 Task: Look for space in Cobán, Guatemala from 6th September, 2023 to 12th September, 2023 for 4 adults in price range Rs.10000 to Rs.14000. Place can be private room with 4 bedrooms having 4 beds and 4 bathrooms. Property type can be house, flat, guest house. Amenities needed are: wifi, TV, free parkinig on premises, gym, breakfast. Booking option can be shelf check-in. Required host language is English.
Action: Mouse moved to (441, 108)
Screenshot: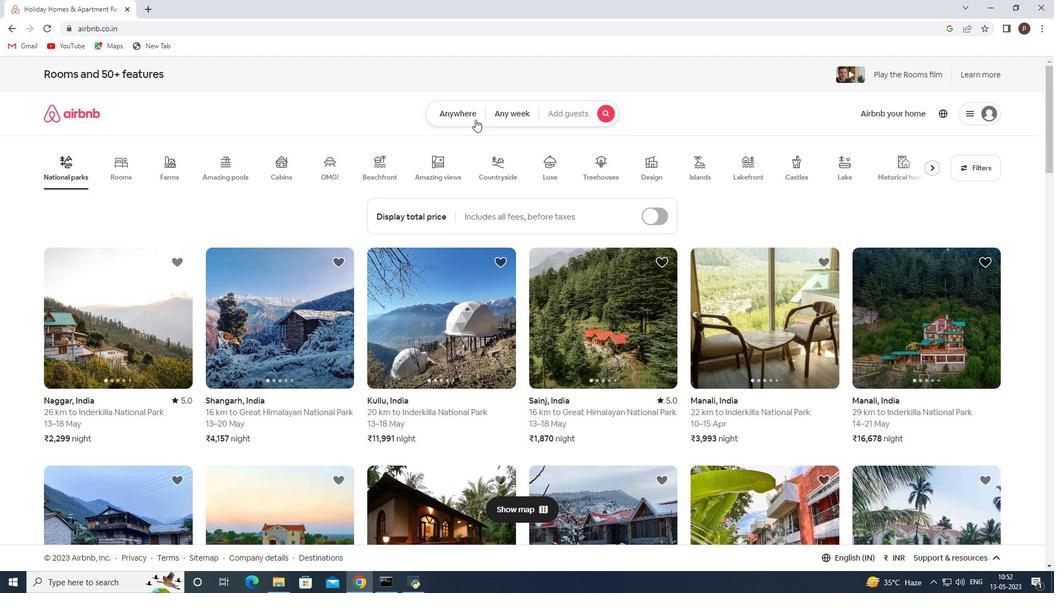 
Action: Mouse pressed left at (441, 108)
Screenshot: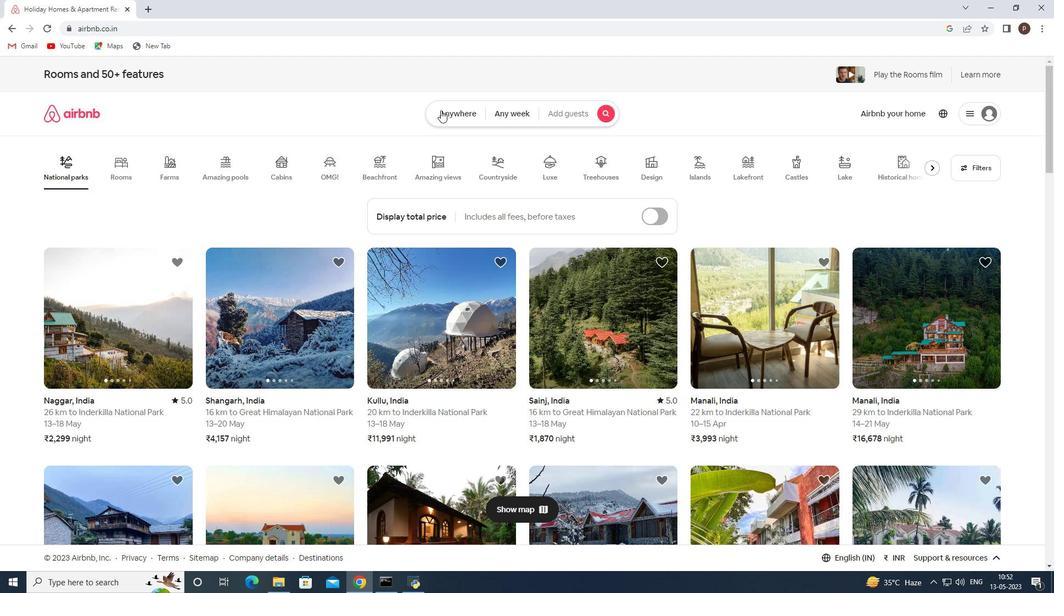 
Action: Mouse moved to (374, 158)
Screenshot: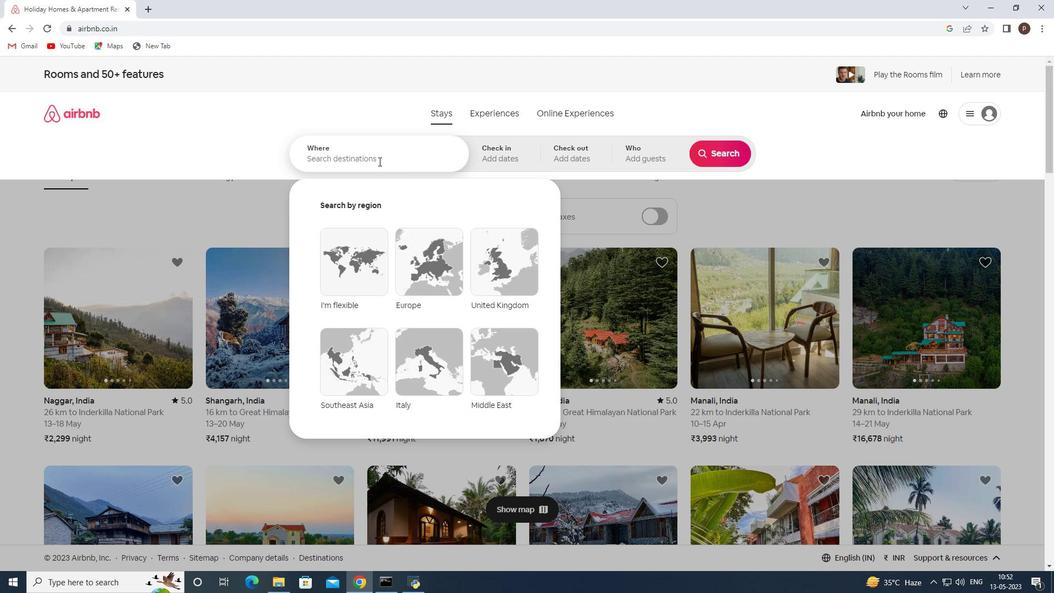 
Action: Mouse pressed left at (374, 158)
Screenshot: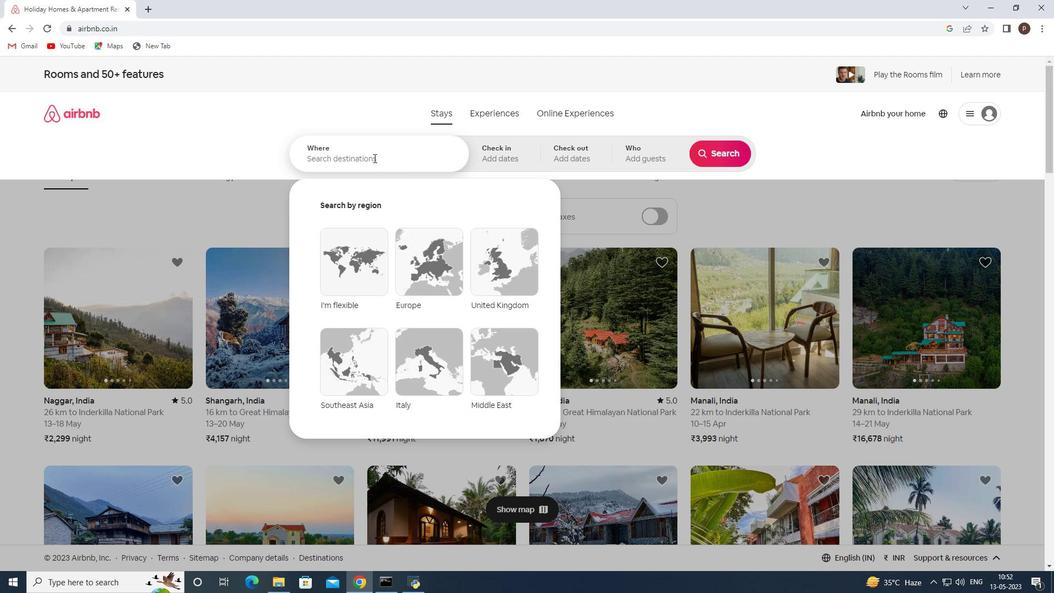 
Action: Mouse moved to (373, 157)
Screenshot: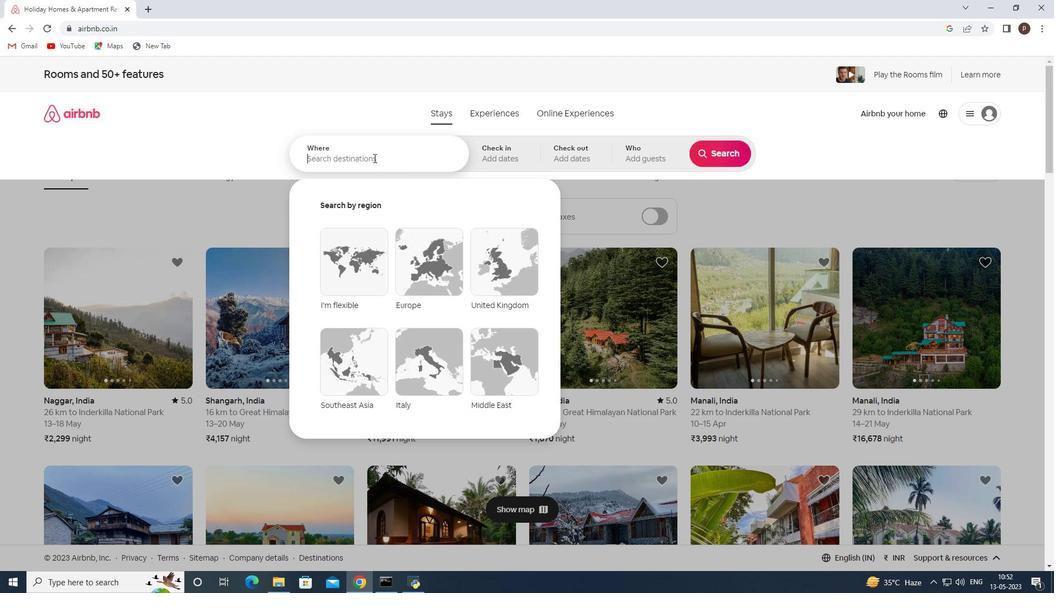 
Action: Key pressed <Key.caps_lock>C<Key.caps_lock>oban,<Key.space>
Screenshot: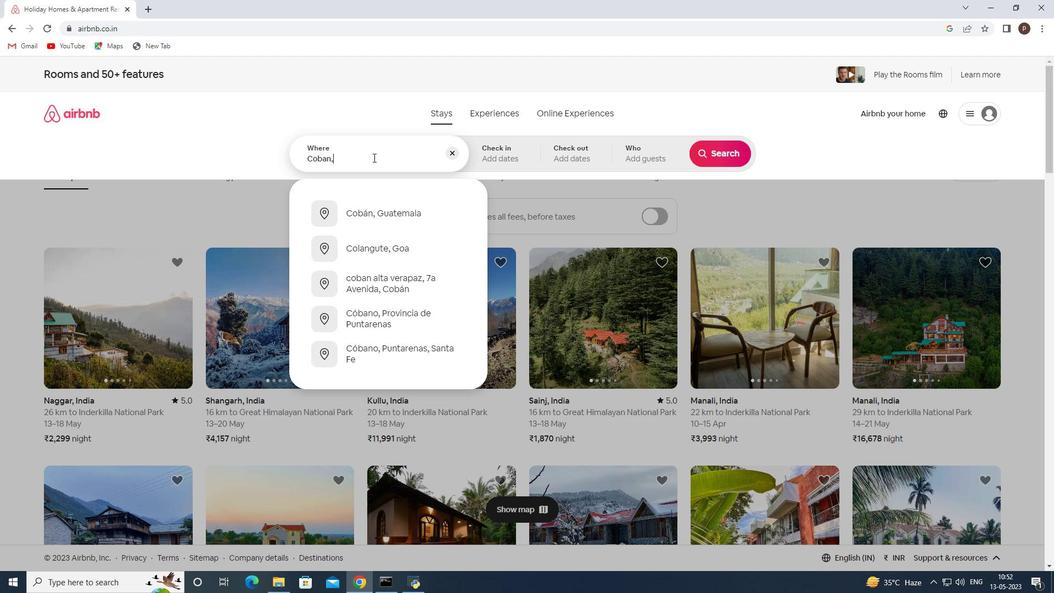 
Action: Mouse moved to (401, 349)
Screenshot: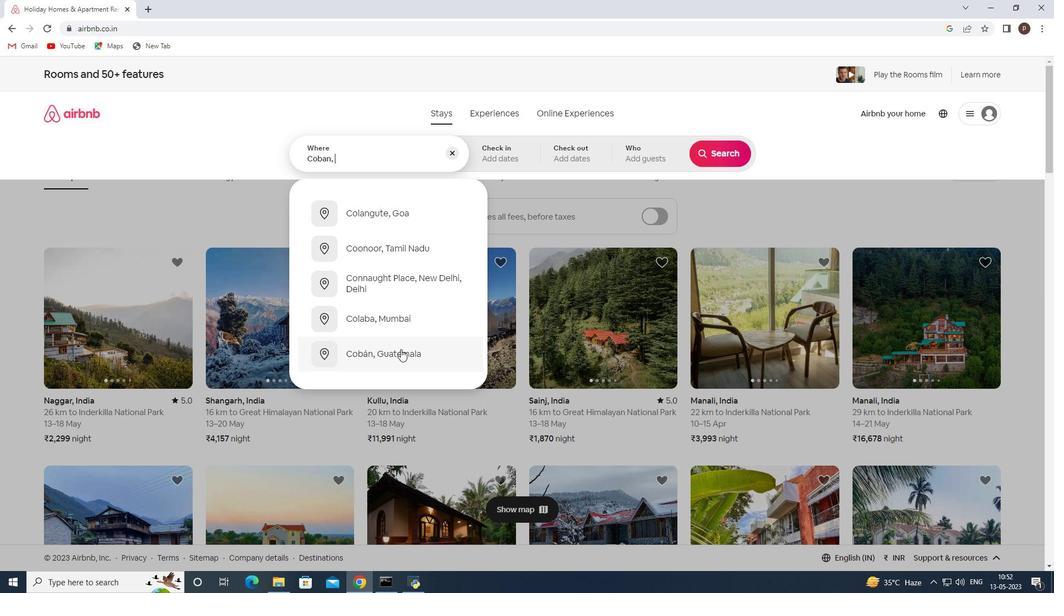 
Action: Mouse pressed left at (401, 349)
Screenshot: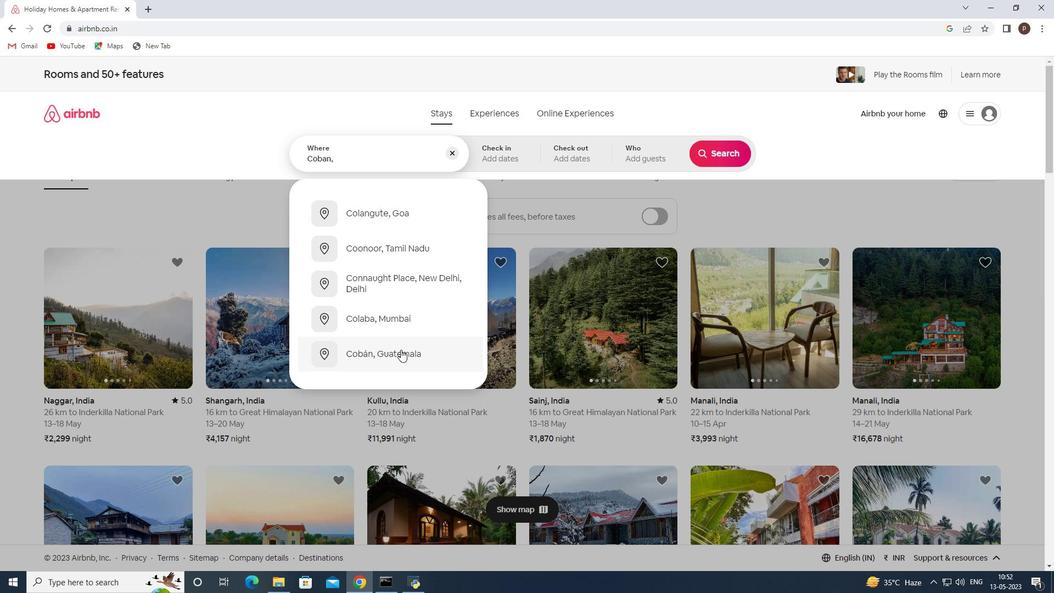 
Action: Mouse moved to (718, 234)
Screenshot: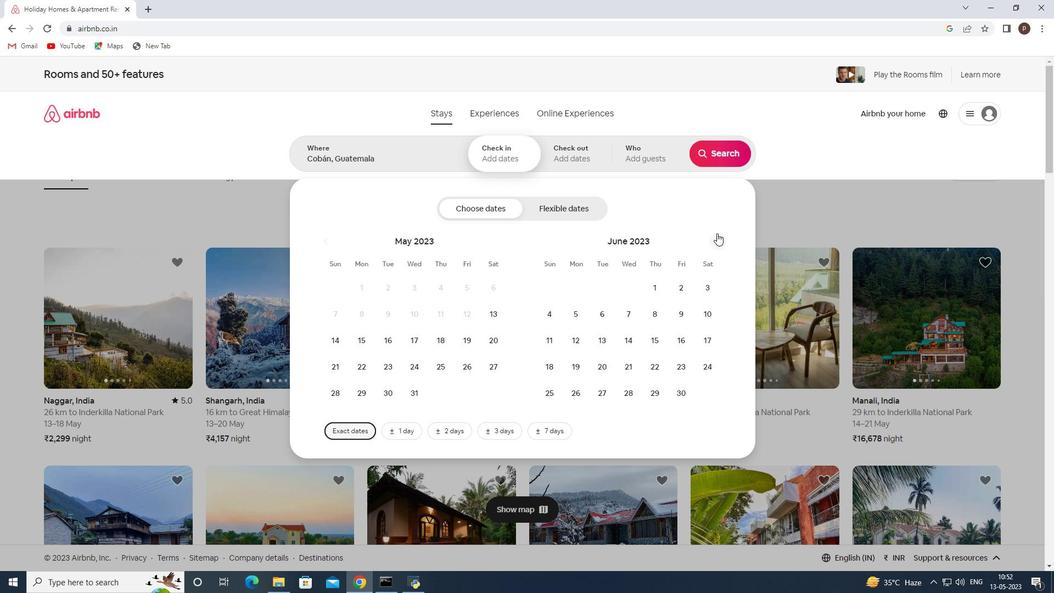 
Action: Mouse pressed left at (718, 234)
Screenshot: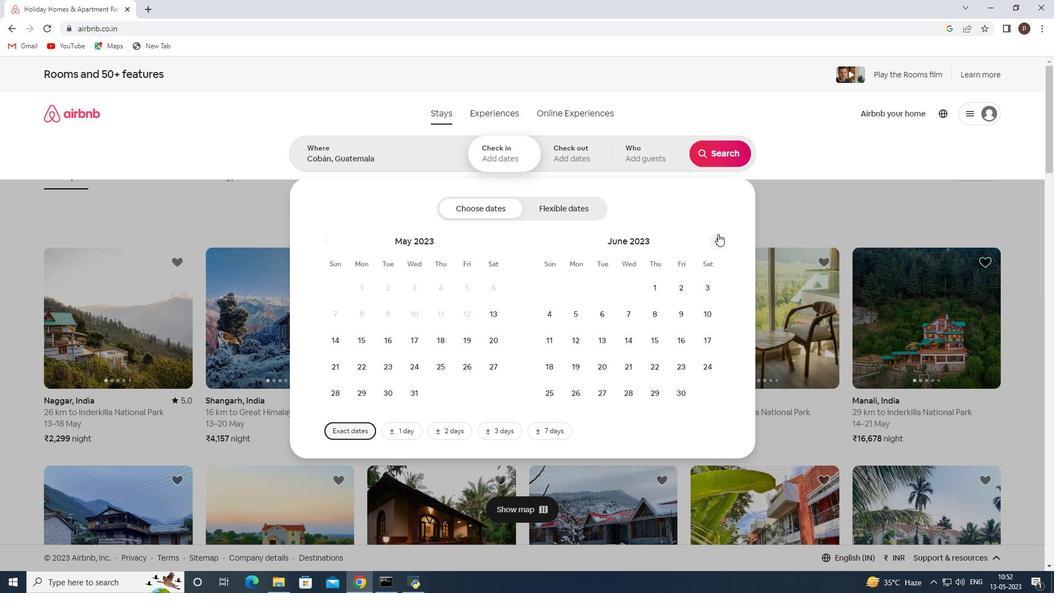 
Action: Mouse pressed left at (718, 234)
Screenshot: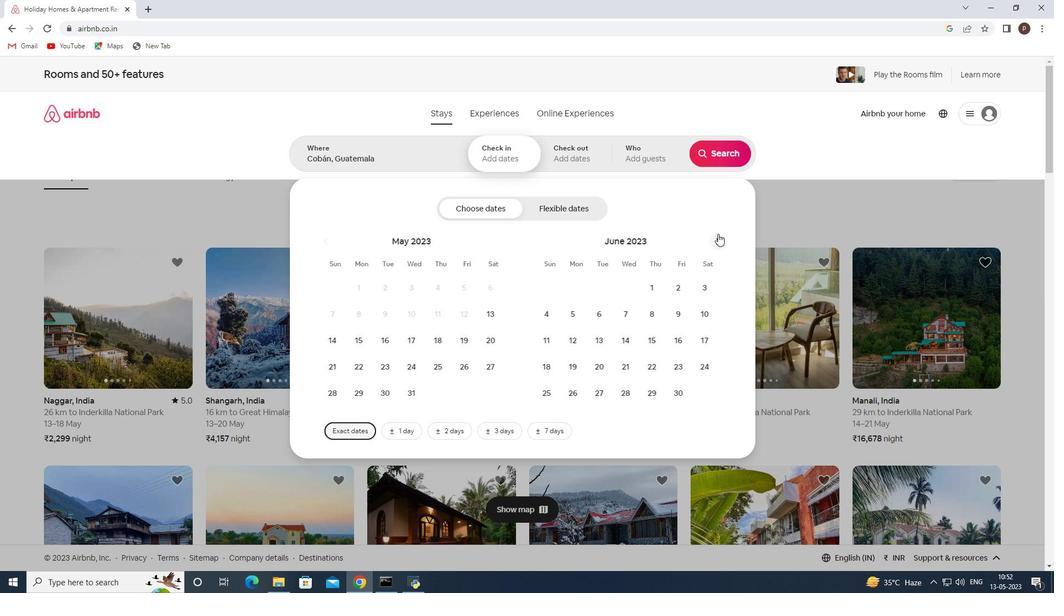 
Action: Mouse pressed left at (718, 234)
Screenshot: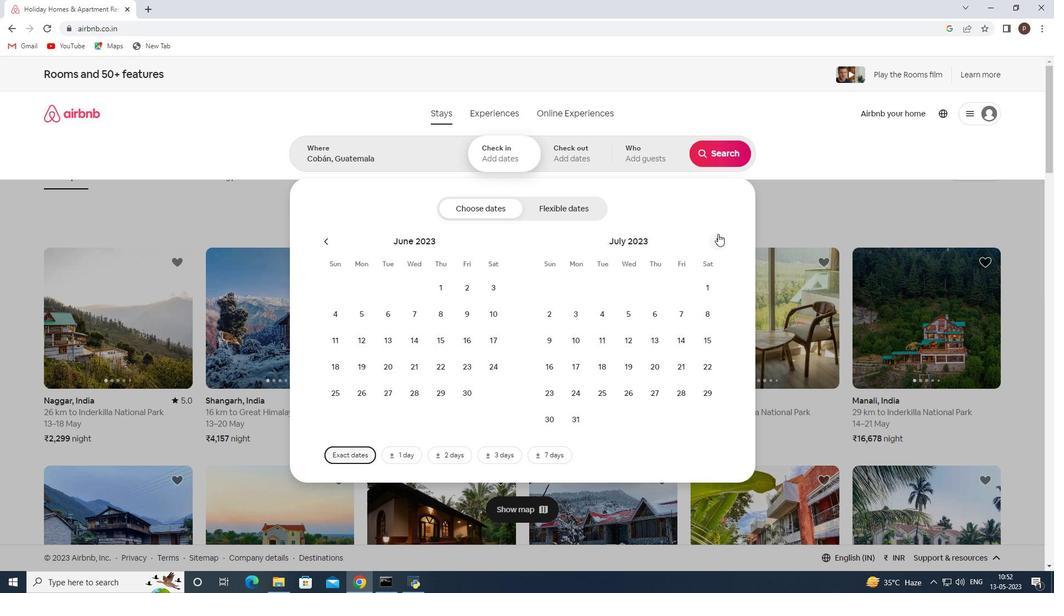 
Action: Mouse moved to (628, 311)
Screenshot: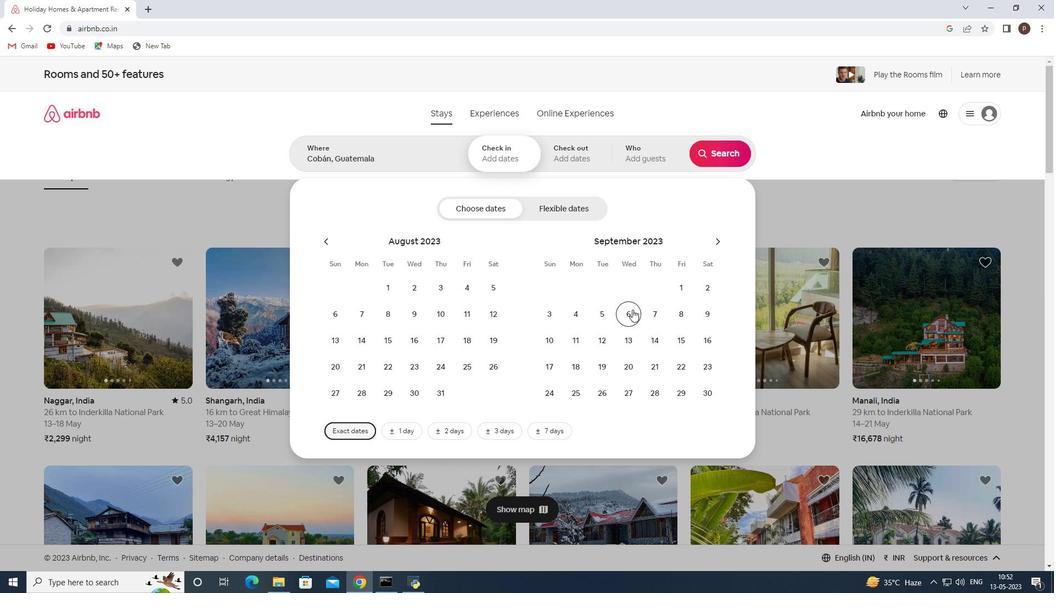 
Action: Mouse pressed left at (628, 311)
Screenshot: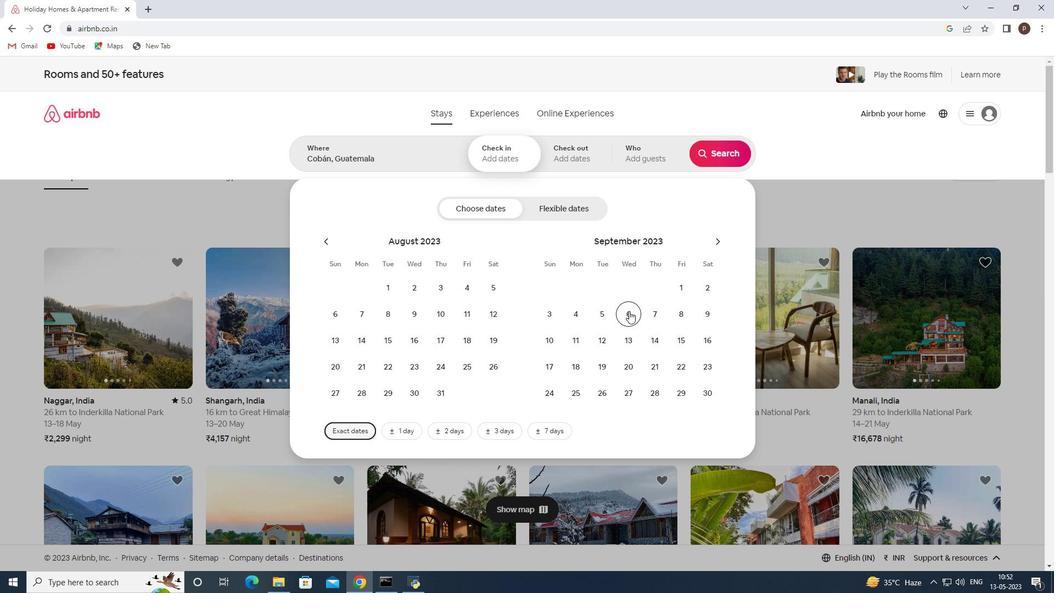 
Action: Mouse moved to (609, 340)
Screenshot: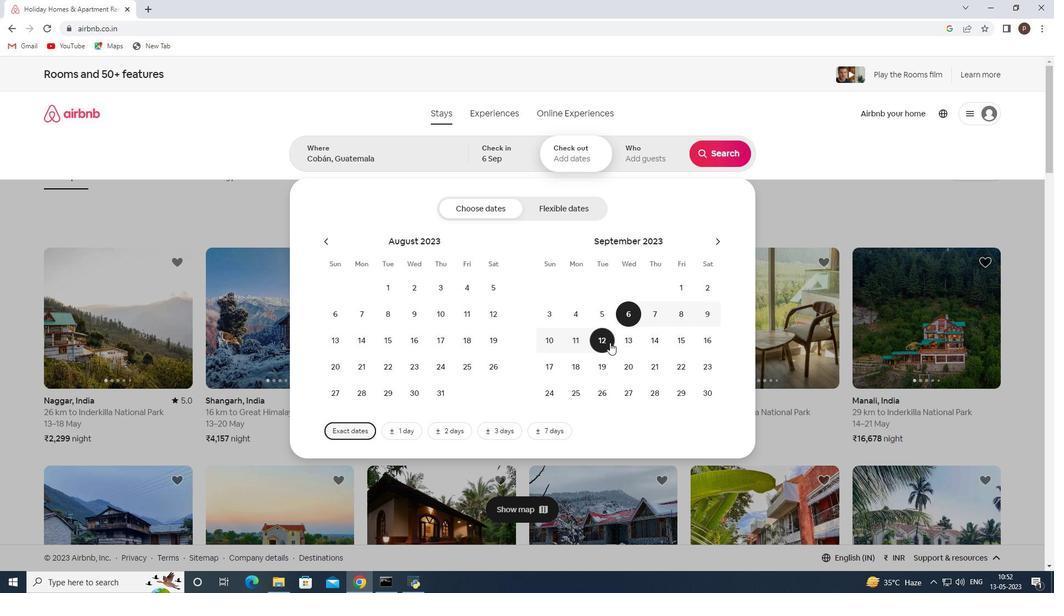 
Action: Mouse pressed left at (609, 340)
Screenshot: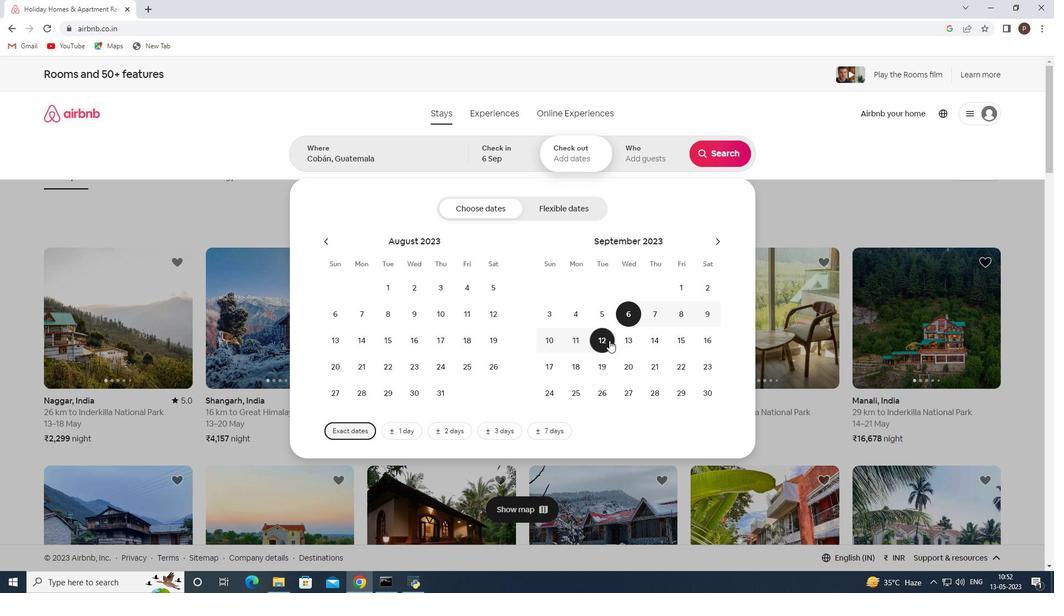 
Action: Mouse moved to (646, 148)
Screenshot: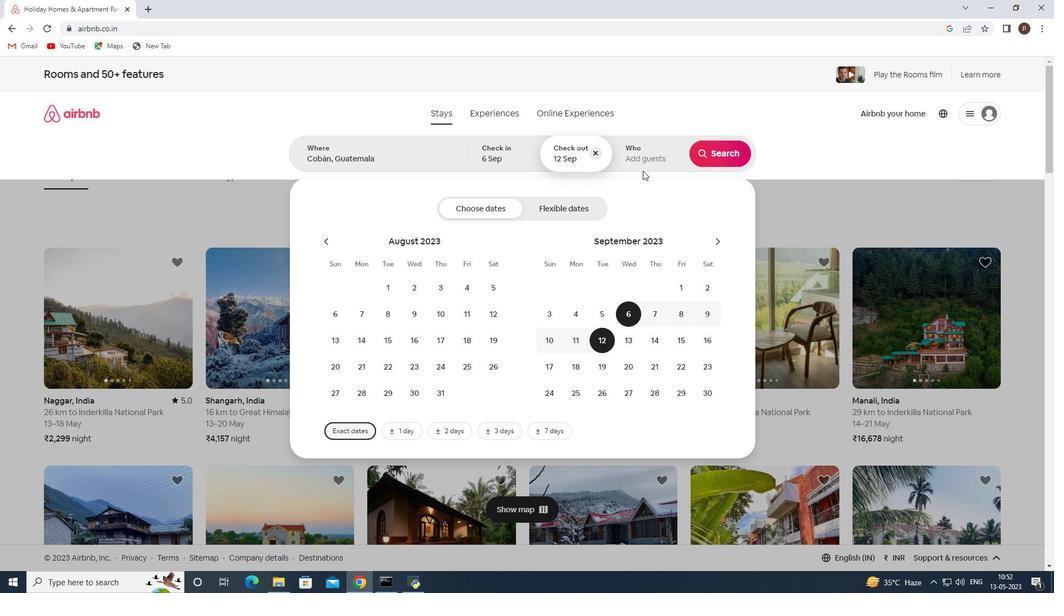 
Action: Mouse pressed left at (646, 148)
Screenshot: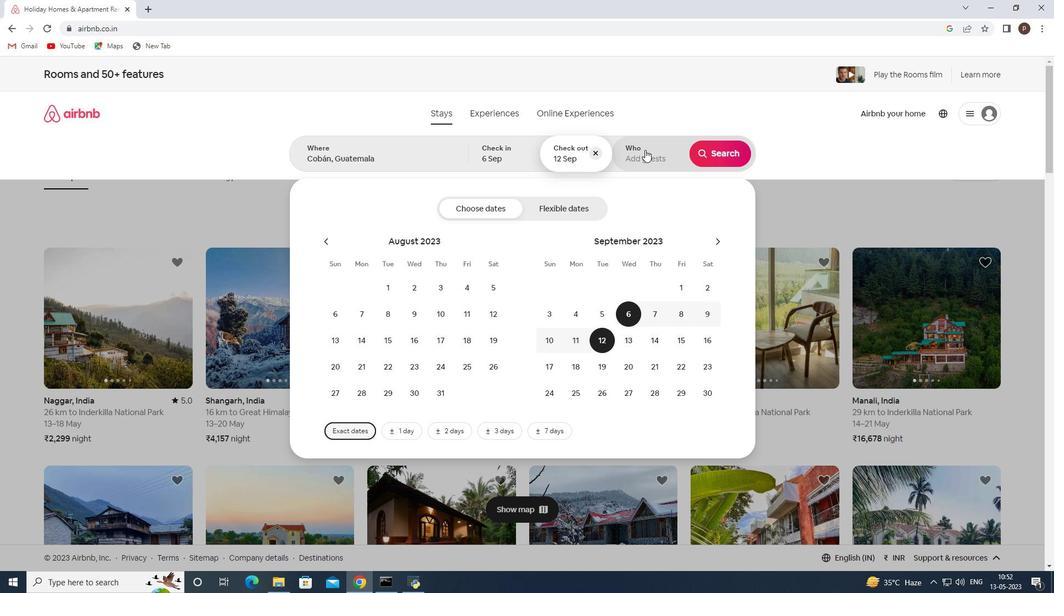 
Action: Mouse moved to (724, 212)
Screenshot: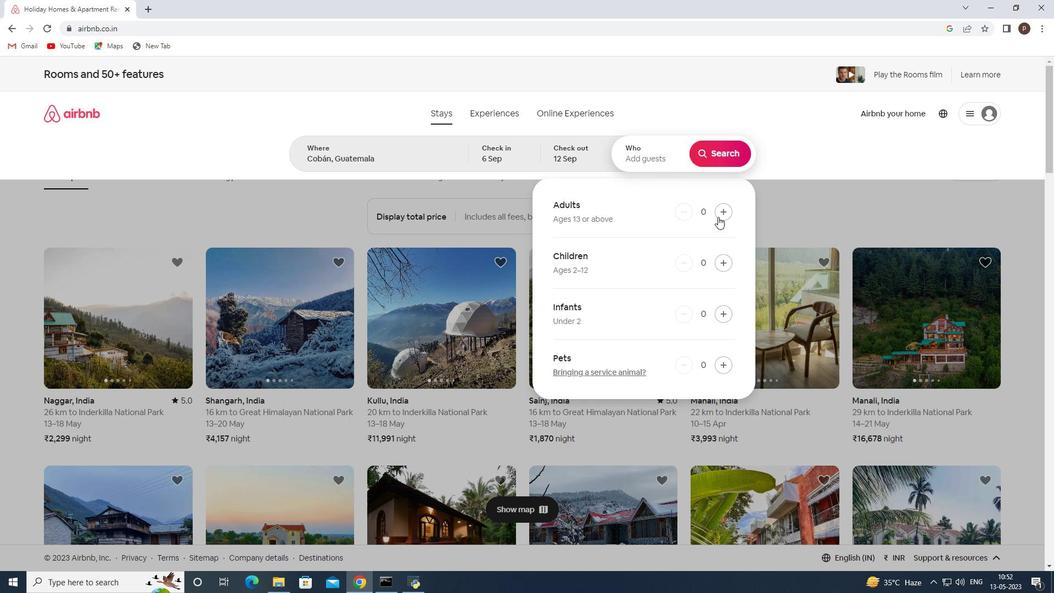 
Action: Mouse pressed left at (724, 212)
Screenshot: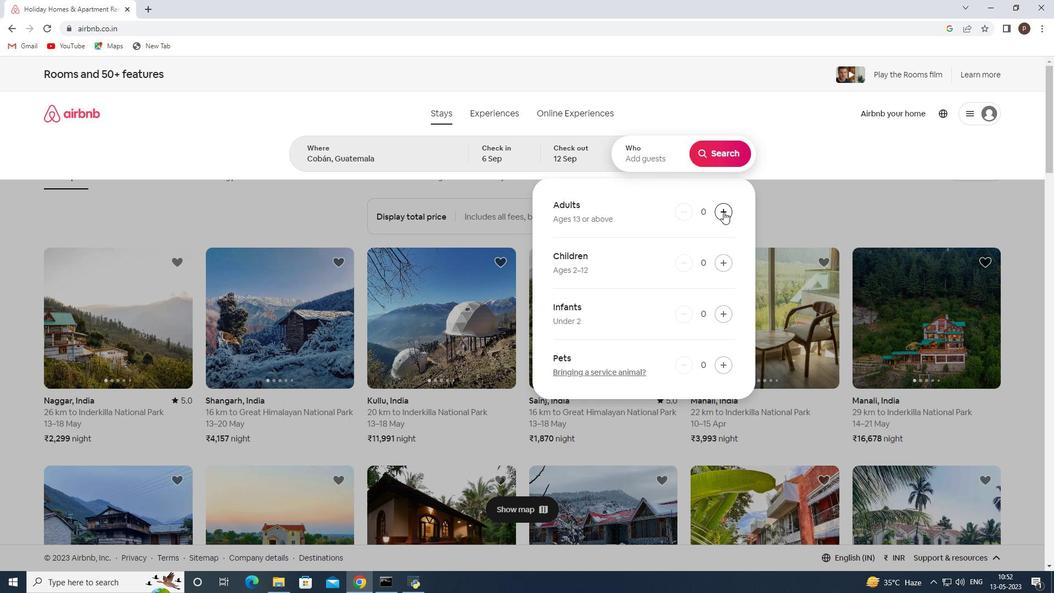 
Action: Mouse pressed left at (724, 212)
Screenshot: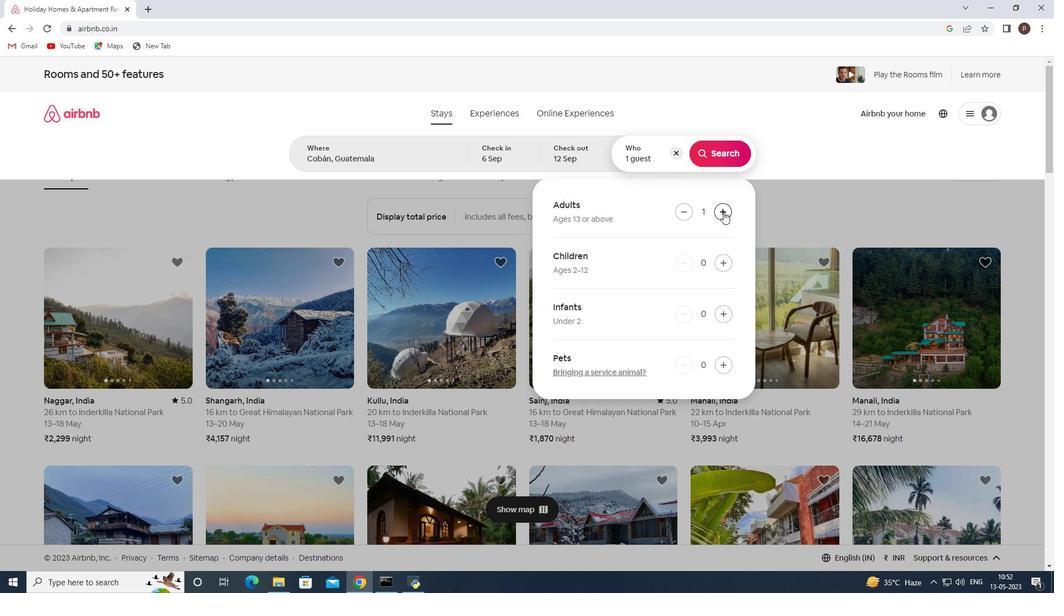 
Action: Mouse pressed left at (724, 212)
Screenshot: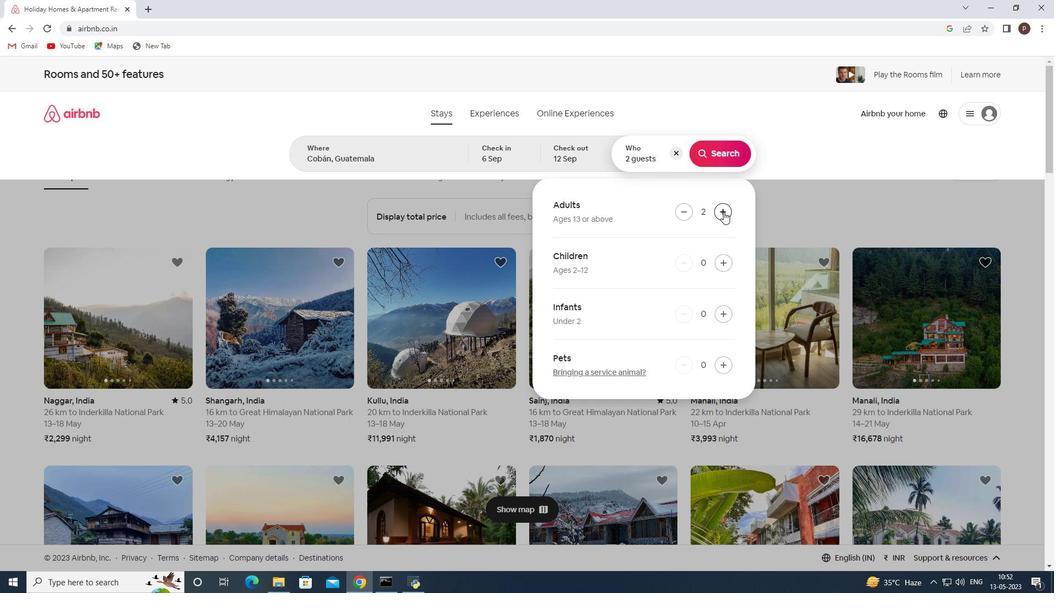 
Action: Mouse moved to (724, 212)
Screenshot: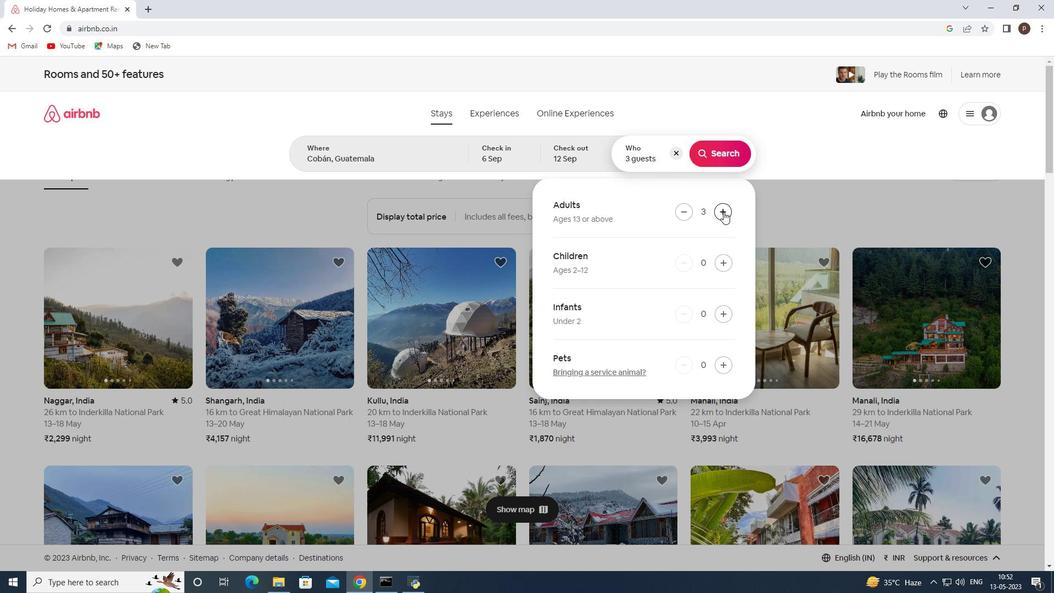 
Action: Mouse pressed left at (724, 212)
Screenshot: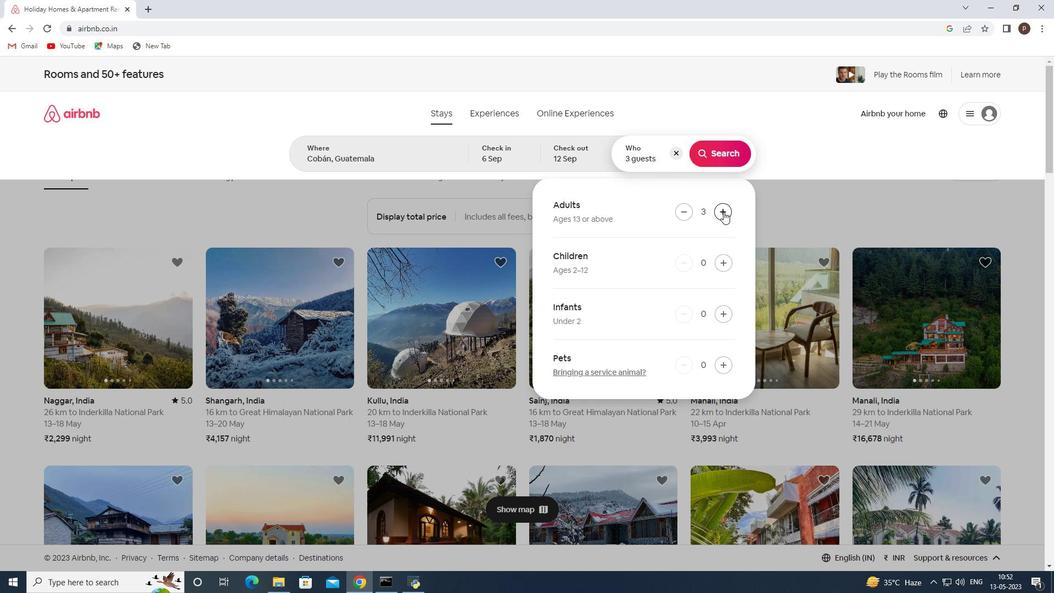 
Action: Mouse moved to (725, 154)
Screenshot: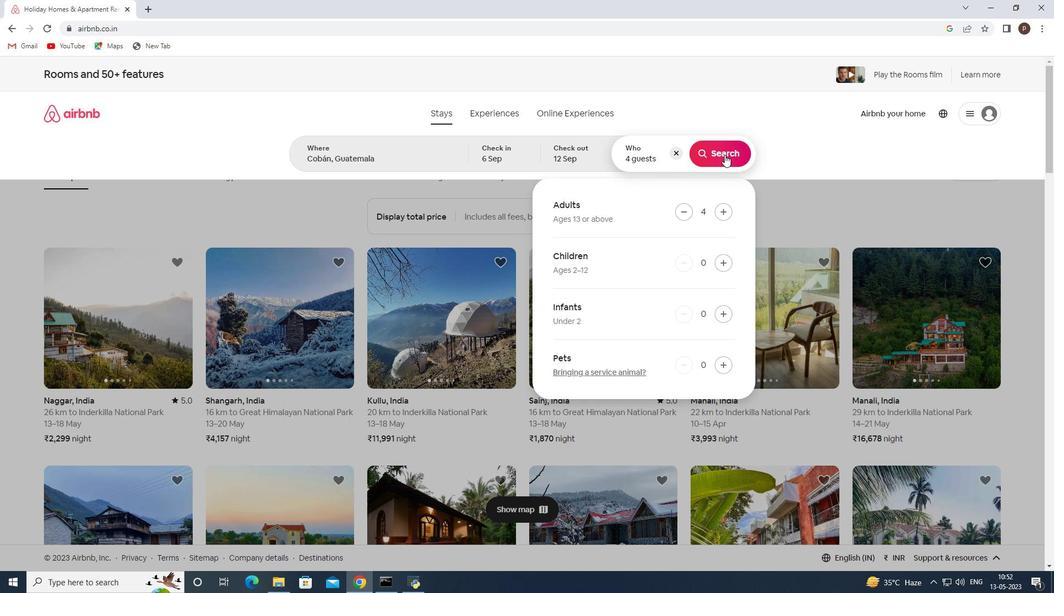 
Action: Mouse pressed left at (725, 154)
Screenshot: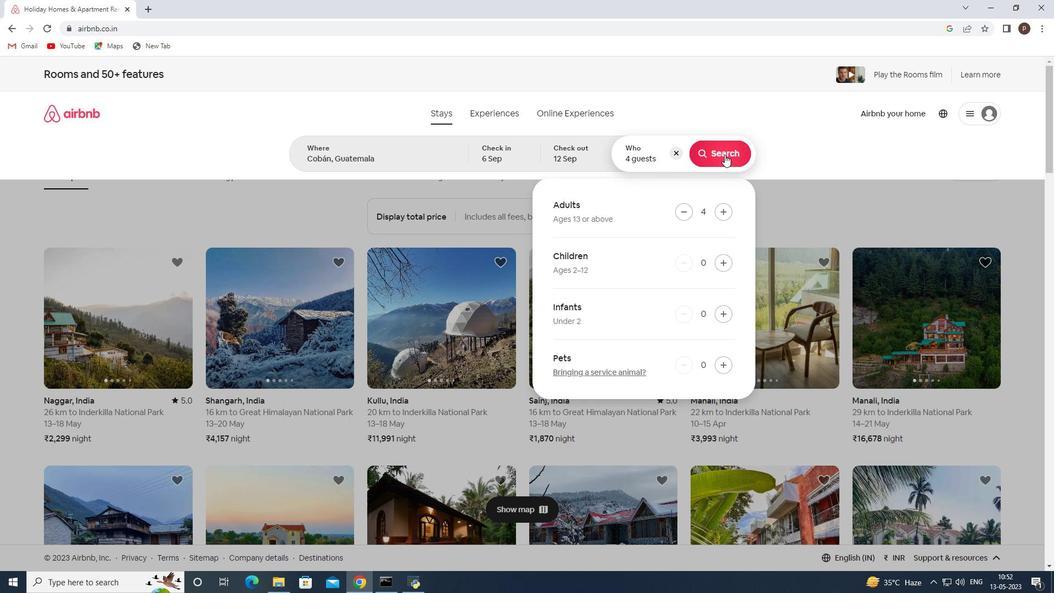 
Action: Mouse moved to (990, 124)
Screenshot: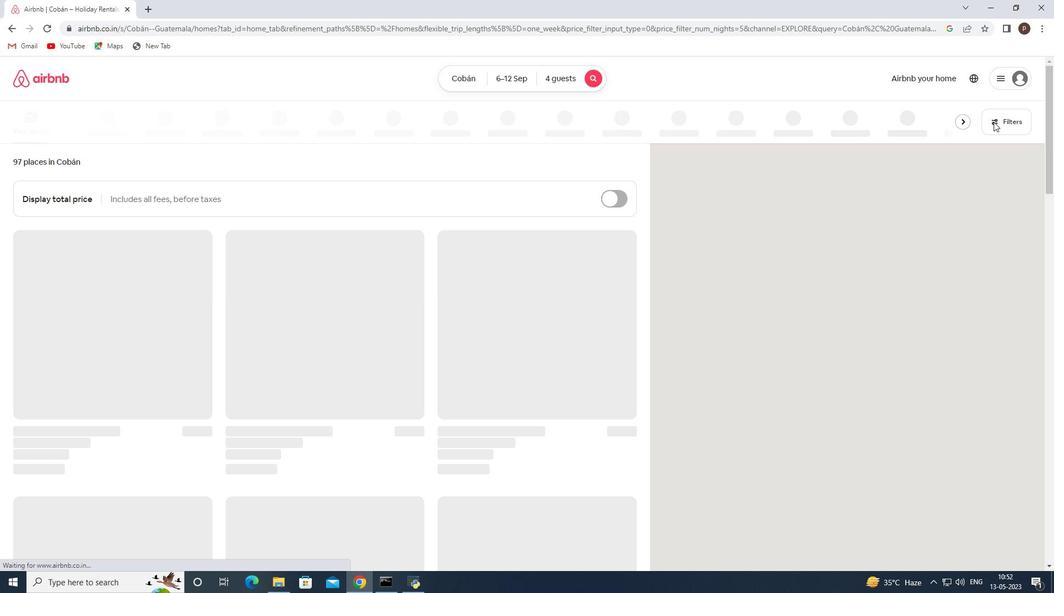 
Action: Mouse pressed left at (990, 124)
Screenshot: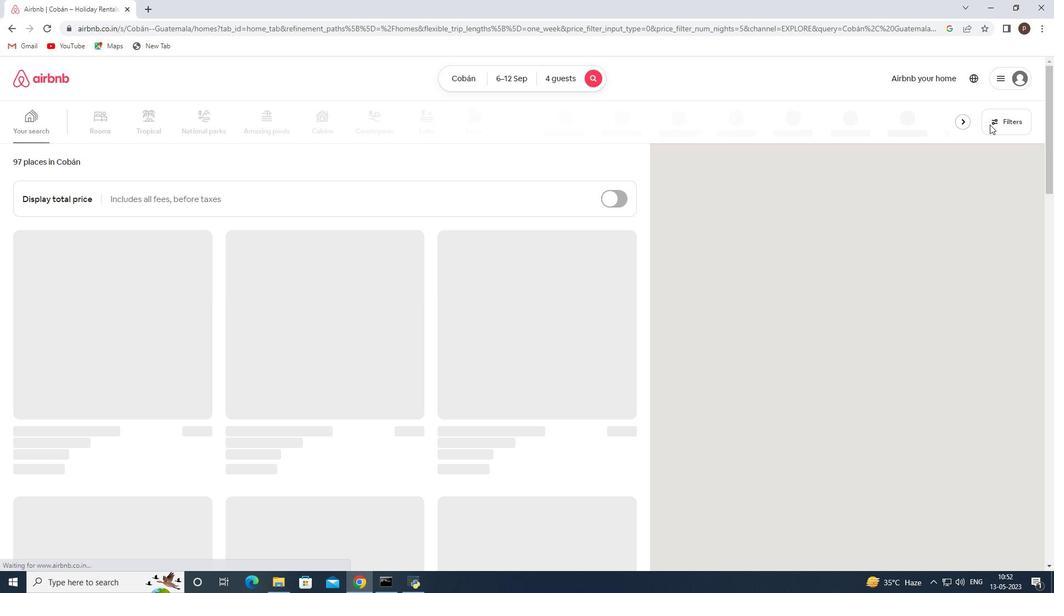 
Action: Mouse moved to (365, 392)
Screenshot: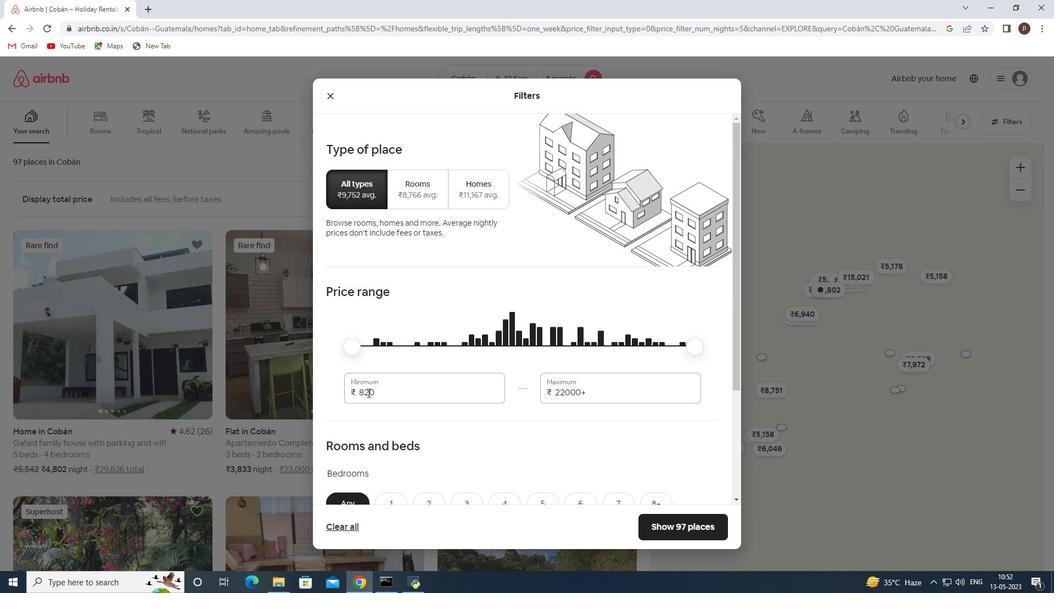 
Action: Mouse pressed left at (365, 392)
Screenshot: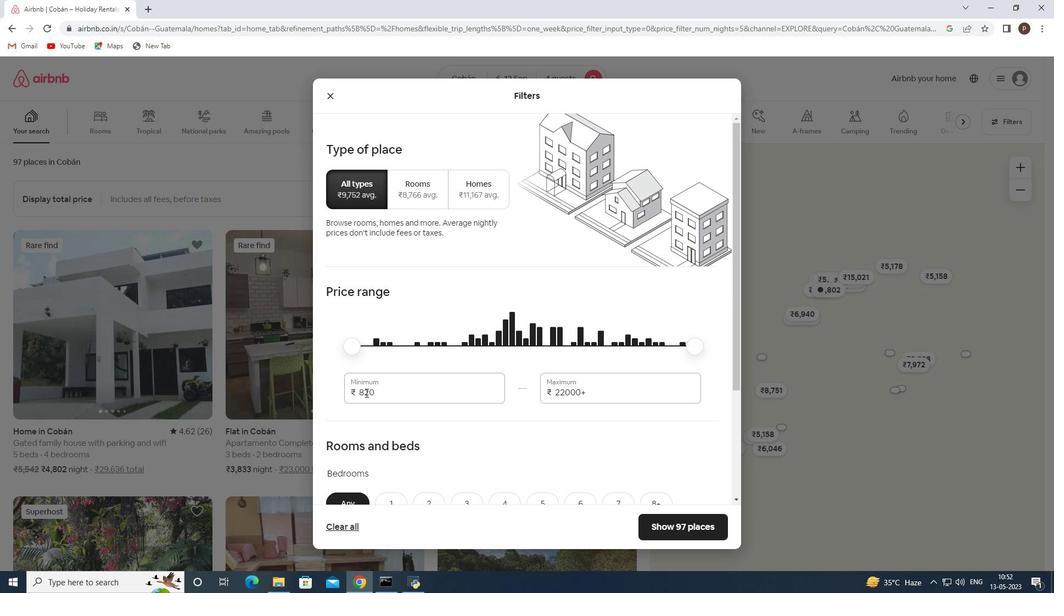 
Action: Mouse moved to (364, 392)
Screenshot: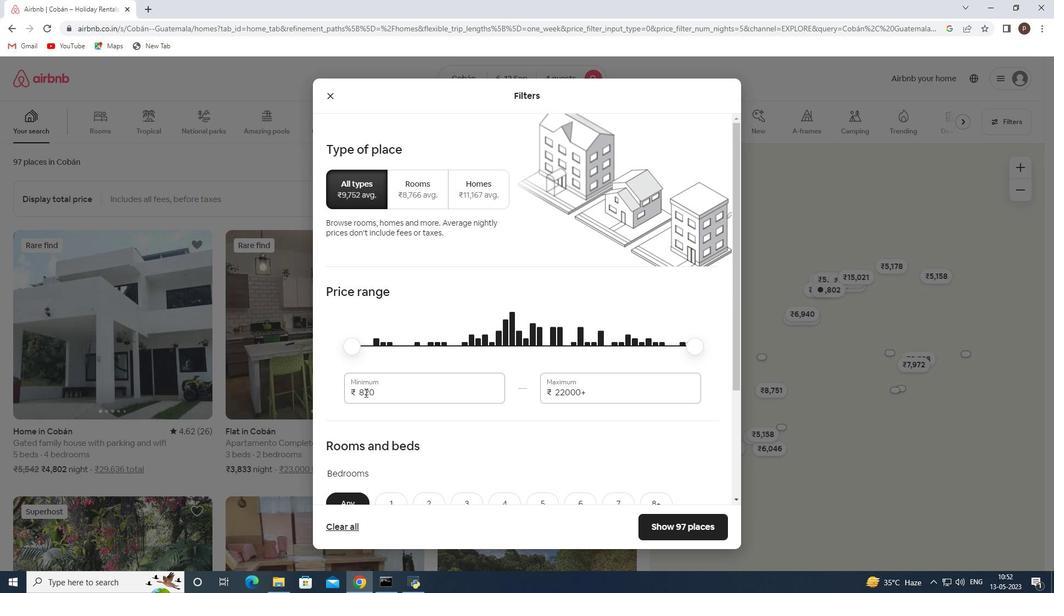 
Action: Mouse pressed left at (364, 392)
Screenshot: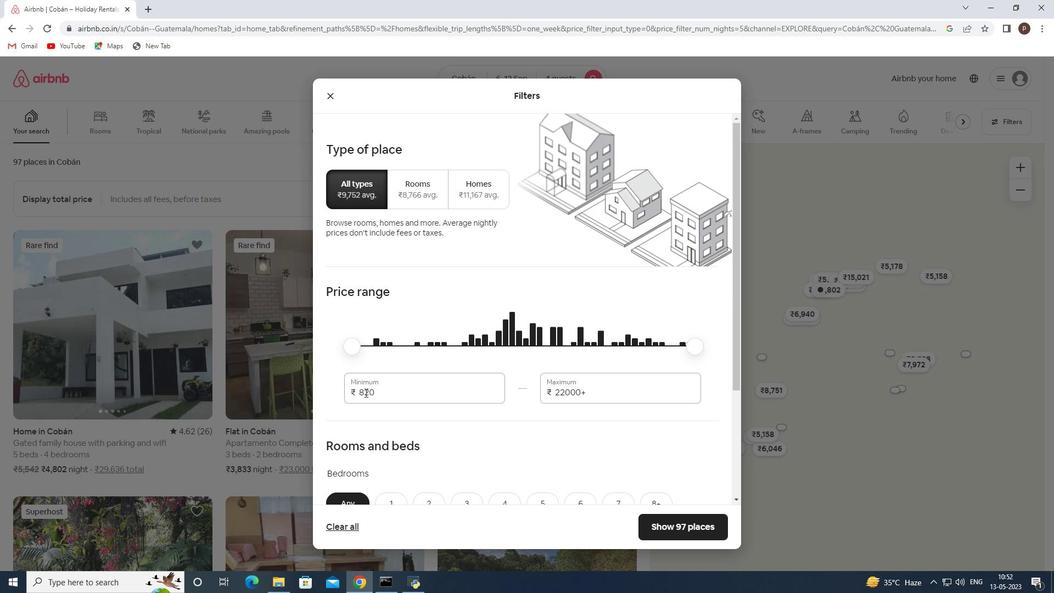 
Action: Key pressed 10000<Key.tab>14000
Screenshot: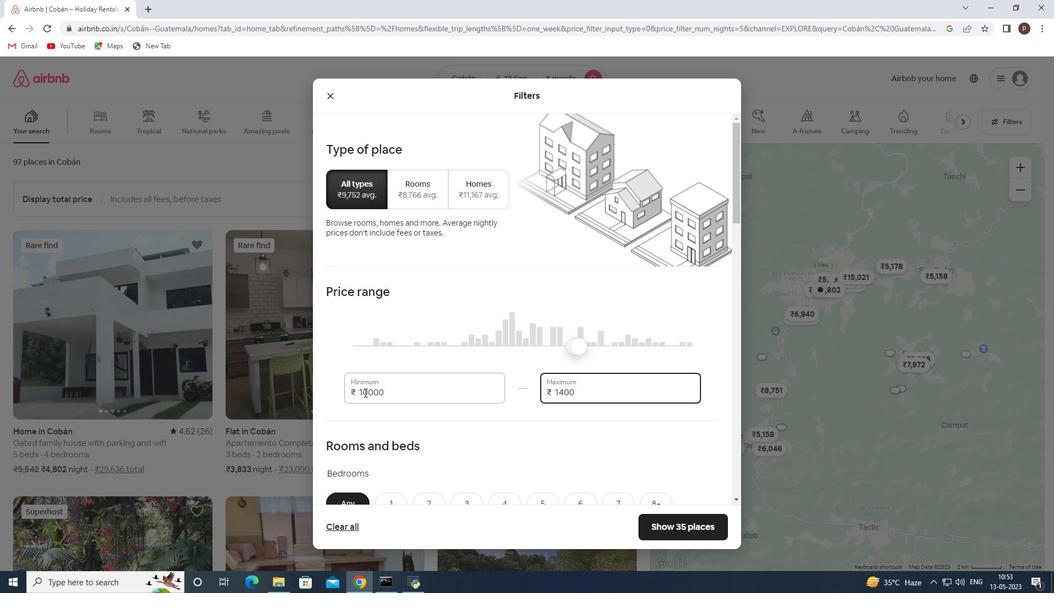 
Action: Mouse scrolled (364, 392) with delta (0, 0)
Screenshot: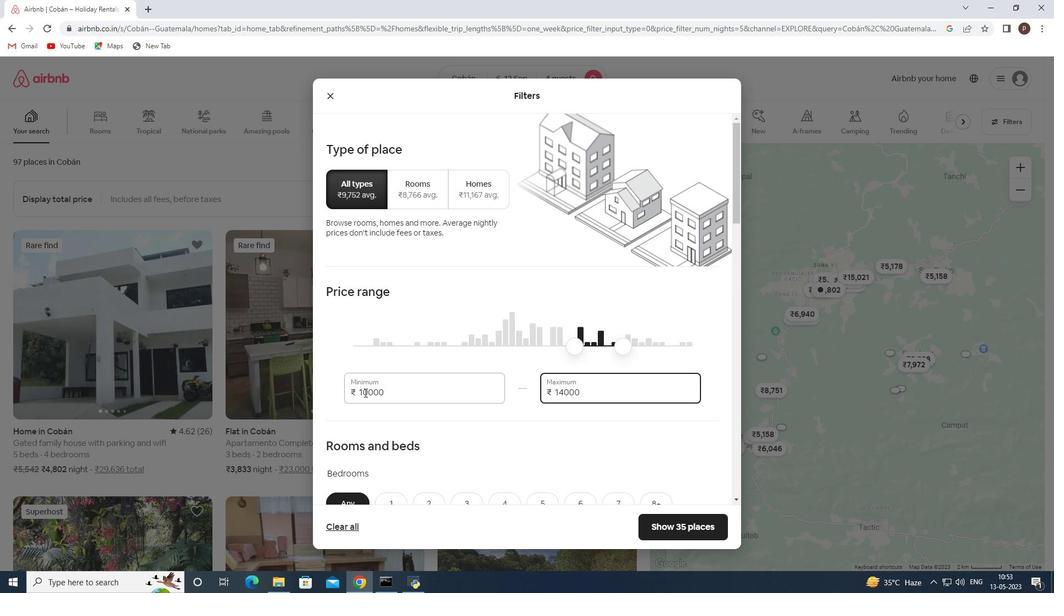 
Action: Mouse scrolled (364, 392) with delta (0, 0)
Screenshot: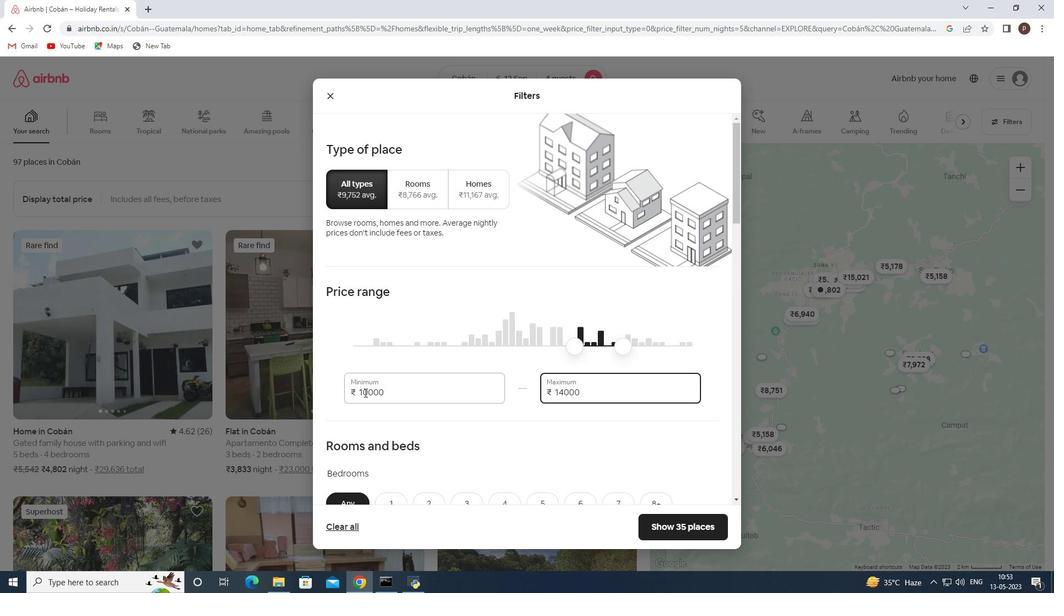 
Action: Mouse moved to (364, 394)
Screenshot: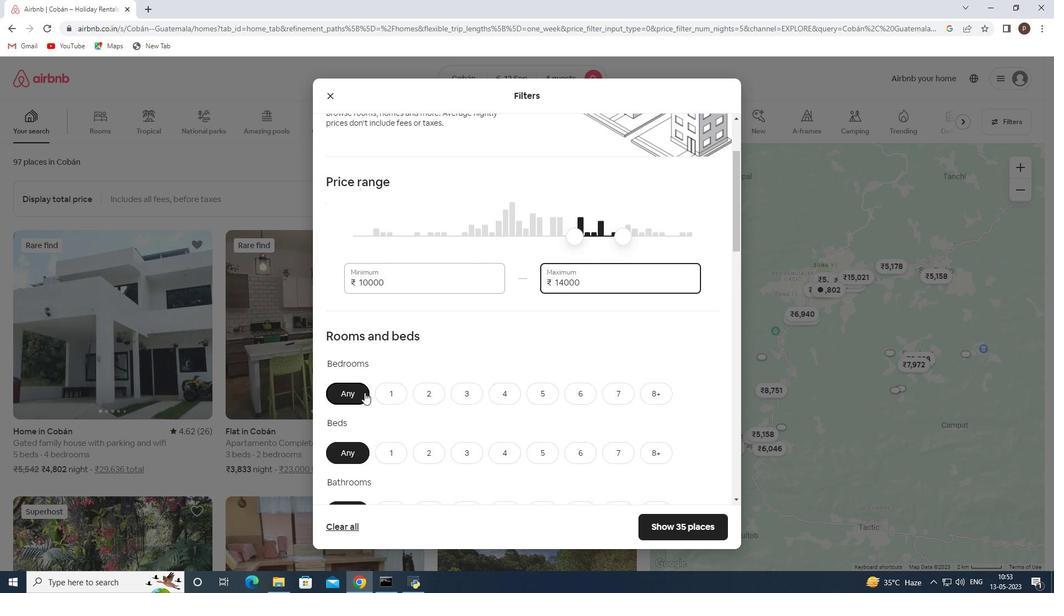 
Action: Mouse scrolled (364, 393) with delta (0, 0)
Screenshot: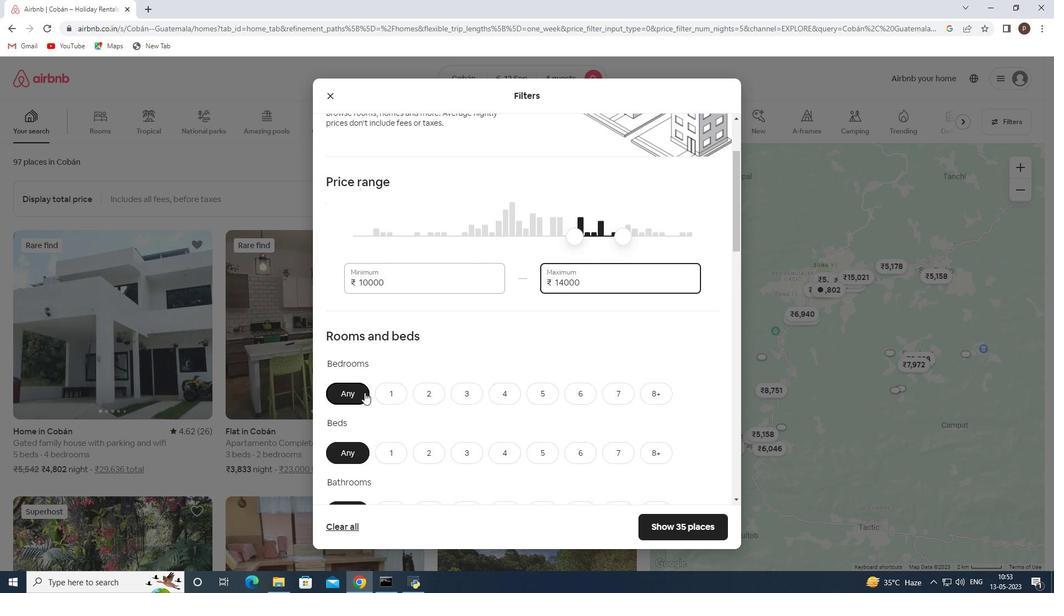 
Action: Mouse moved to (363, 394)
Screenshot: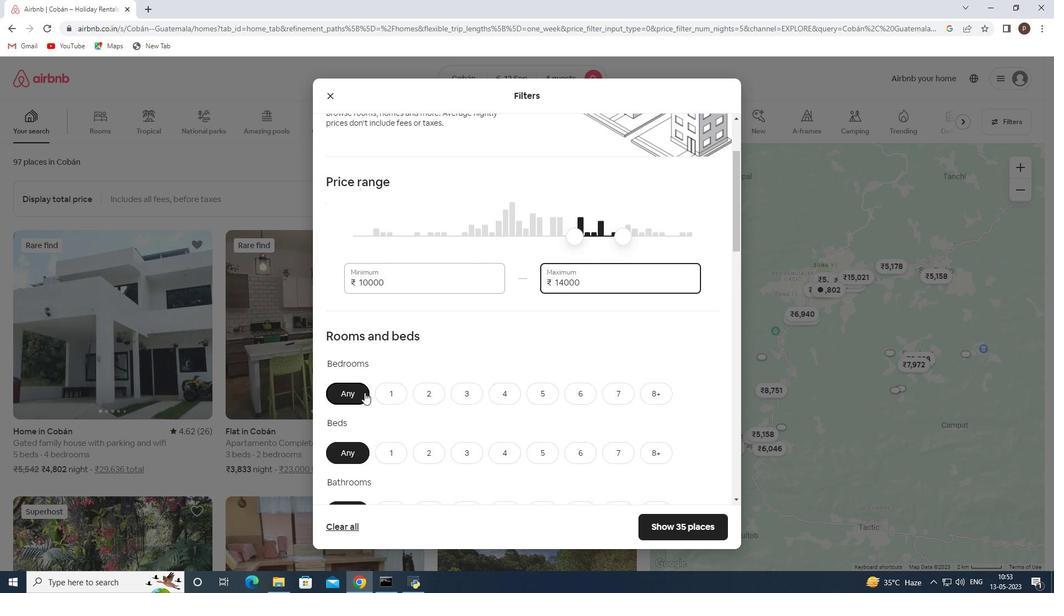 
Action: Mouse scrolled (363, 393) with delta (0, 0)
Screenshot: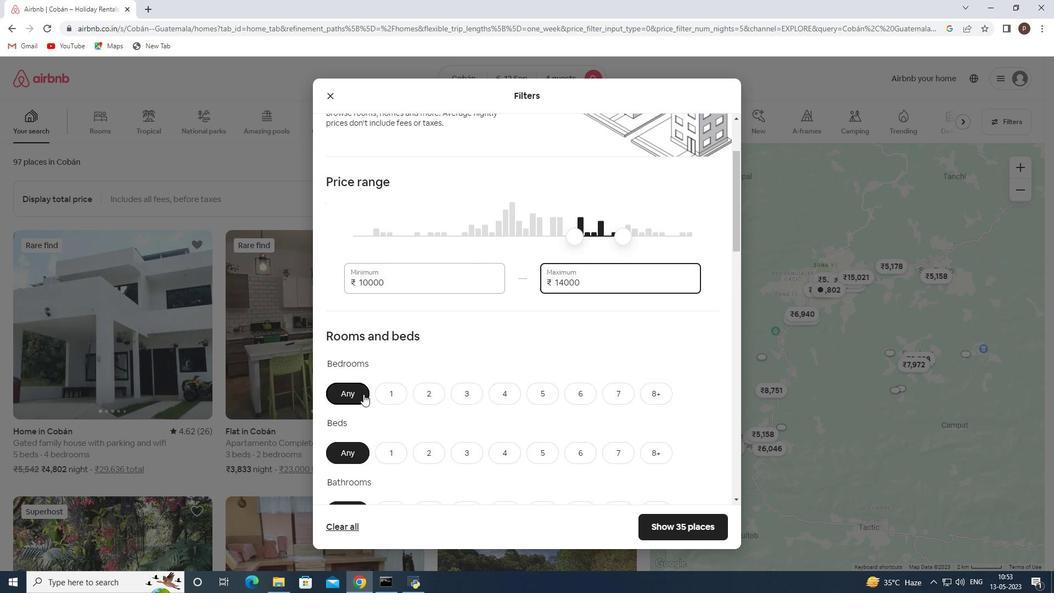 
Action: Mouse moved to (500, 290)
Screenshot: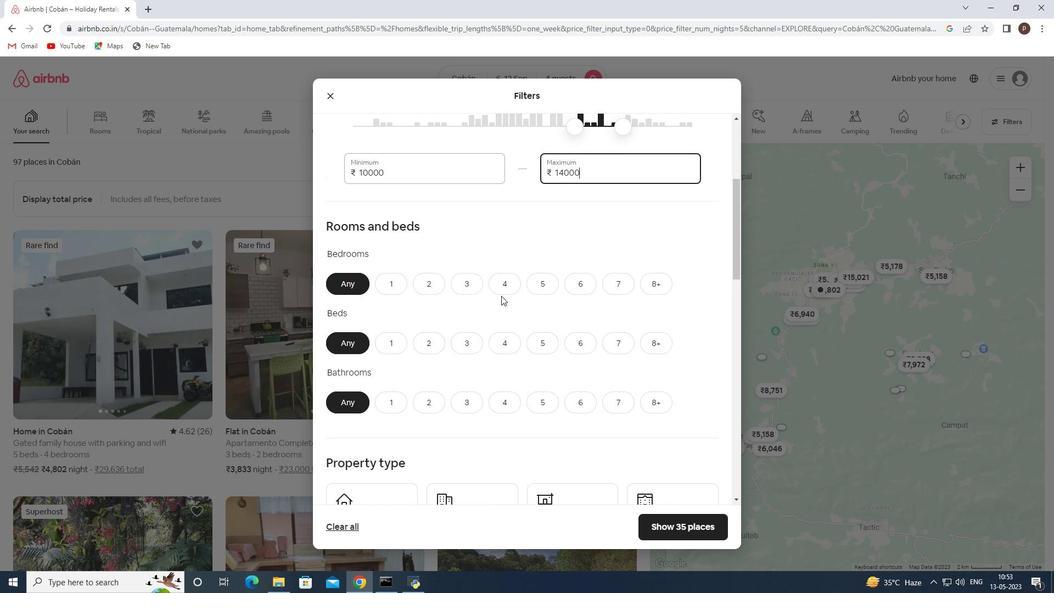 
Action: Mouse pressed left at (500, 290)
Screenshot: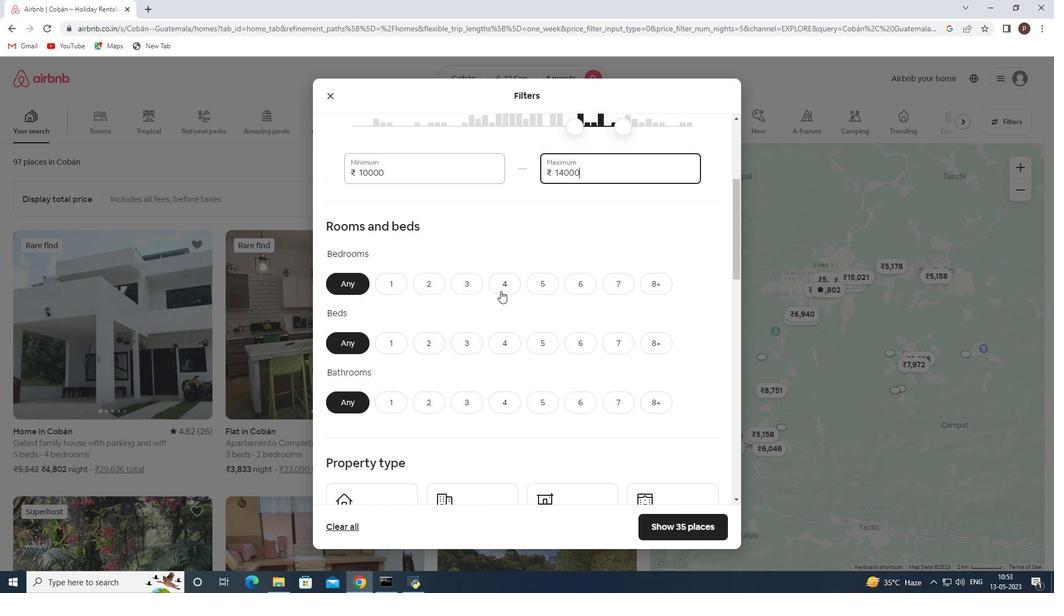 
Action: Mouse moved to (498, 343)
Screenshot: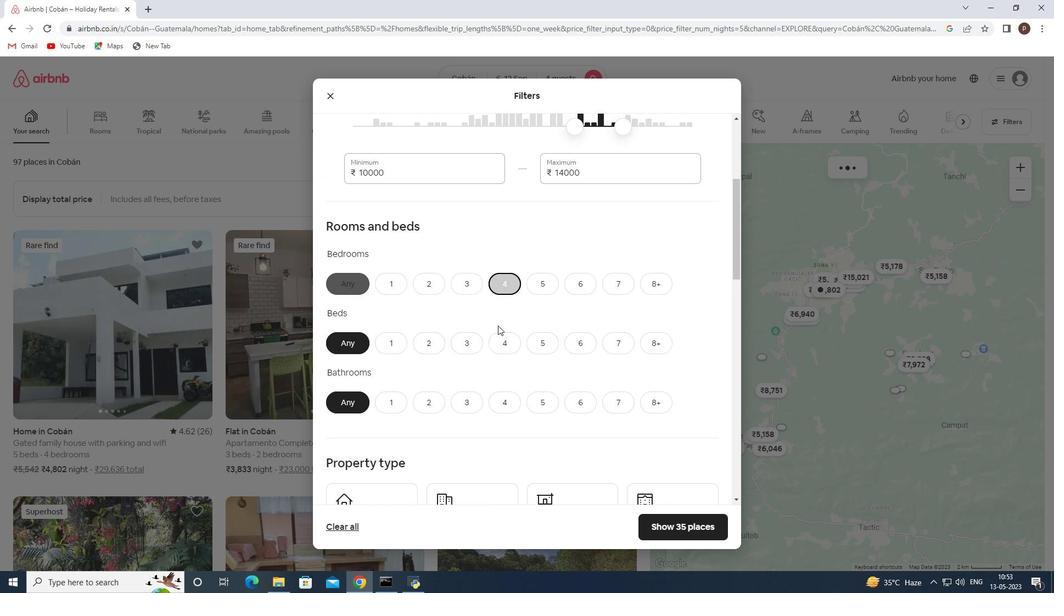 
Action: Mouse pressed left at (498, 343)
Screenshot: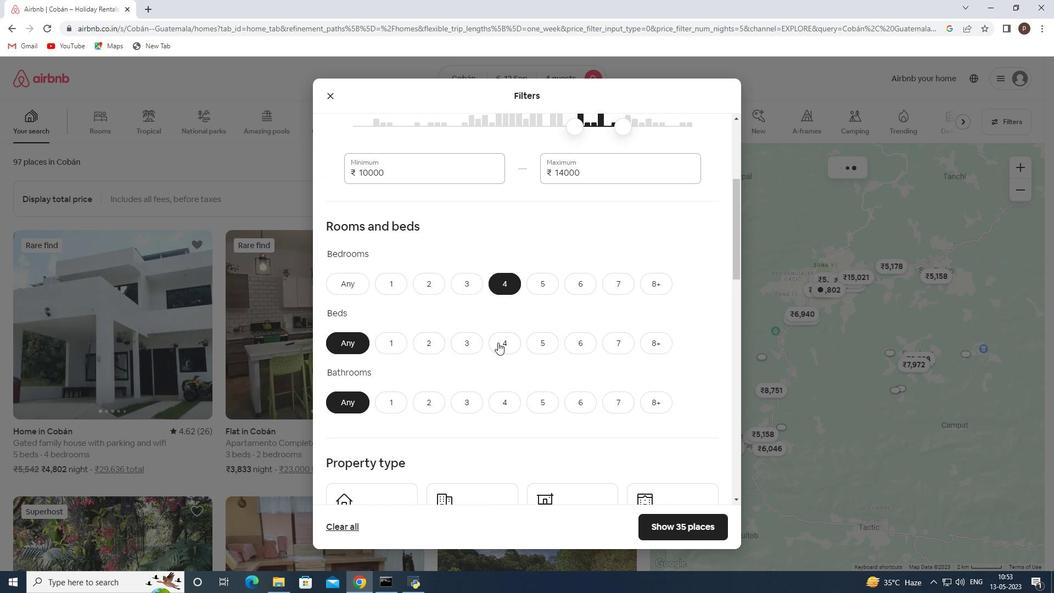 
Action: Mouse moved to (501, 397)
Screenshot: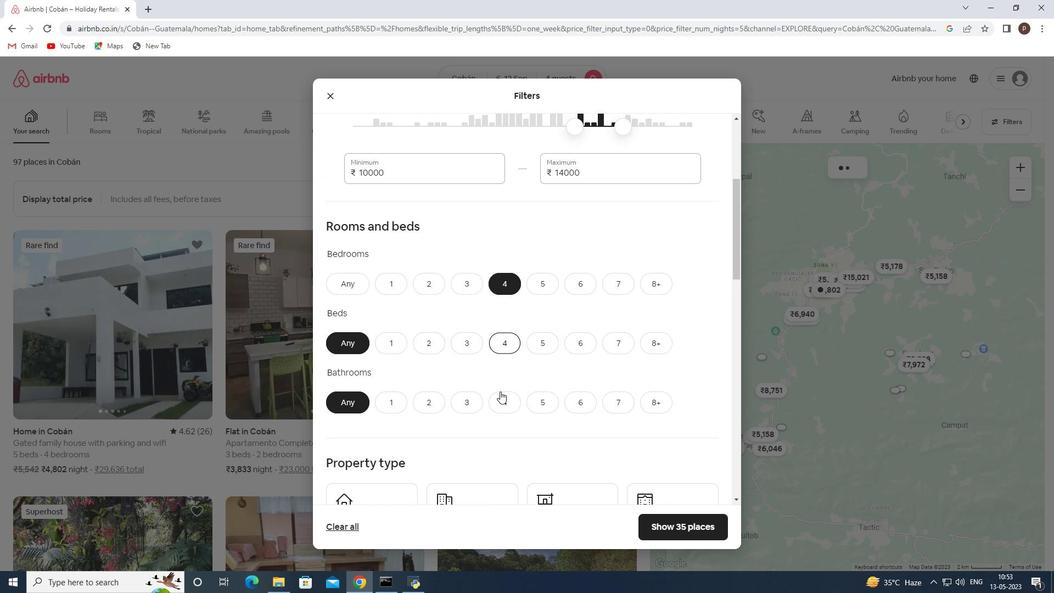 
Action: Mouse pressed left at (501, 397)
Screenshot: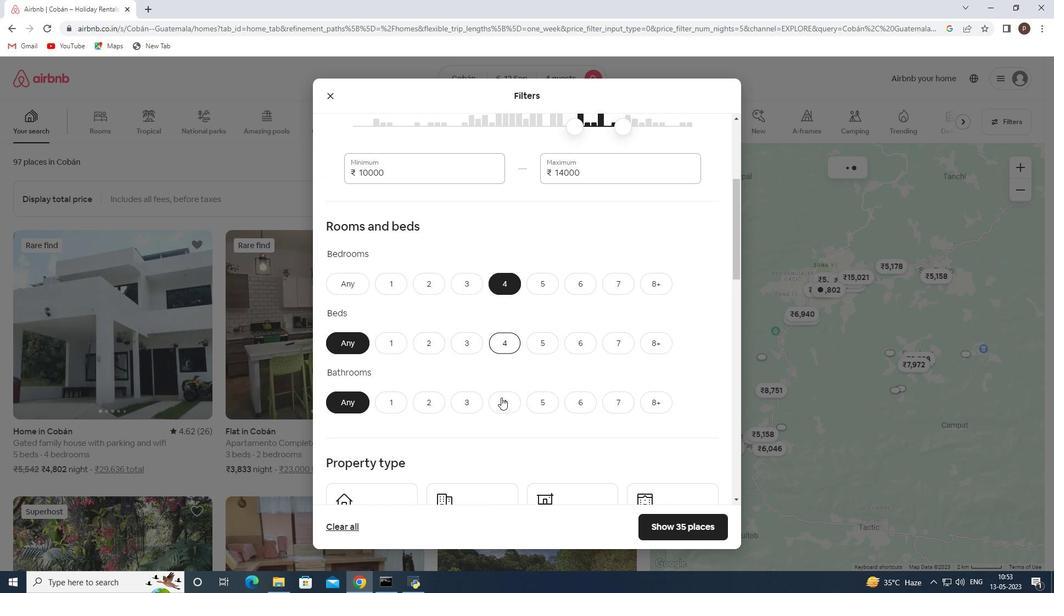 
Action: Mouse moved to (495, 421)
Screenshot: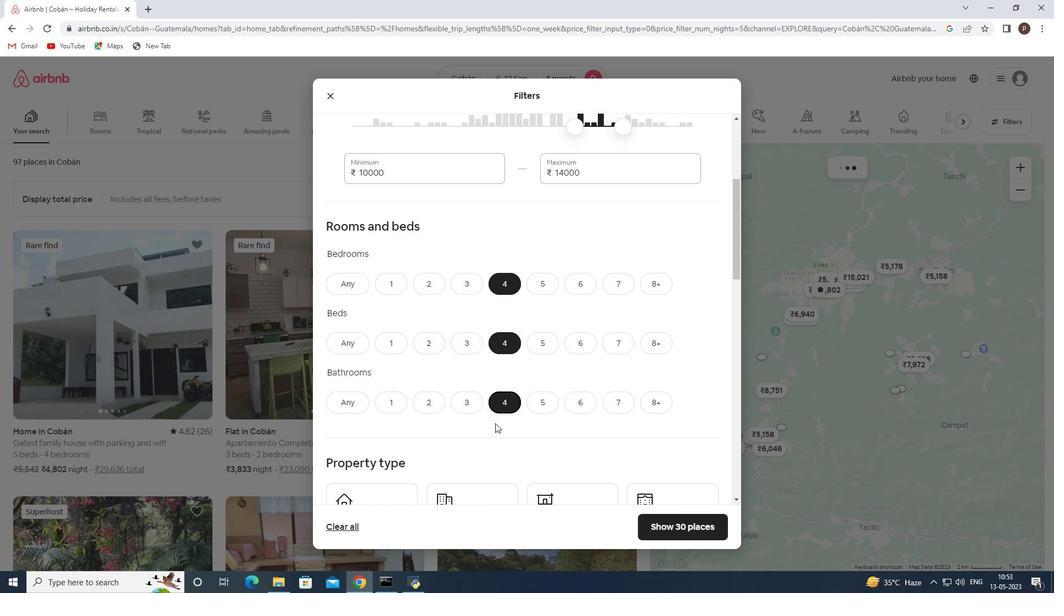 
Action: Mouse scrolled (495, 421) with delta (0, 0)
Screenshot: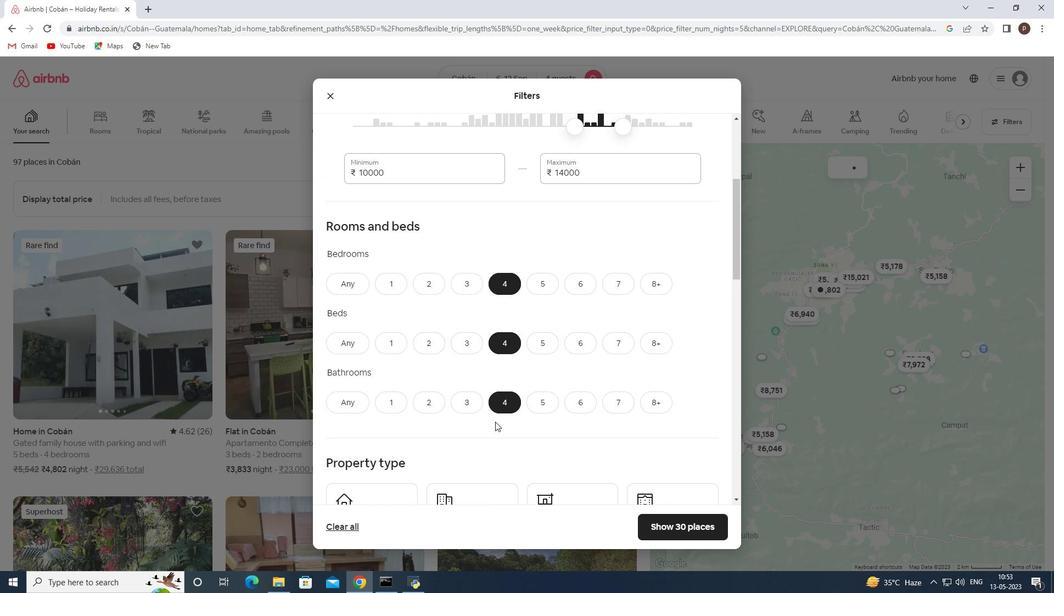
Action: Mouse moved to (442, 377)
Screenshot: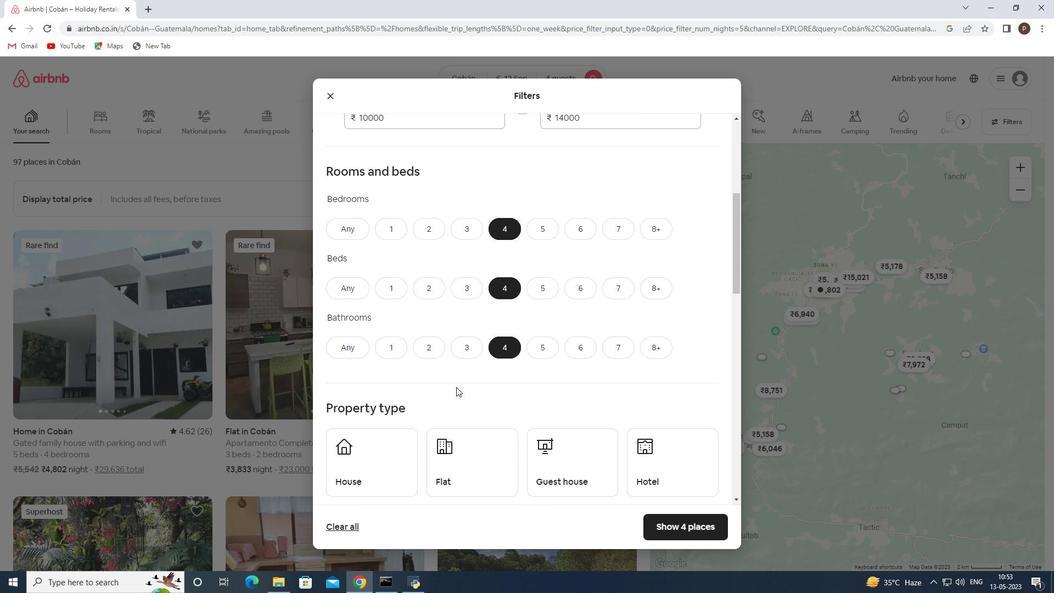 
Action: Mouse scrolled (442, 377) with delta (0, 0)
Screenshot: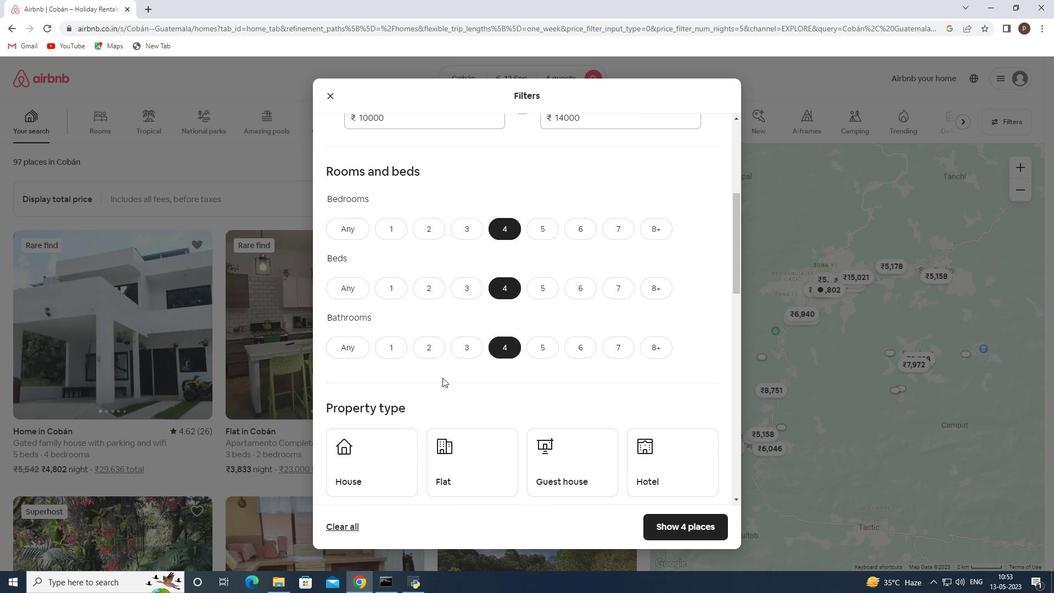 
Action: Mouse scrolled (442, 377) with delta (0, 0)
Screenshot: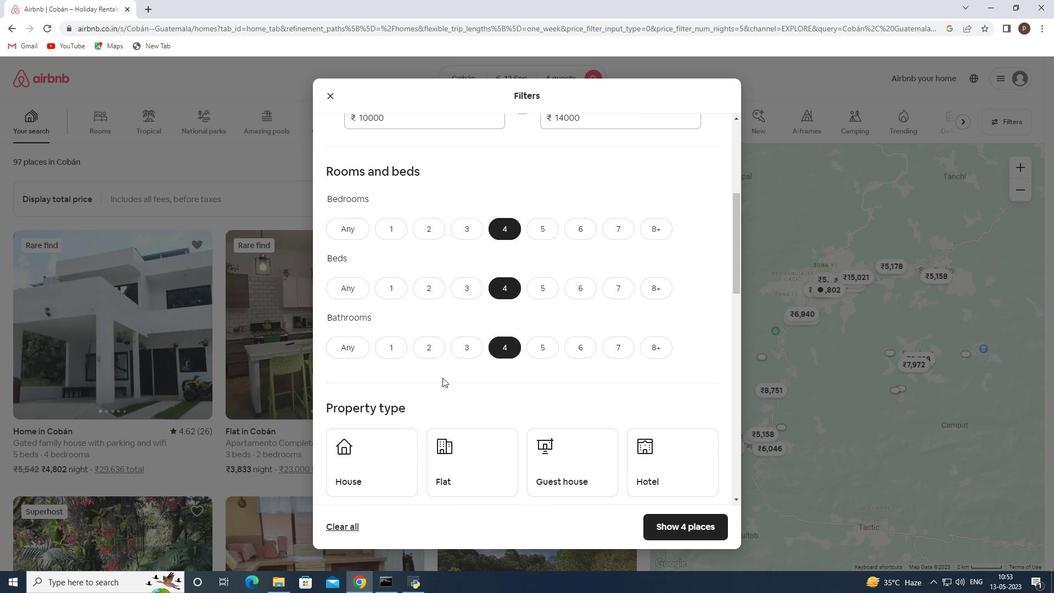 
Action: Mouse moved to (366, 345)
Screenshot: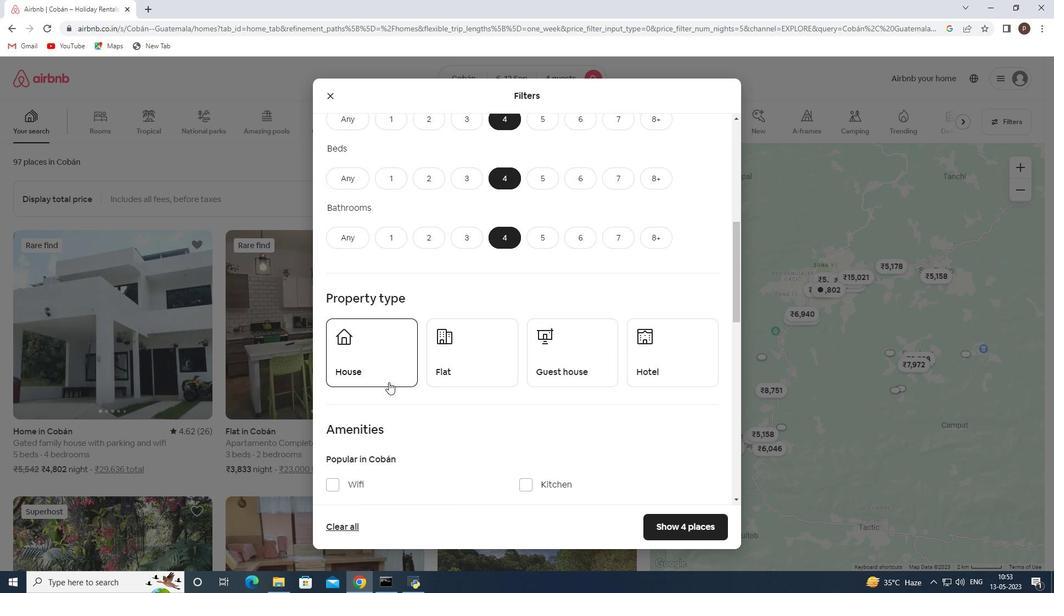 
Action: Mouse pressed left at (366, 345)
Screenshot: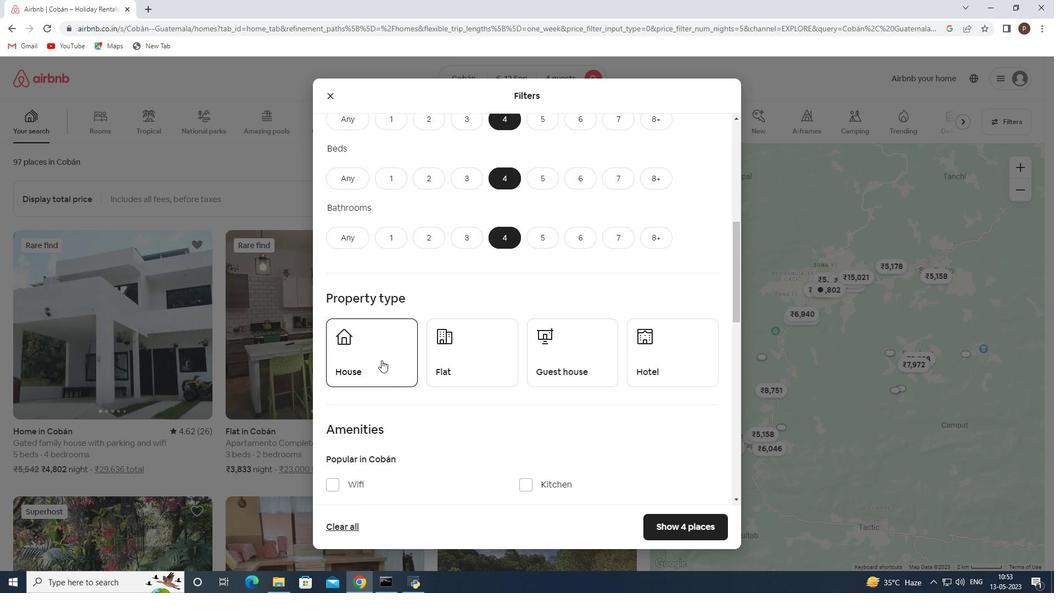 
Action: Mouse moved to (488, 357)
Screenshot: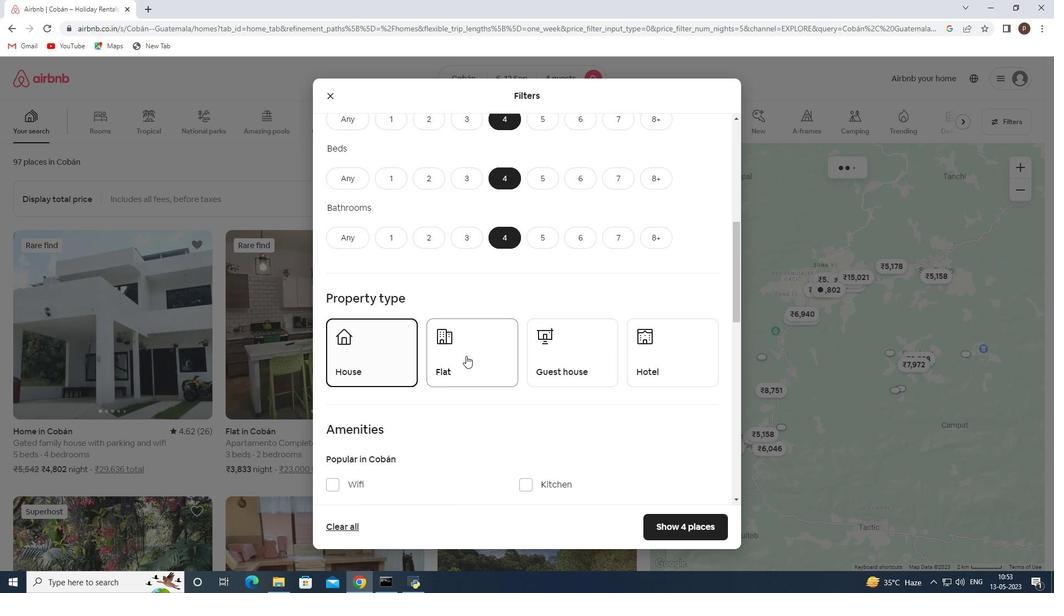 
Action: Mouse pressed left at (488, 357)
Screenshot: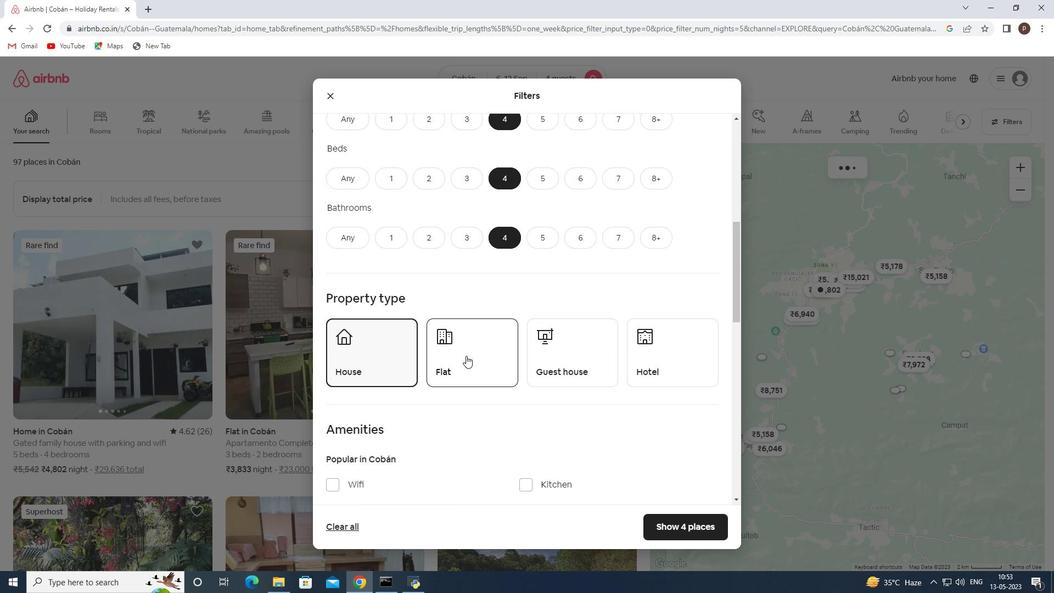 
Action: Mouse moved to (576, 355)
Screenshot: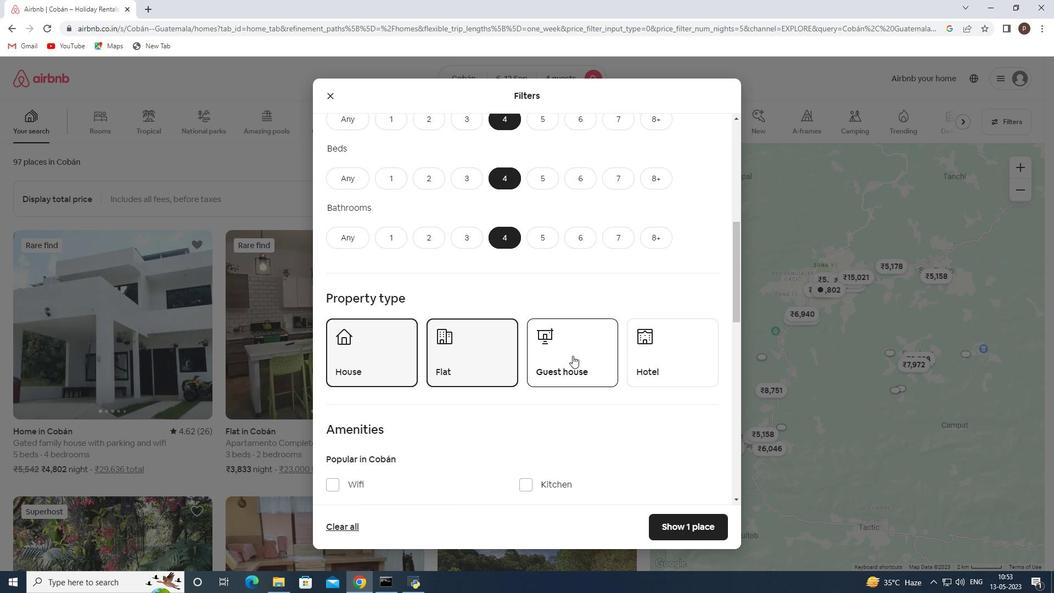 
Action: Mouse pressed left at (576, 355)
Screenshot: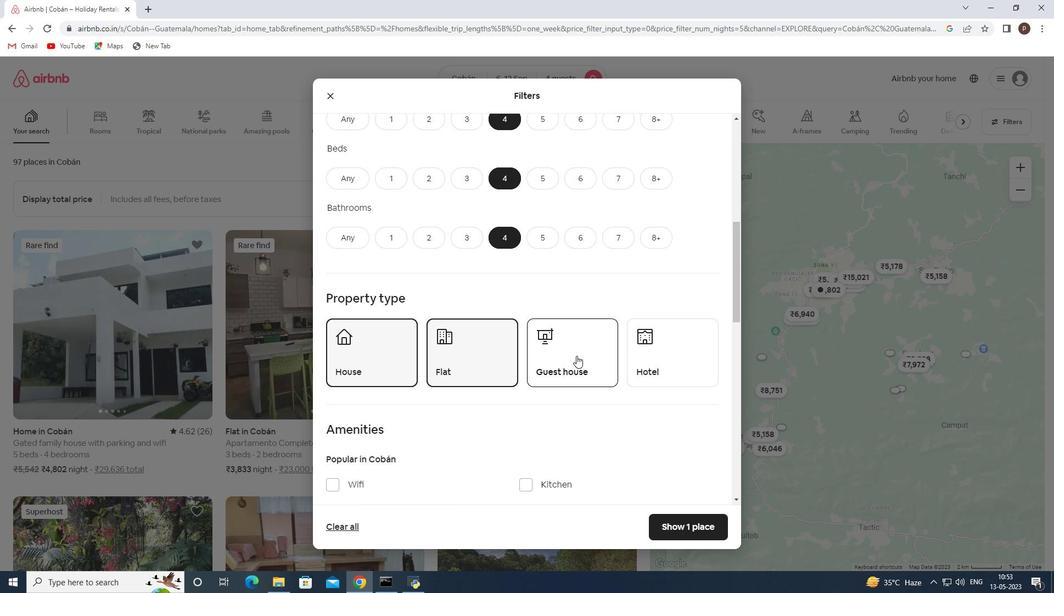 
Action: Mouse moved to (576, 355)
Screenshot: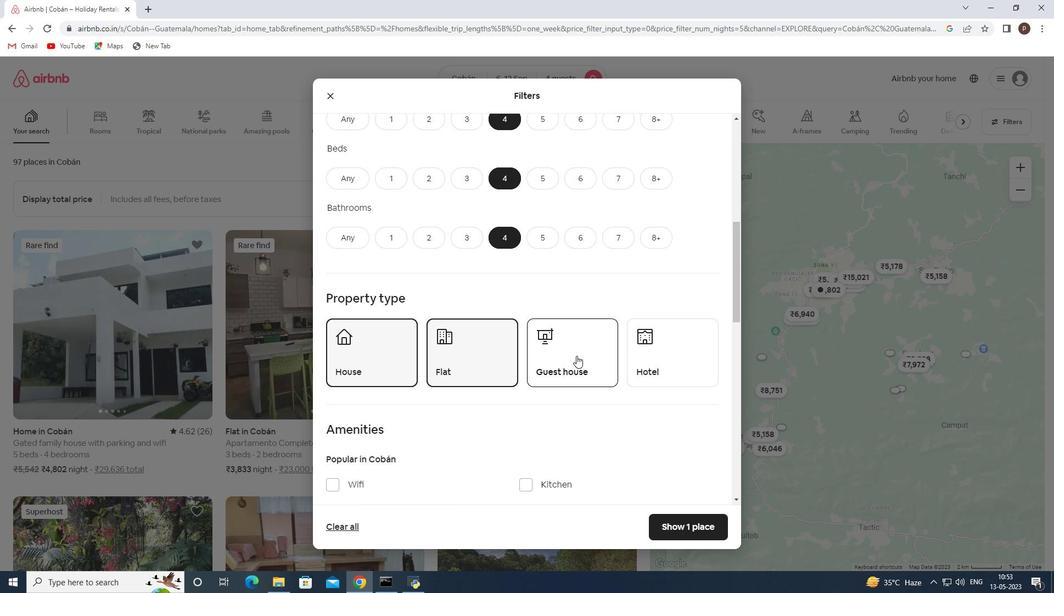 
Action: Mouse scrolled (576, 355) with delta (0, 0)
Screenshot: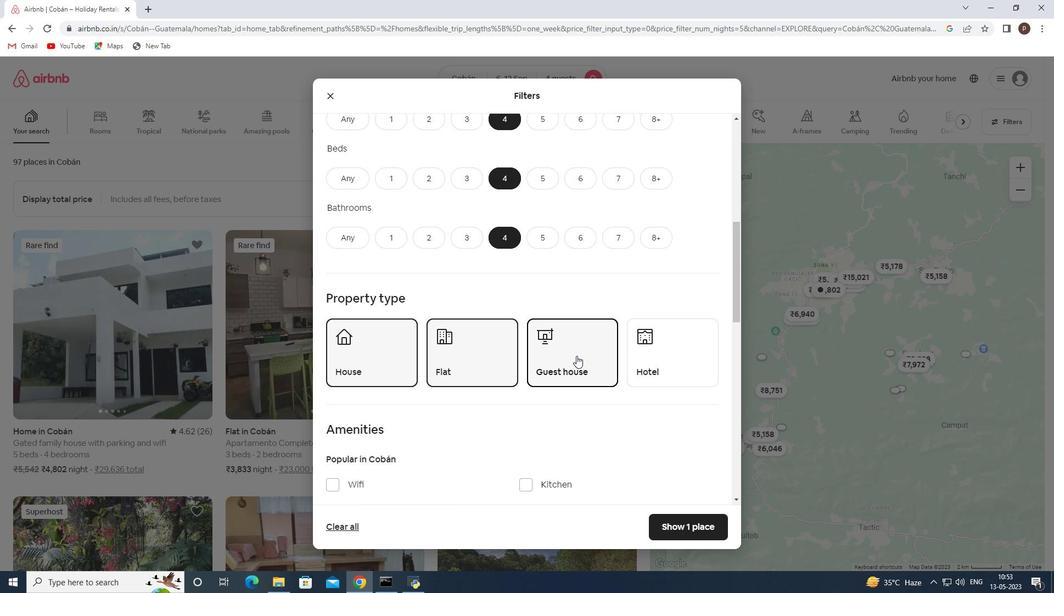 
Action: Mouse scrolled (576, 355) with delta (0, 0)
Screenshot: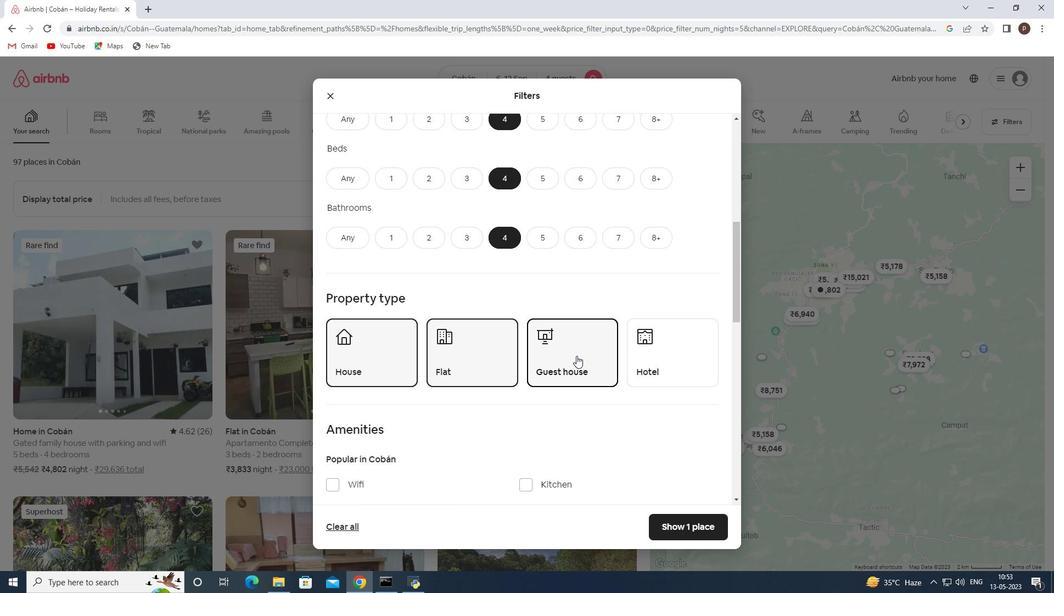 
Action: Mouse moved to (333, 372)
Screenshot: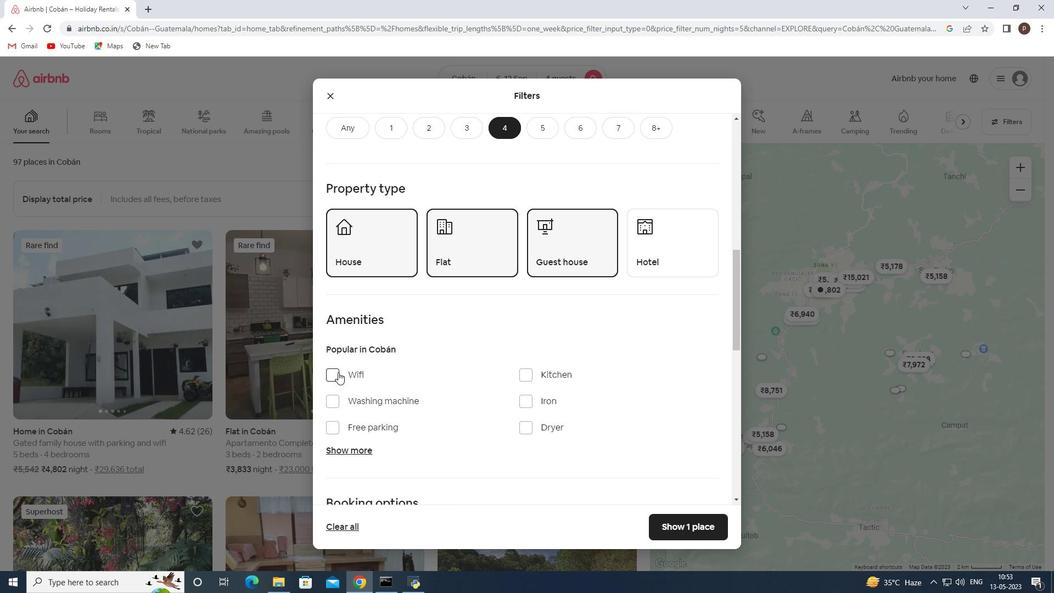 
Action: Mouse pressed left at (333, 372)
Screenshot: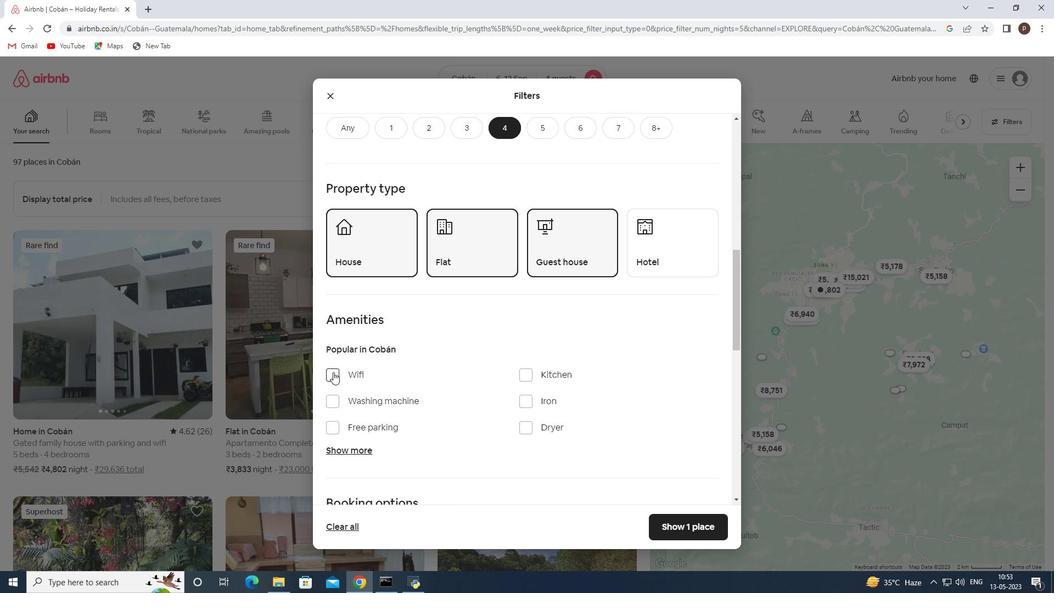 
Action: Mouse moved to (333, 424)
Screenshot: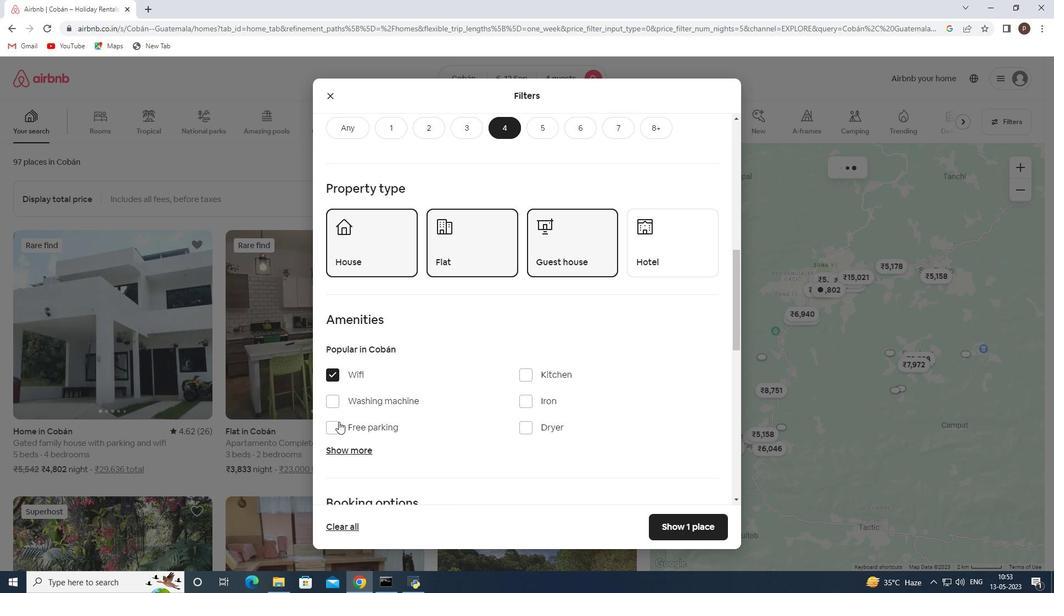 
Action: Mouse pressed left at (333, 424)
Screenshot: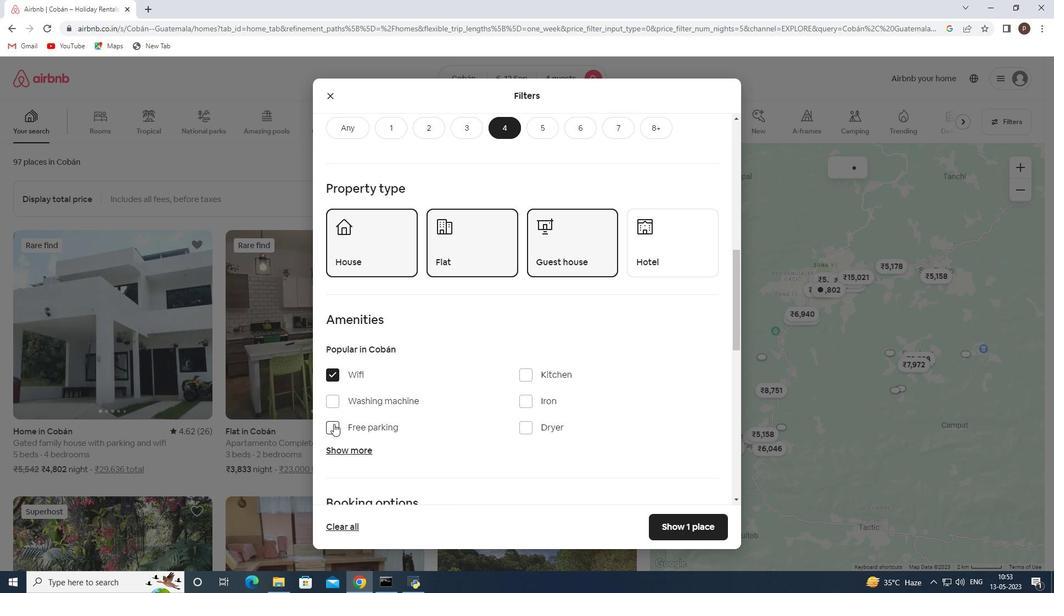 
Action: Mouse moved to (338, 449)
Screenshot: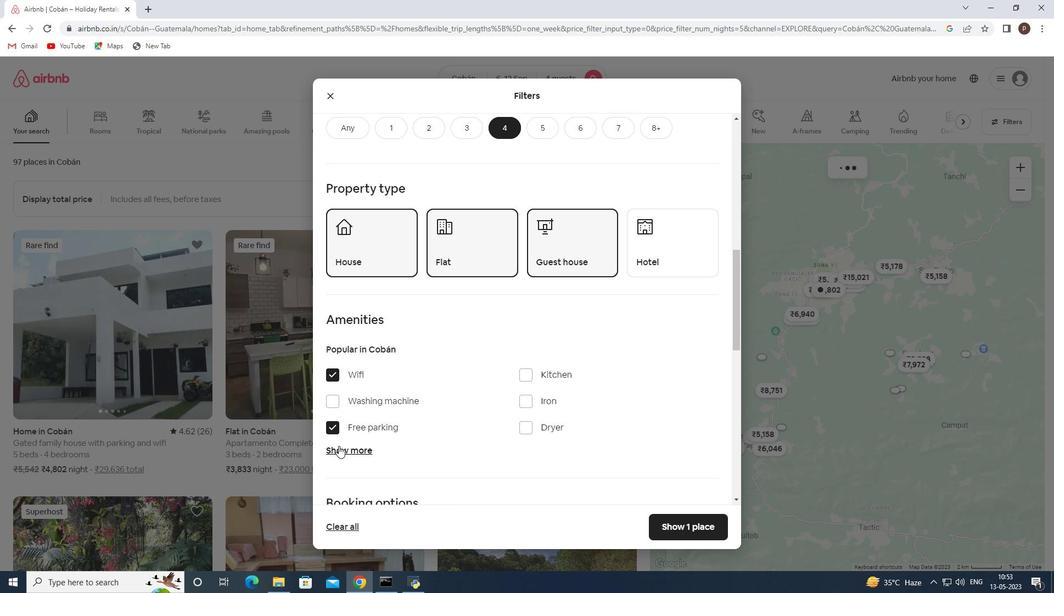 
Action: Mouse pressed left at (338, 449)
Screenshot: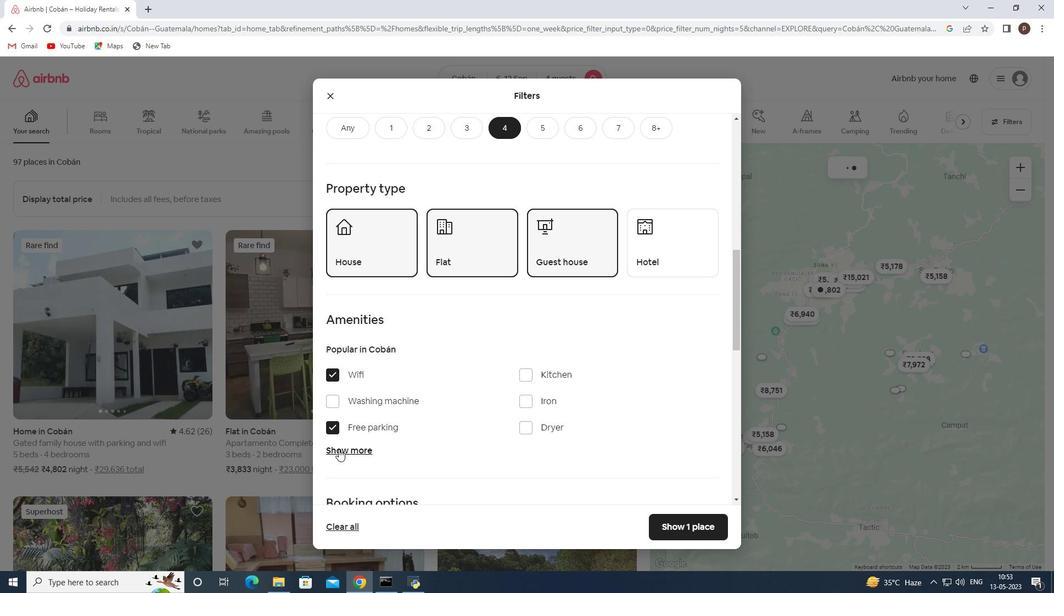 
Action: Mouse moved to (404, 433)
Screenshot: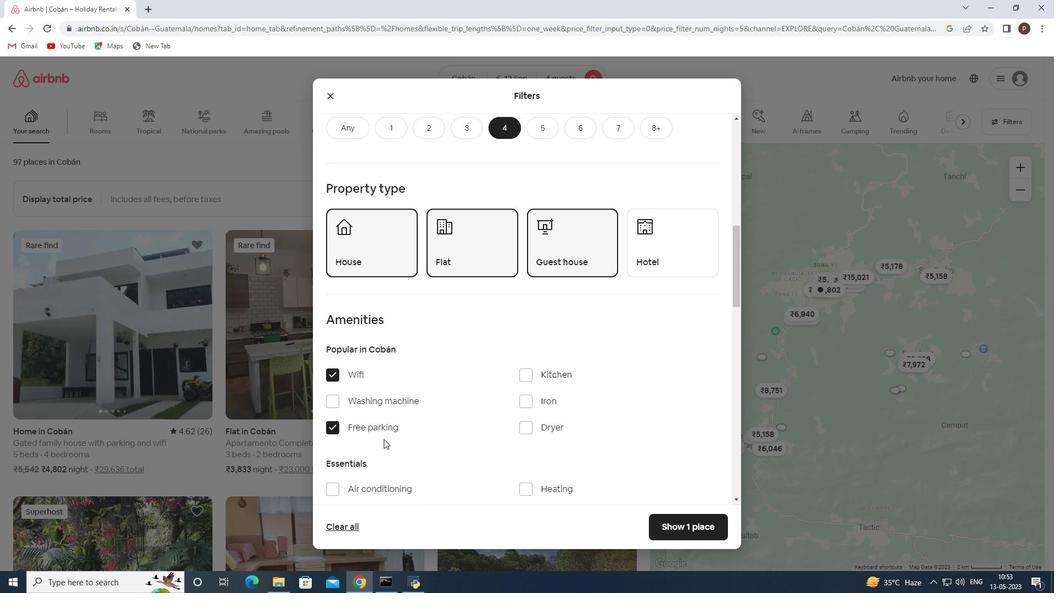 
Action: Mouse scrolled (404, 433) with delta (0, 0)
Screenshot: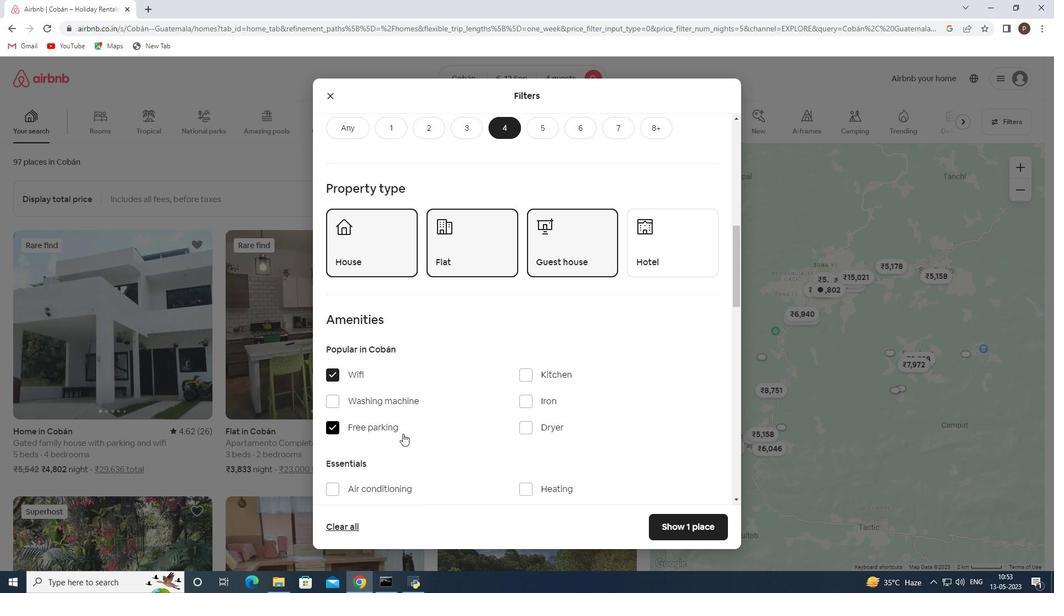 
Action: Mouse scrolled (404, 433) with delta (0, 0)
Screenshot: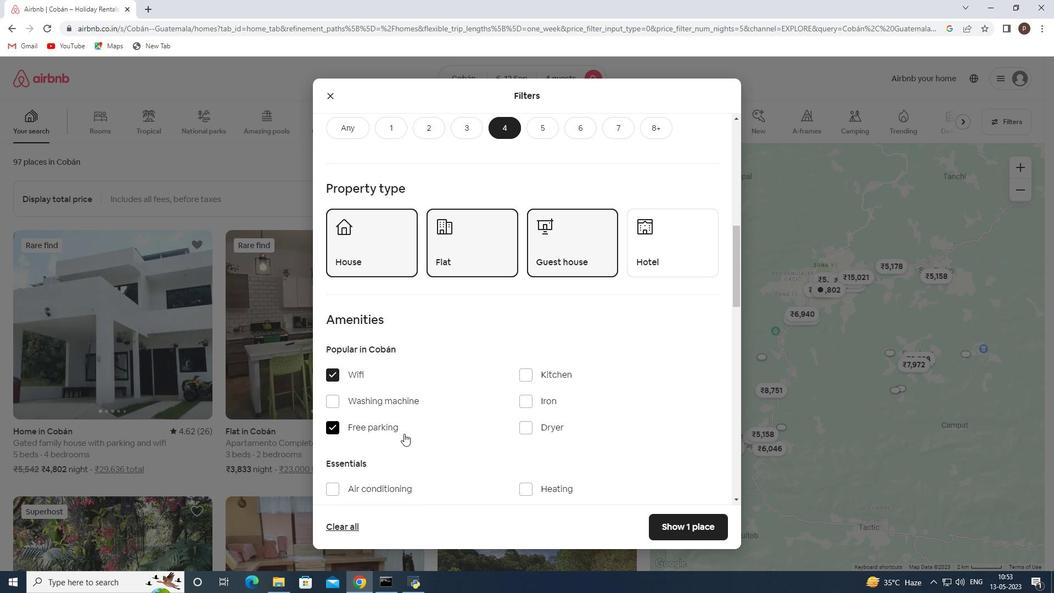 
Action: Mouse moved to (525, 407)
Screenshot: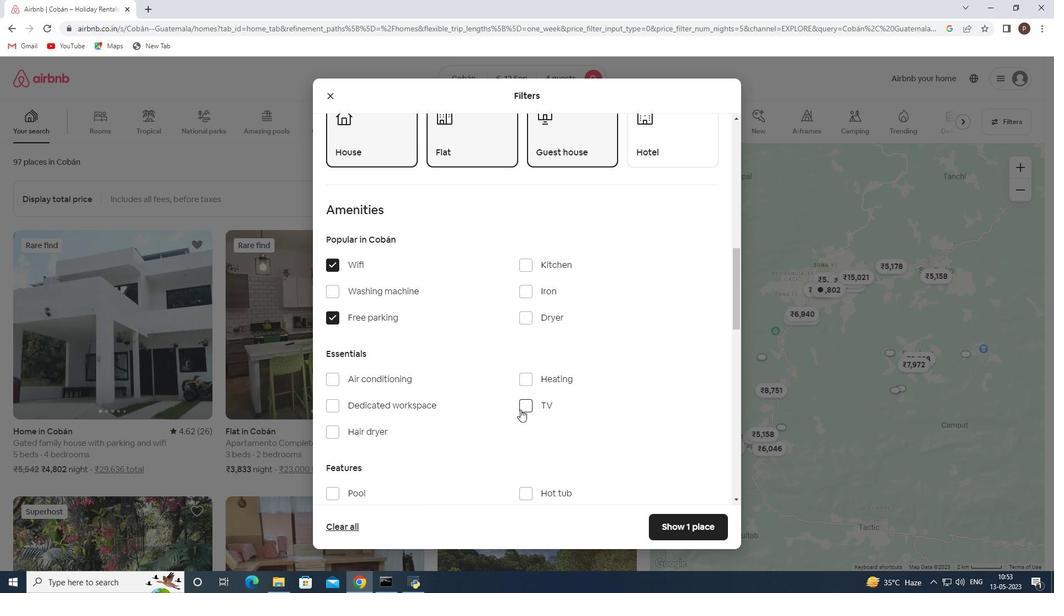 
Action: Mouse pressed left at (525, 407)
Screenshot: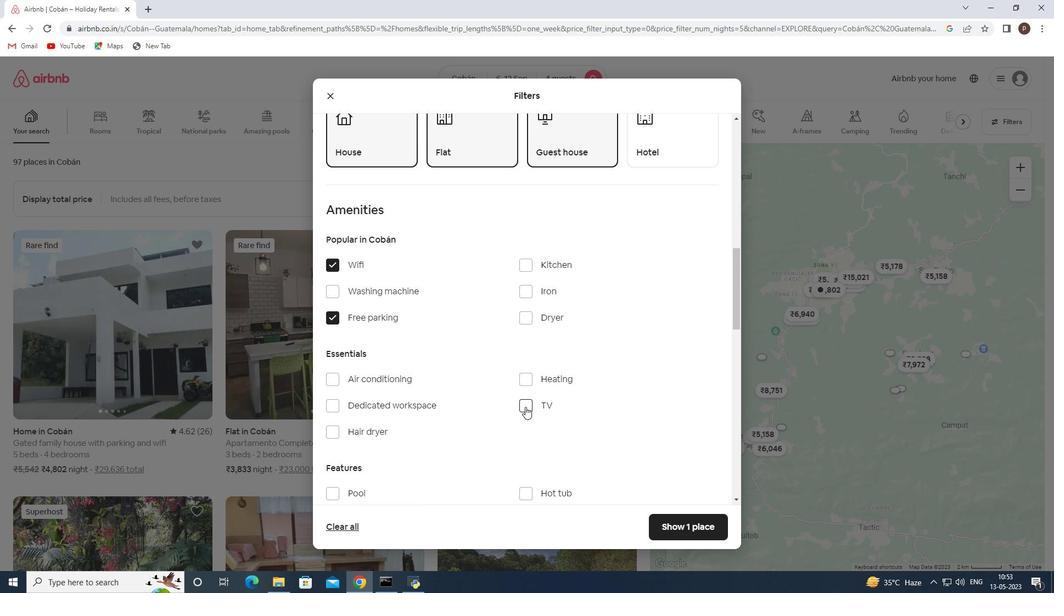 
Action: Mouse moved to (443, 393)
Screenshot: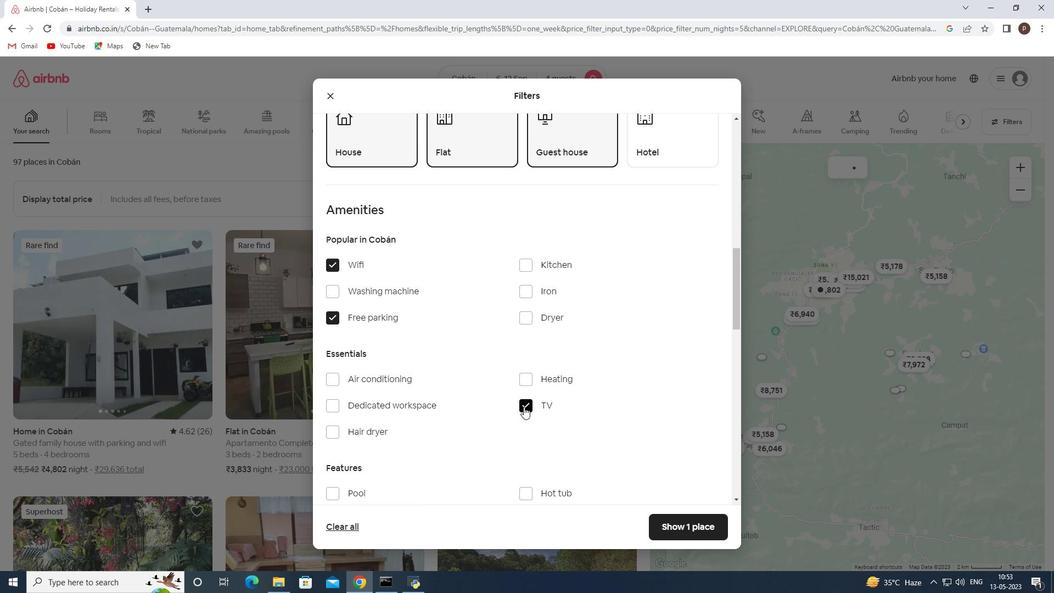 
Action: Mouse scrolled (443, 393) with delta (0, 0)
Screenshot: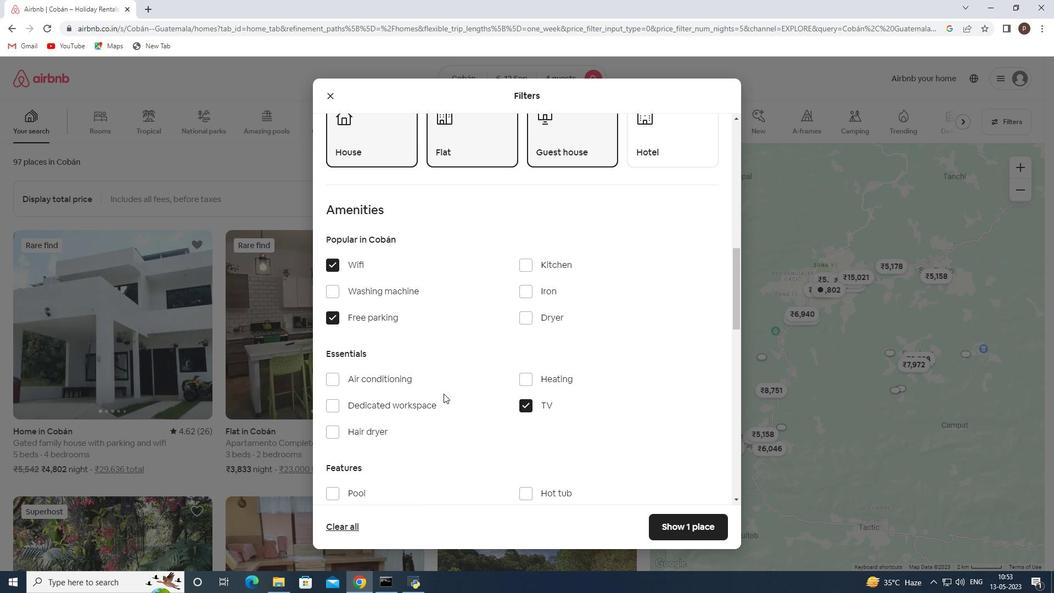 
Action: Mouse scrolled (443, 393) with delta (0, 0)
Screenshot: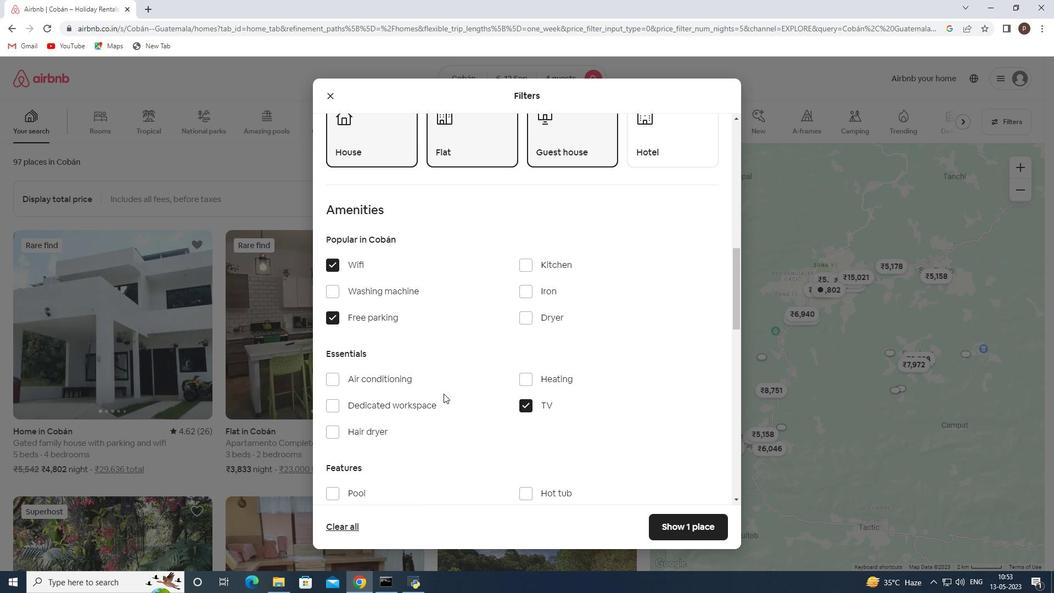 
Action: Mouse scrolled (443, 393) with delta (0, 0)
Screenshot: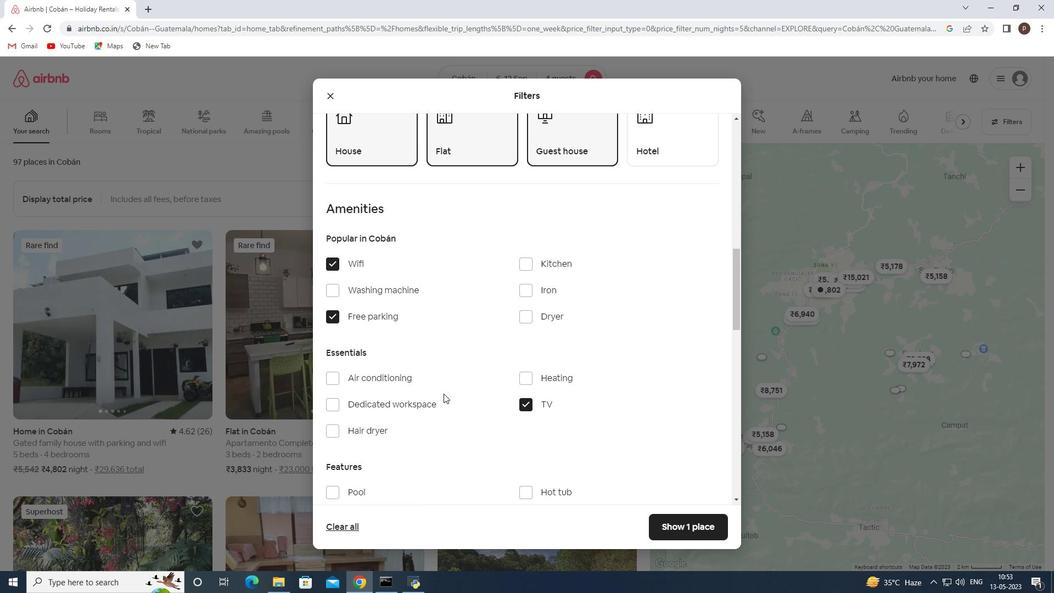 
Action: Mouse moved to (334, 383)
Screenshot: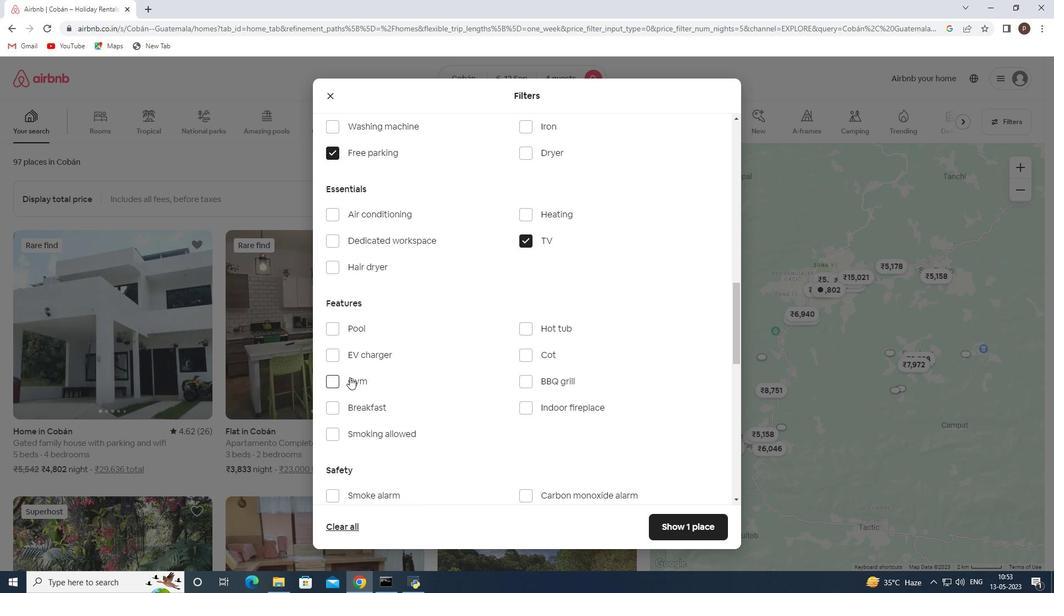 
Action: Mouse pressed left at (334, 383)
Screenshot: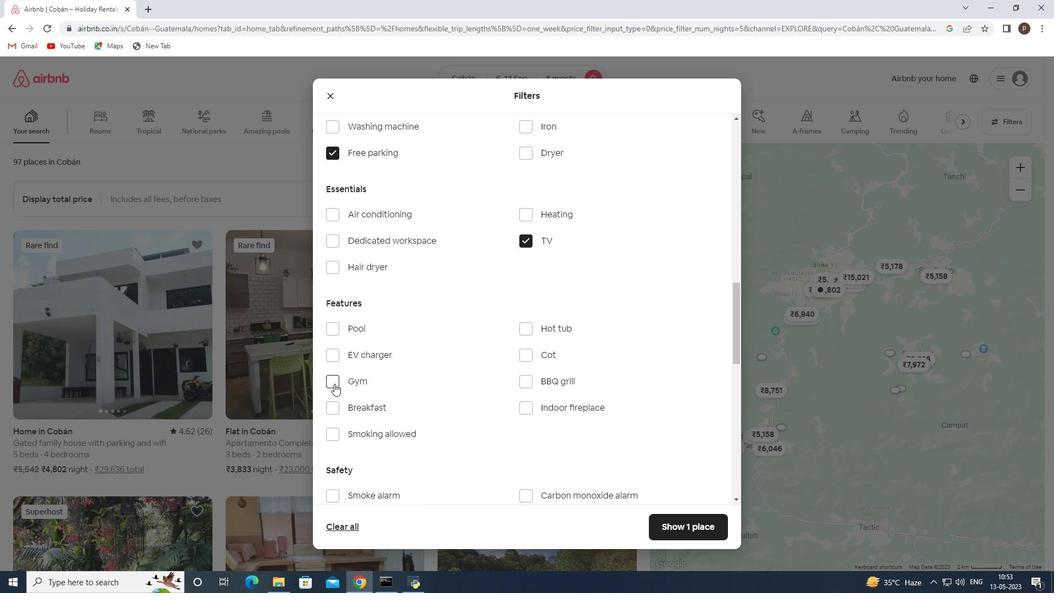 
Action: Mouse moved to (330, 406)
Screenshot: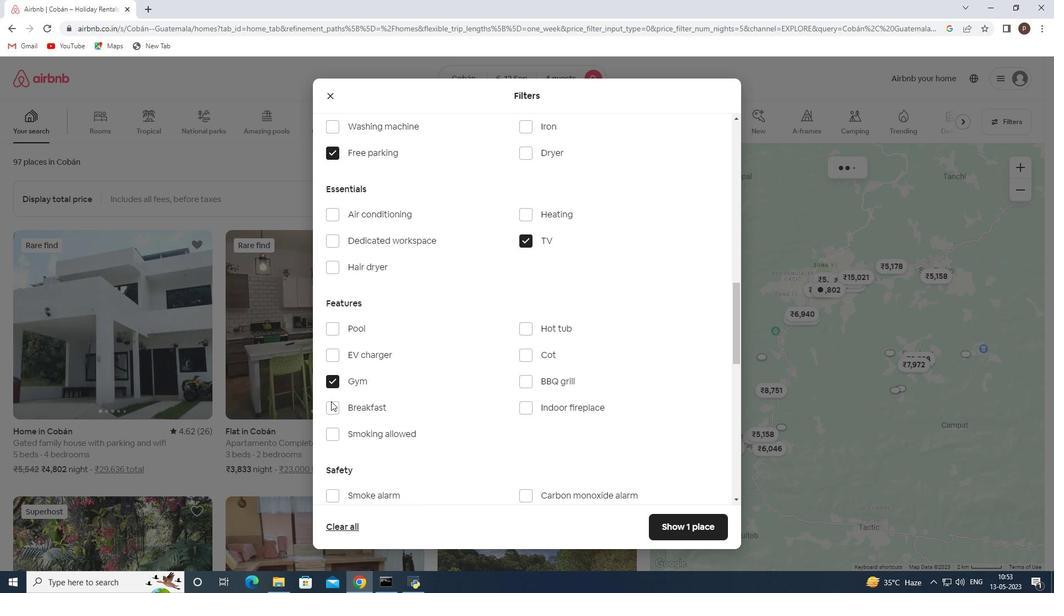 
Action: Mouse pressed left at (330, 406)
Screenshot: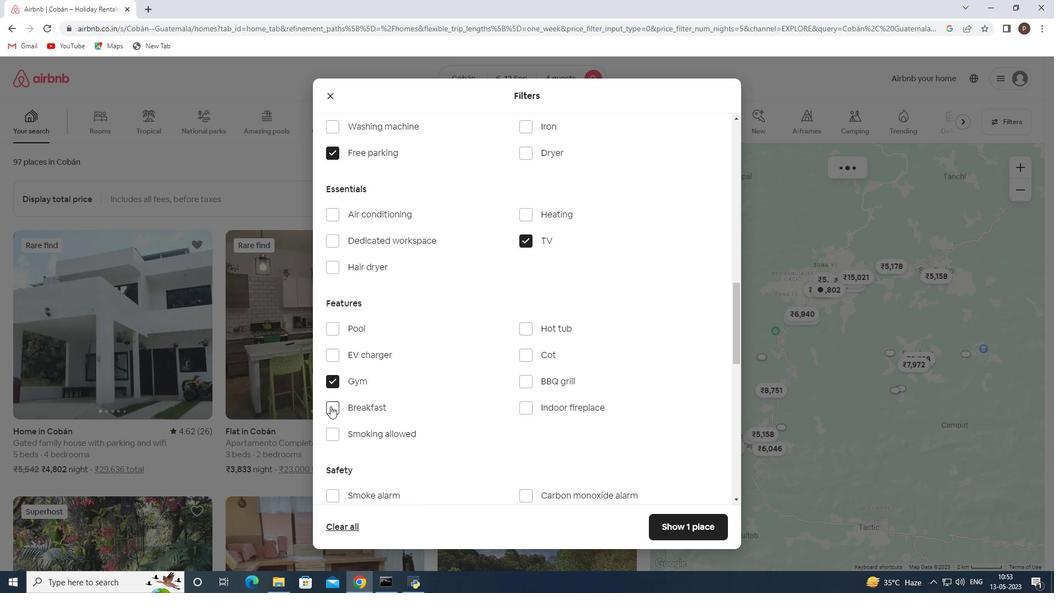 
Action: Mouse moved to (413, 404)
Screenshot: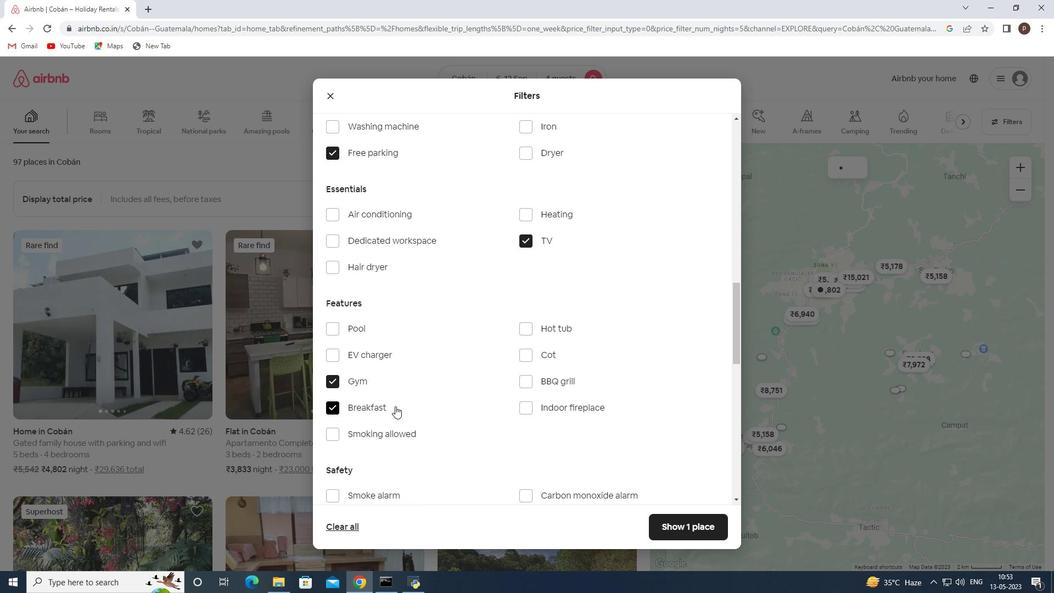 
Action: Mouse scrolled (413, 404) with delta (0, 0)
Screenshot: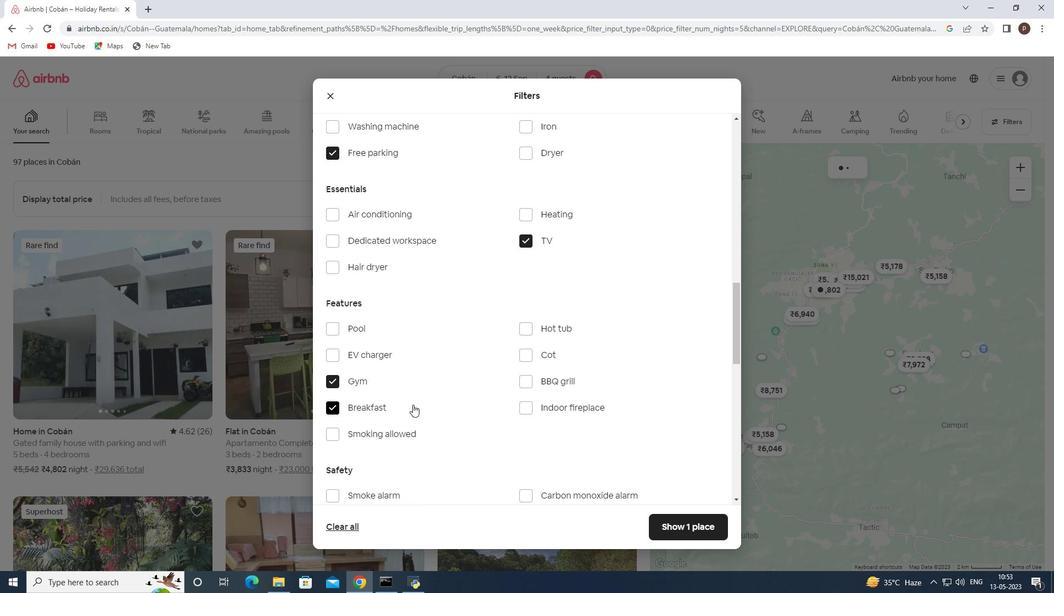 
Action: Mouse scrolled (413, 404) with delta (0, 0)
Screenshot: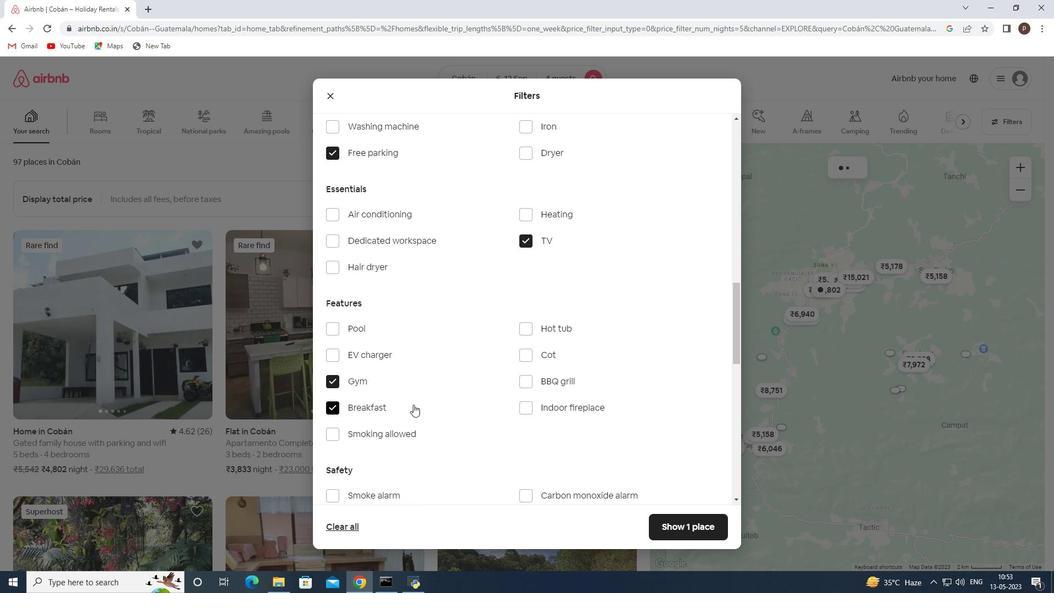 
Action: Mouse scrolled (413, 404) with delta (0, 0)
Screenshot: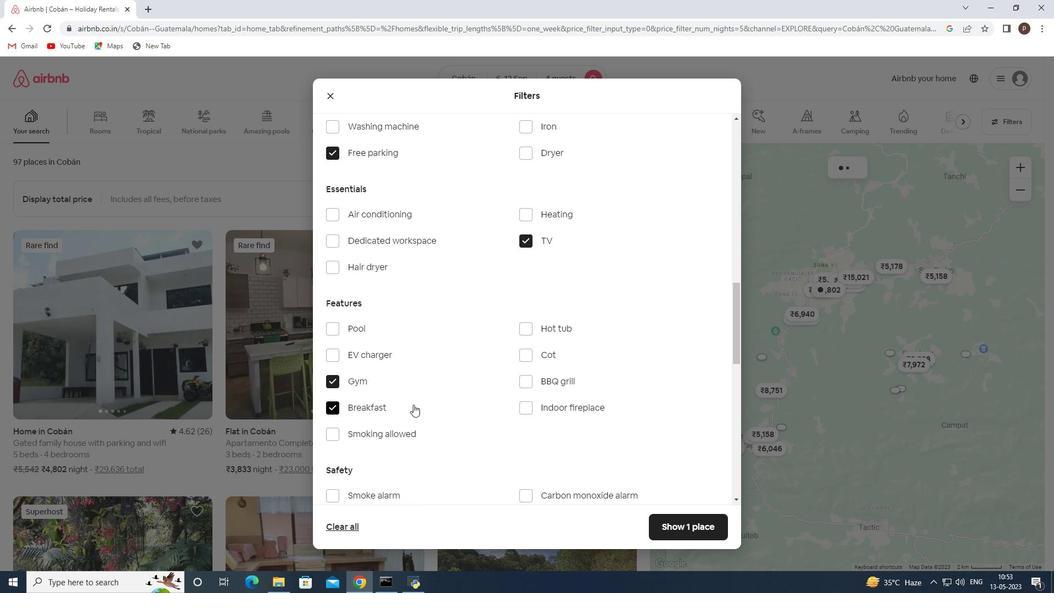 
Action: Mouse moved to (529, 396)
Screenshot: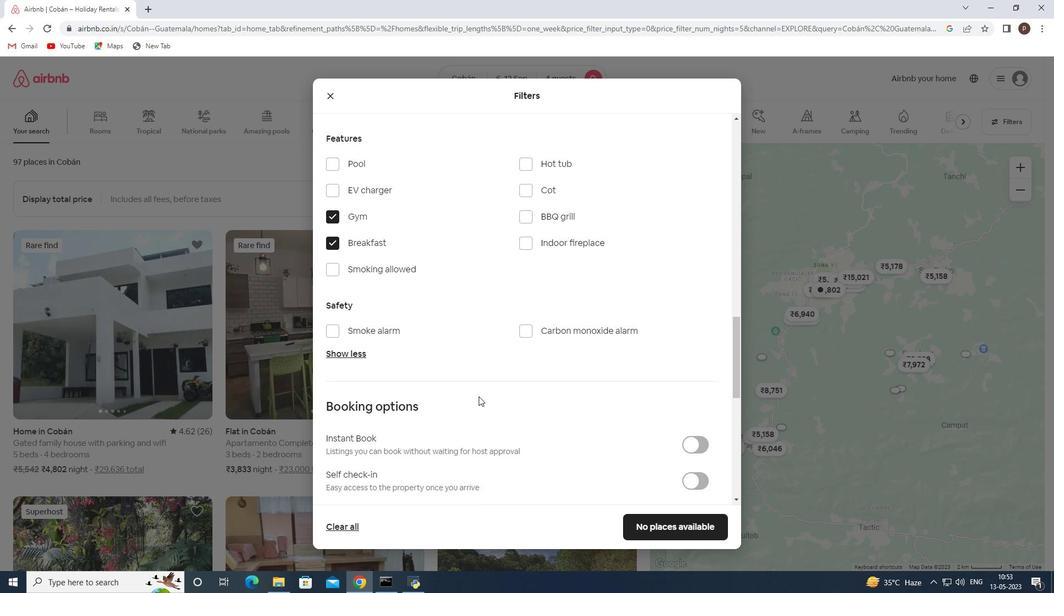 
Action: Mouse scrolled (529, 395) with delta (0, 0)
Screenshot: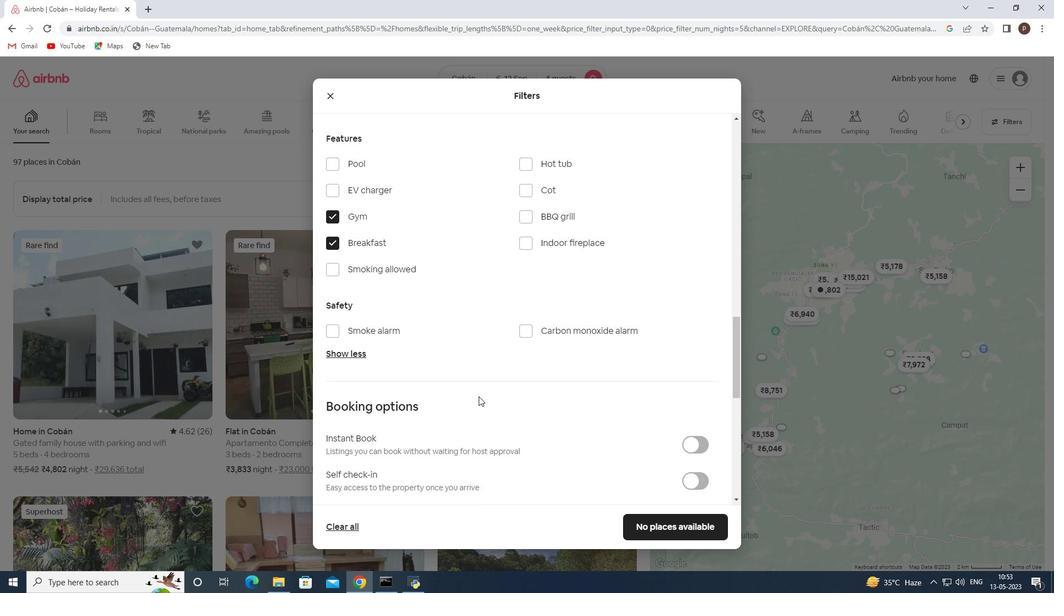 
Action: Mouse scrolled (529, 395) with delta (0, 0)
Screenshot: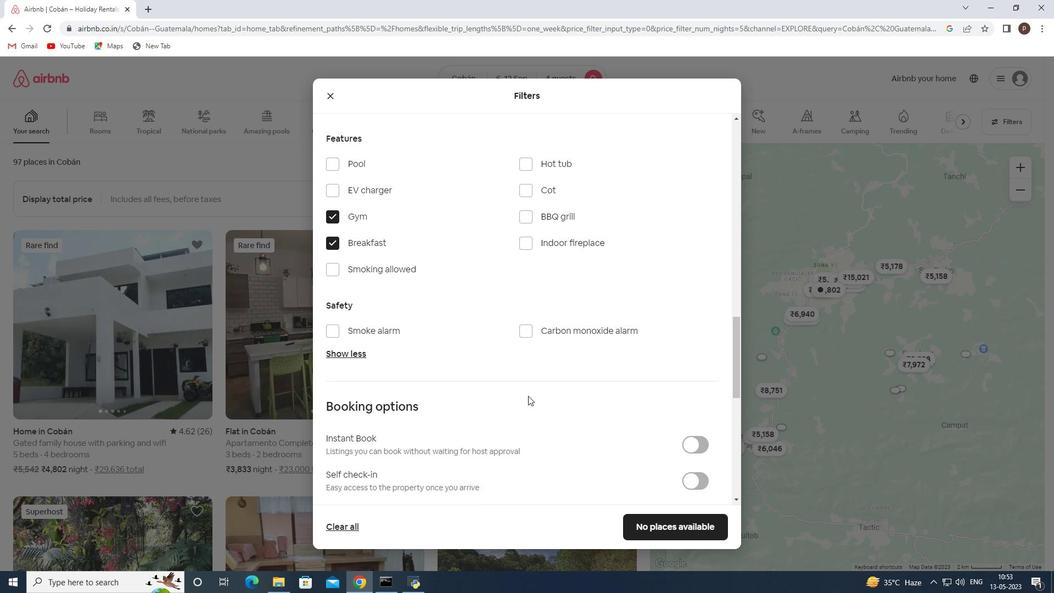 
Action: Mouse moved to (691, 374)
Screenshot: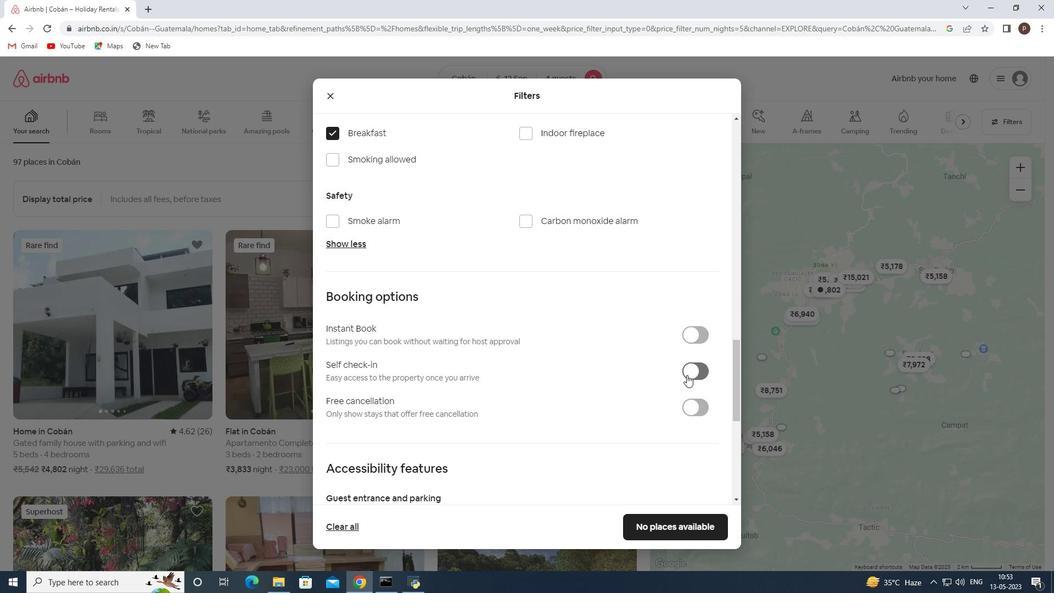 
Action: Mouse pressed left at (691, 374)
Screenshot: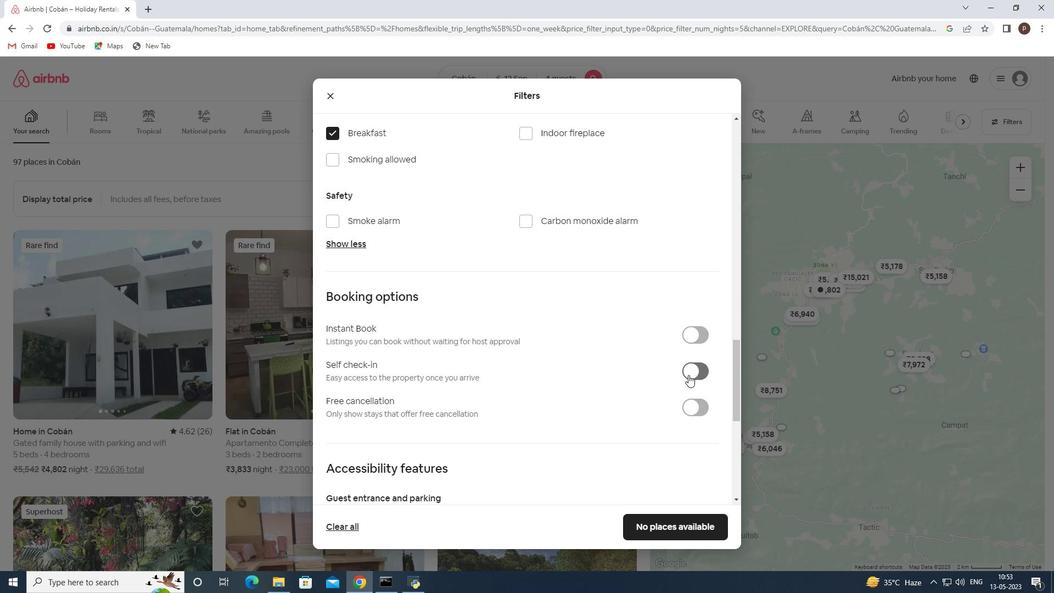 
Action: Mouse moved to (594, 387)
Screenshot: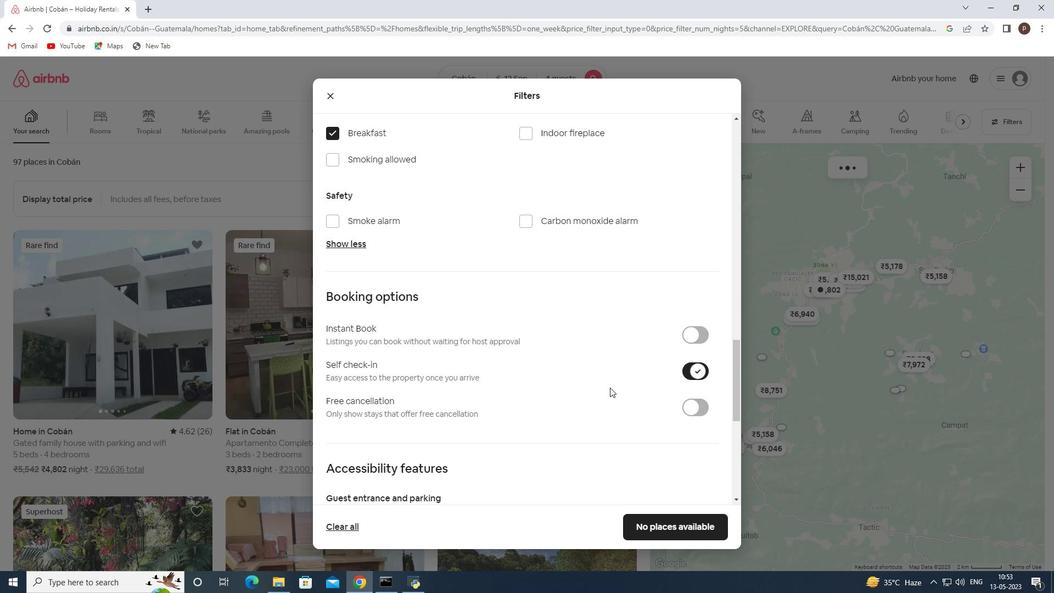 
Action: Mouse scrolled (594, 386) with delta (0, 0)
Screenshot: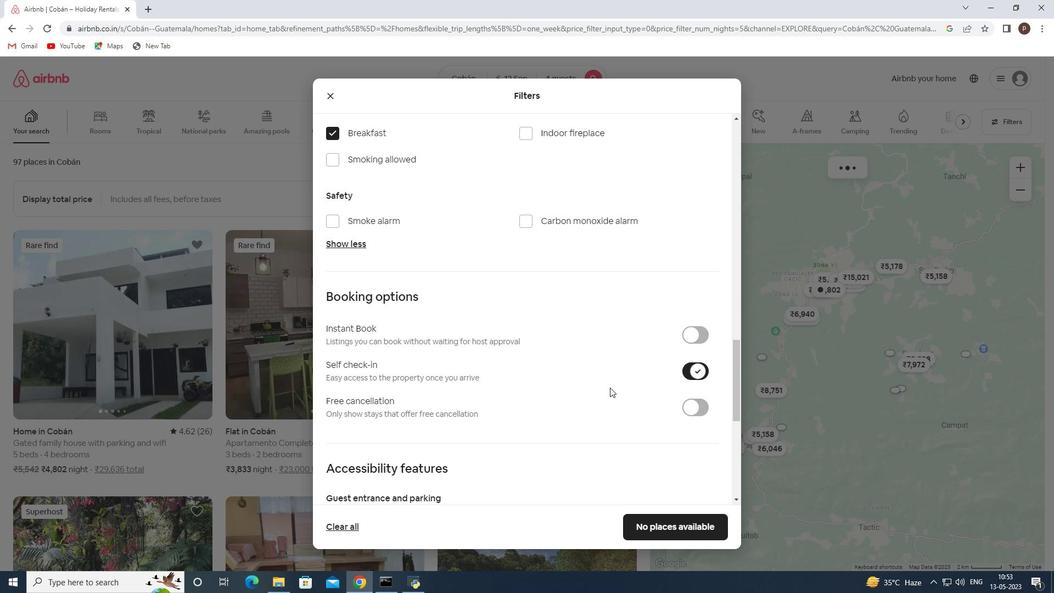
Action: Mouse moved to (593, 387)
Screenshot: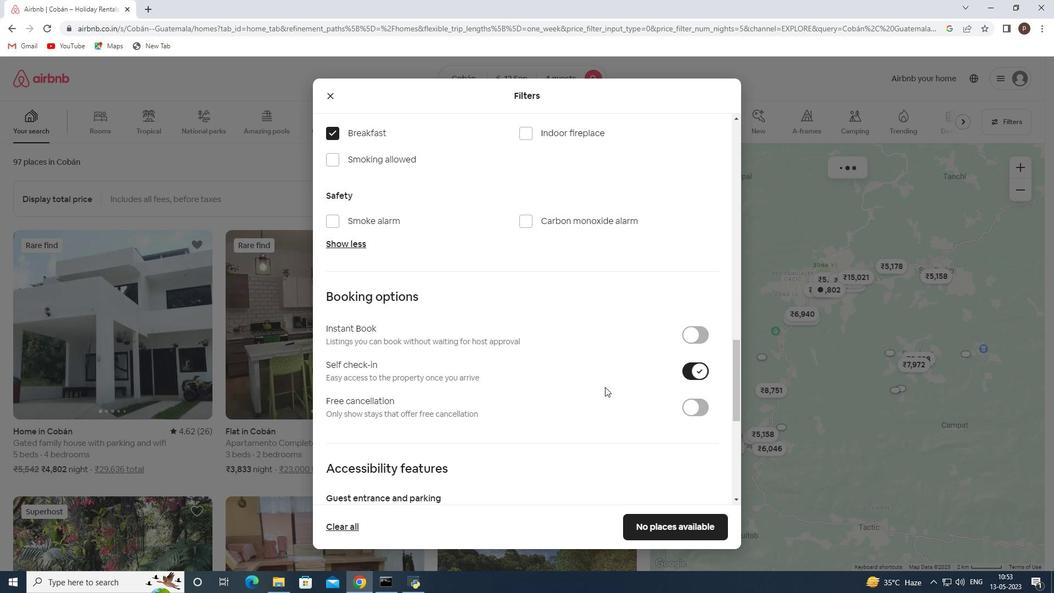 
Action: Mouse scrolled (593, 386) with delta (0, 0)
Screenshot: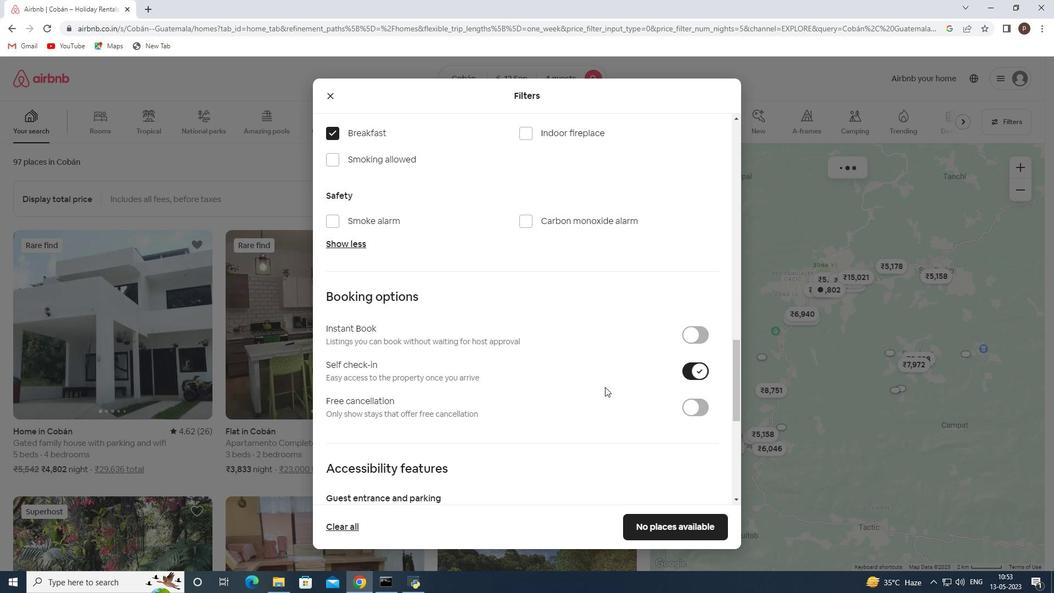 
Action: Mouse moved to (593, 387)
Screenshot: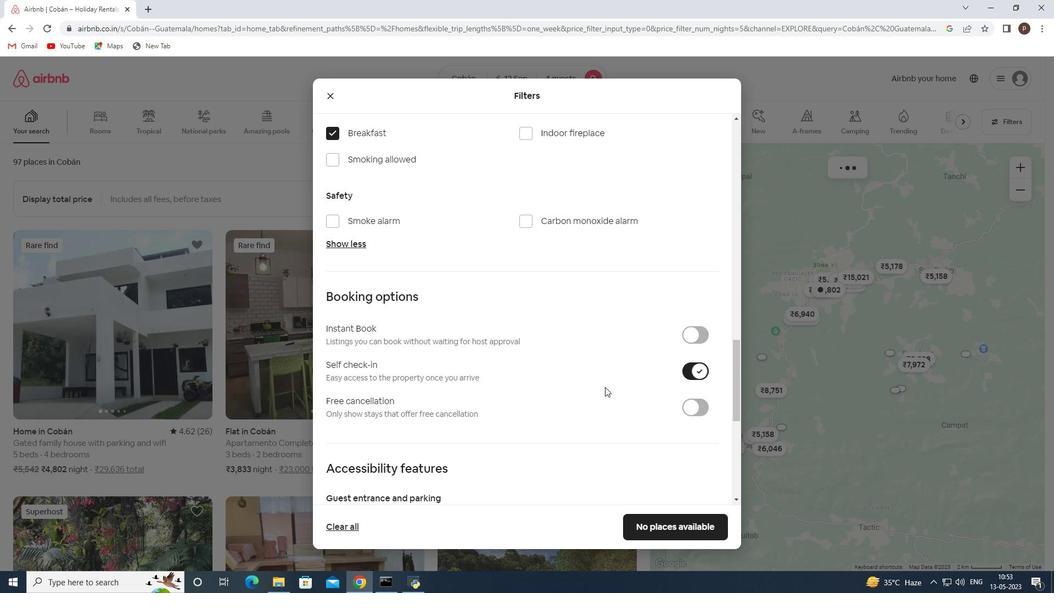 
Action: Mouse scrolled (593, 386) with delta (0, 0)
Screenshot: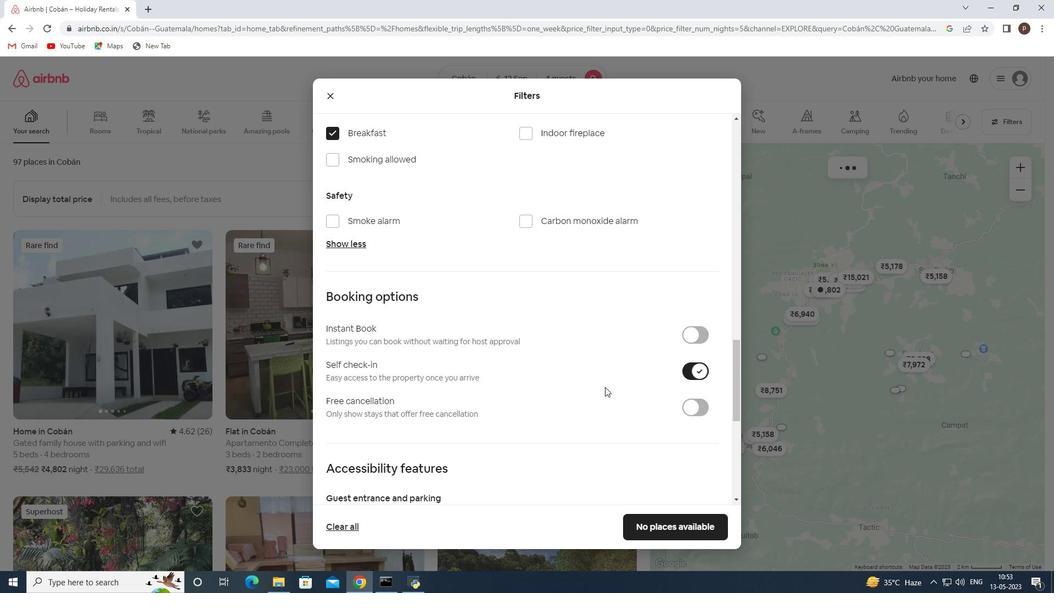 
Action: Mouse moved to (587, 387)
Screenshot: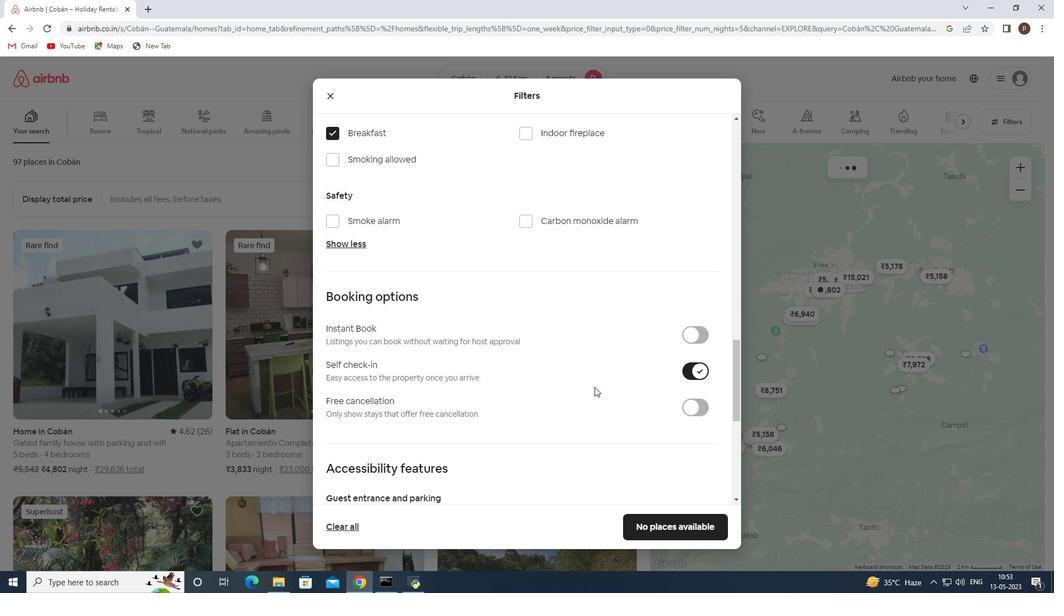 
Action: Mouse scrolled (587, 386) with delta (0, 0)
Screenshot: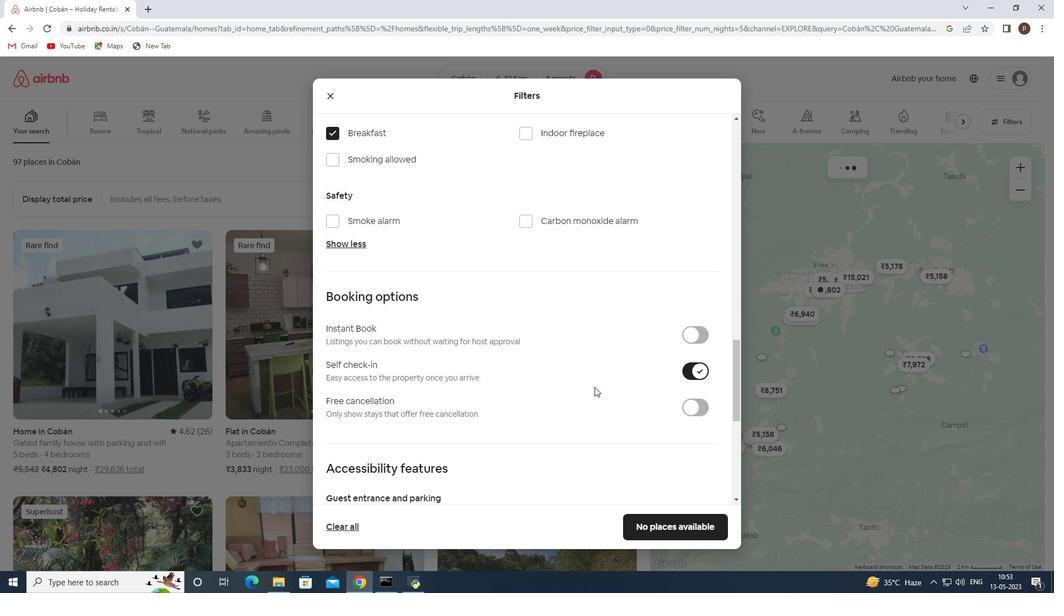 
Action: Mouse moved to (581, 386)
Screenshot: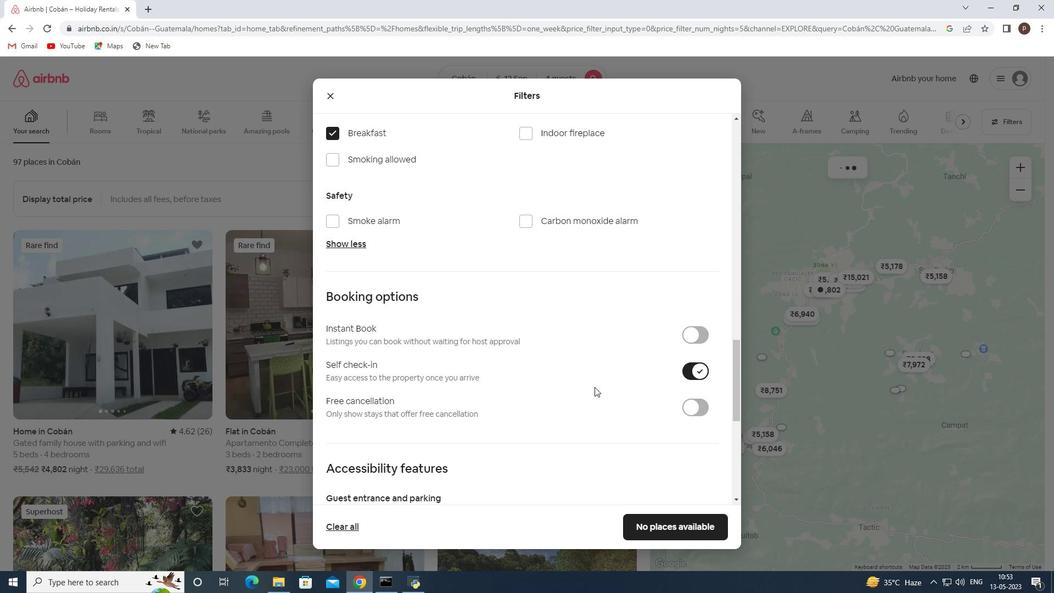 
Action: Mouse scrolled (581, 386) with delta (0, 0)
Screenshot: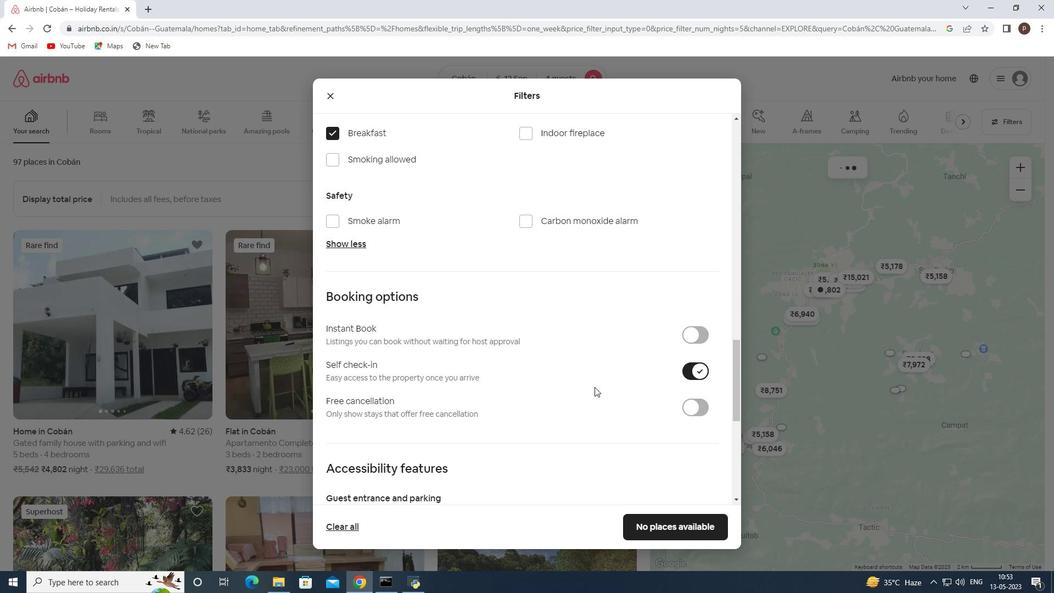 
Action: Mouse moved to (520, 375)
Screenshot: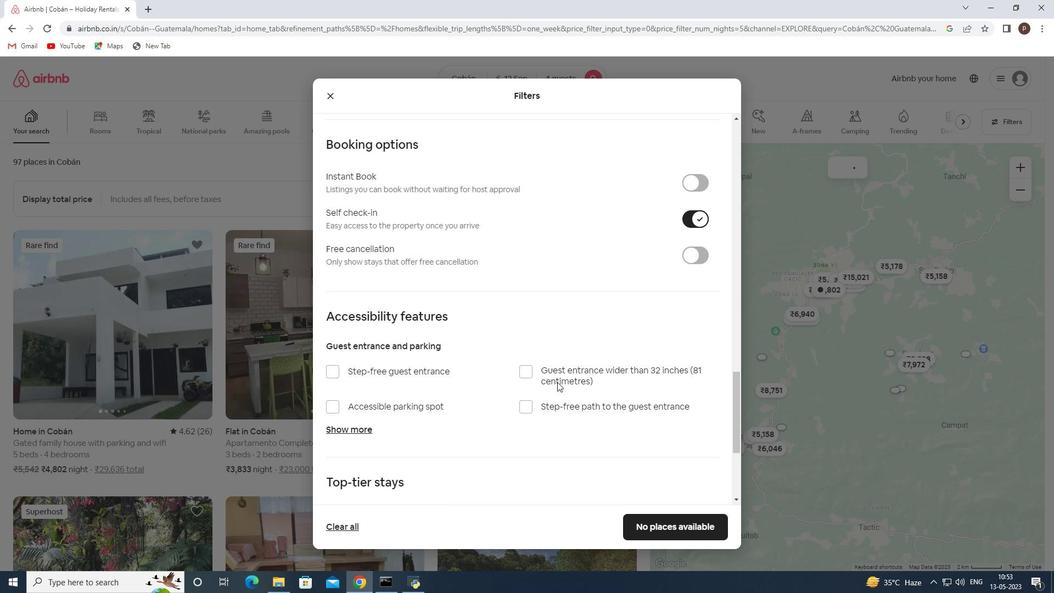 
Action: Mouse scrolled (520, 374) with delta (0, 0)
Screenshot: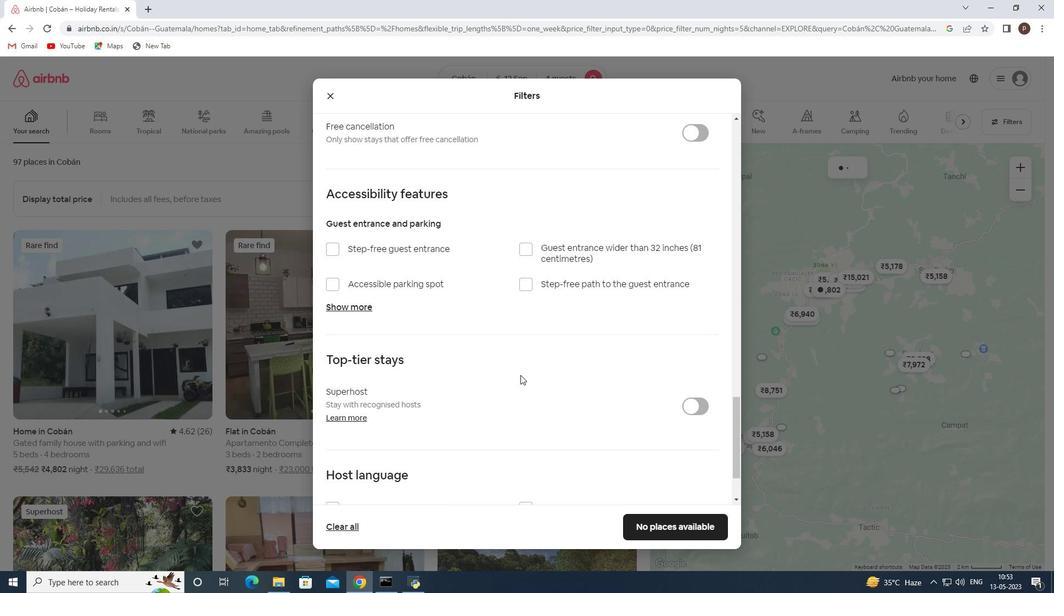 
Action: Mouse scrolled (520, 374) with delta (0, 0)
Screenshot: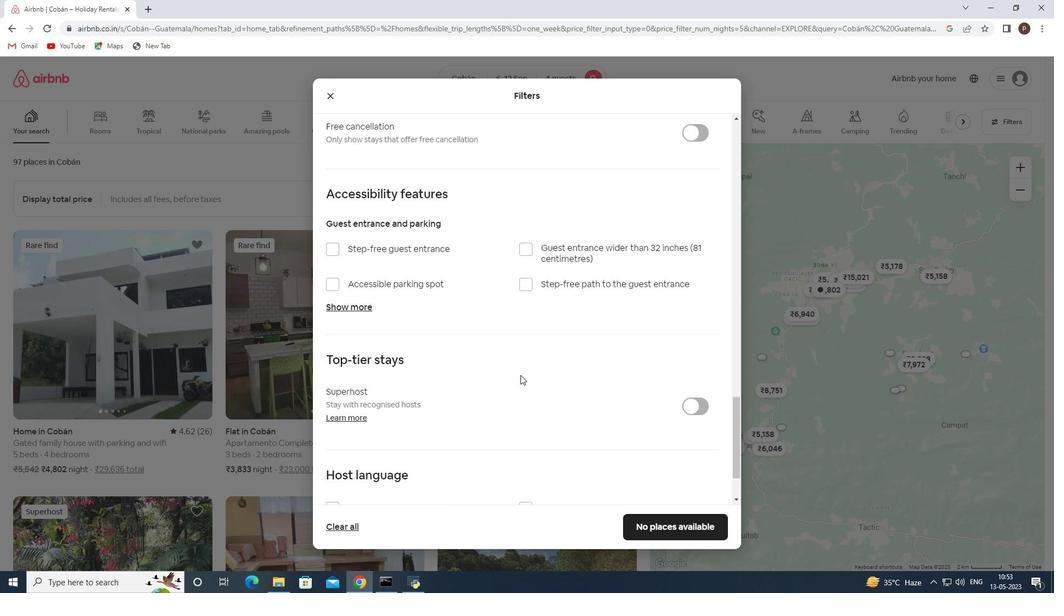 
Action: Mouse scrolled (520, 374) with delta (0, 0)
Screenshot: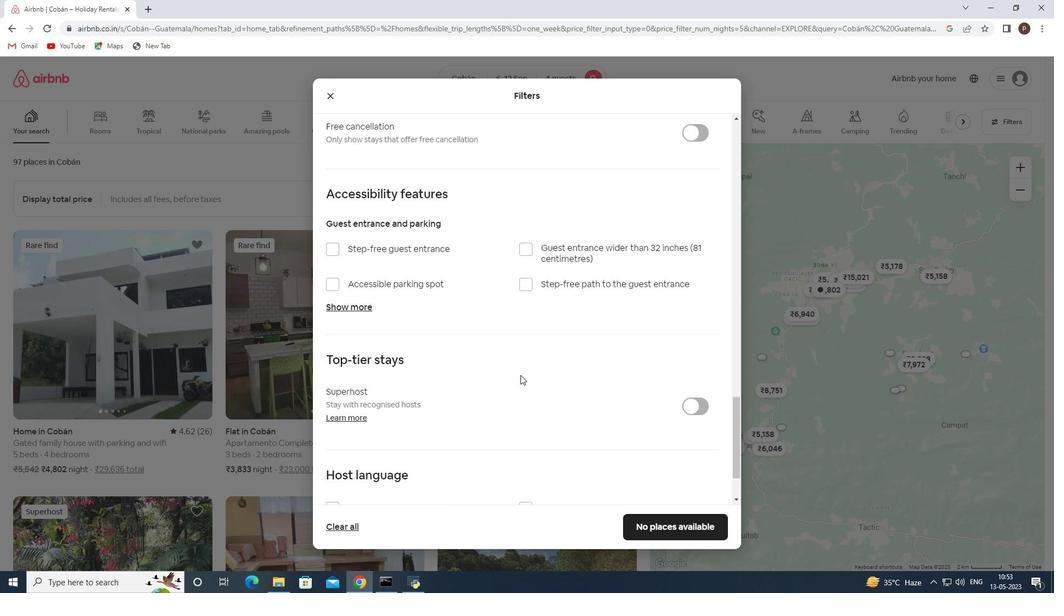 
Action: Mouse scrolled (520, 374) with delta (0, 0)
Screenshot: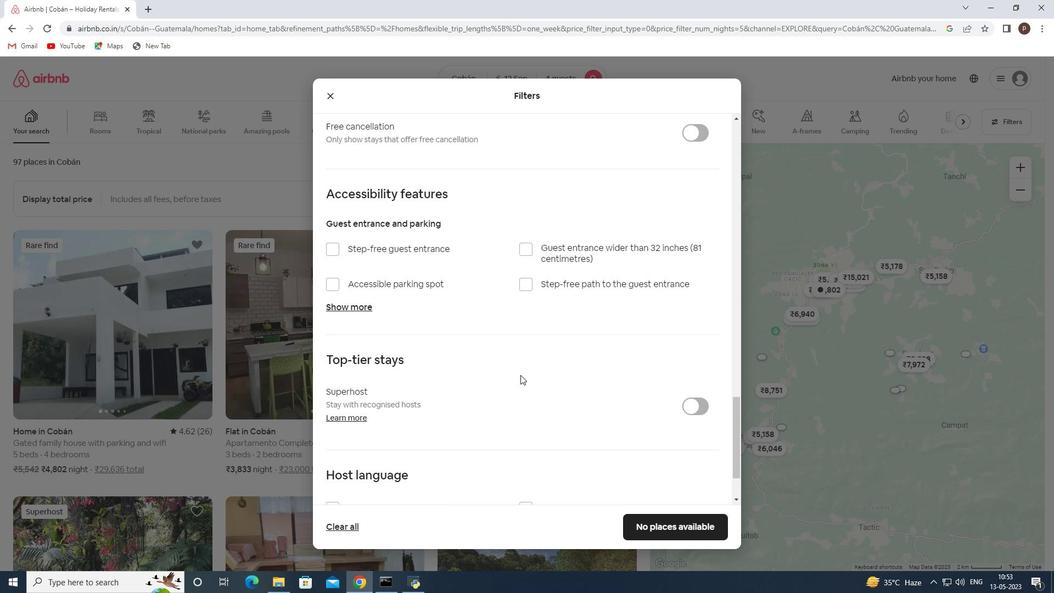 
Action: Mouse scrolled (520, 374) with delta (0, 0)
Screenshot: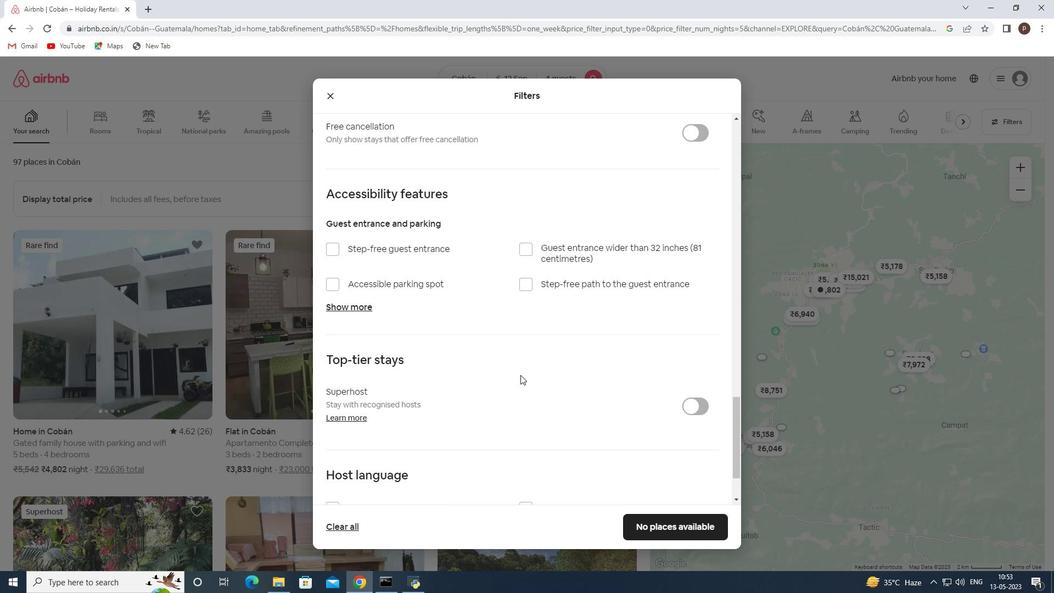 
Action: Mouse scrolled (520, 374) with delta (0, 0)
Screenshot: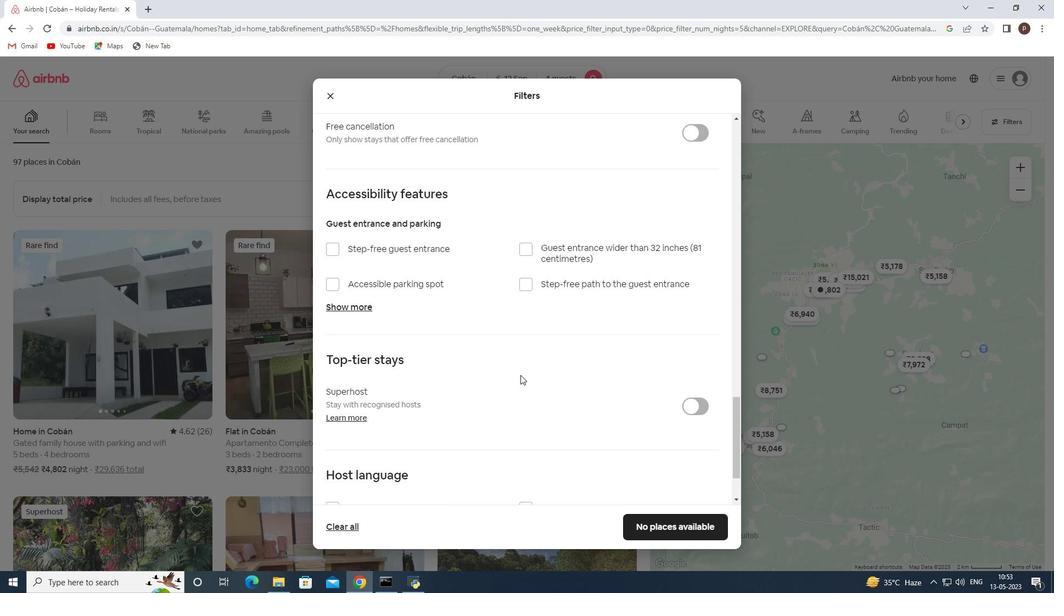 
Action: Mouse moved to (332, 425)
Screenshot: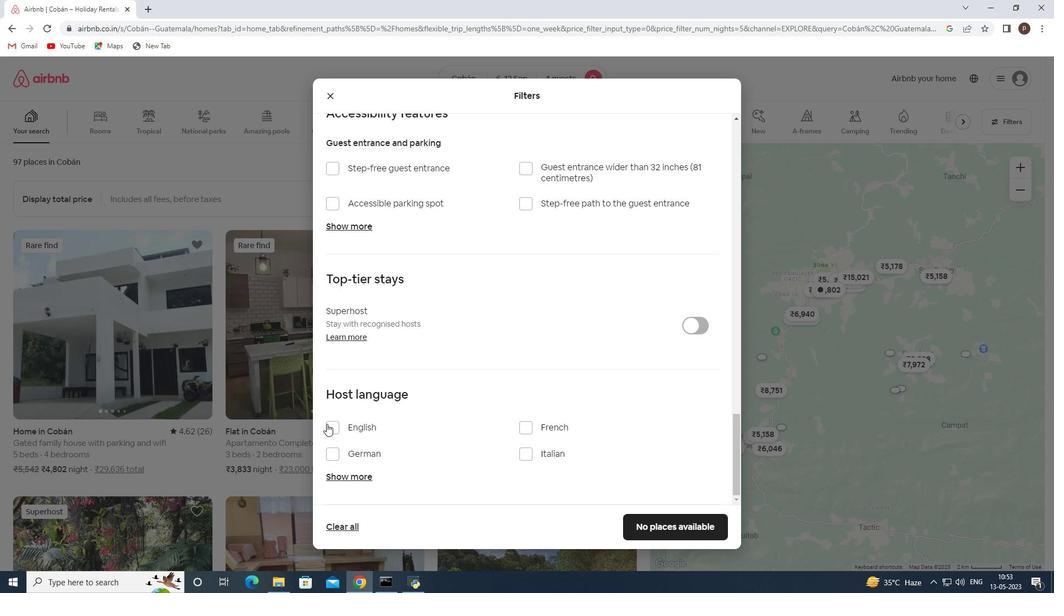 
Action: Mouse pressed left at (332, 425)
Screenshot: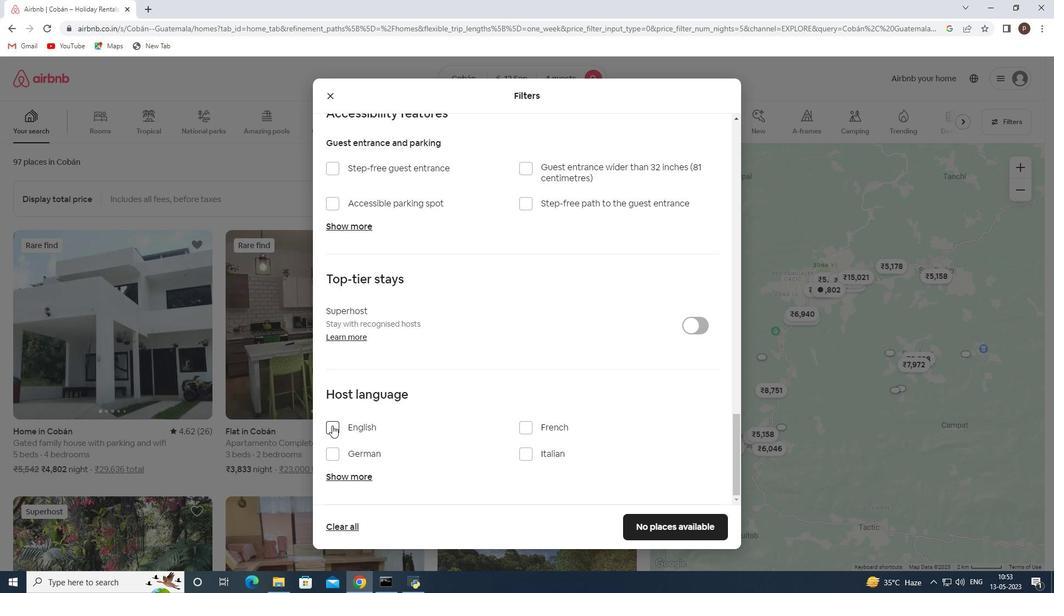
Action: Mouse moved to (667, 522)
Screenshot: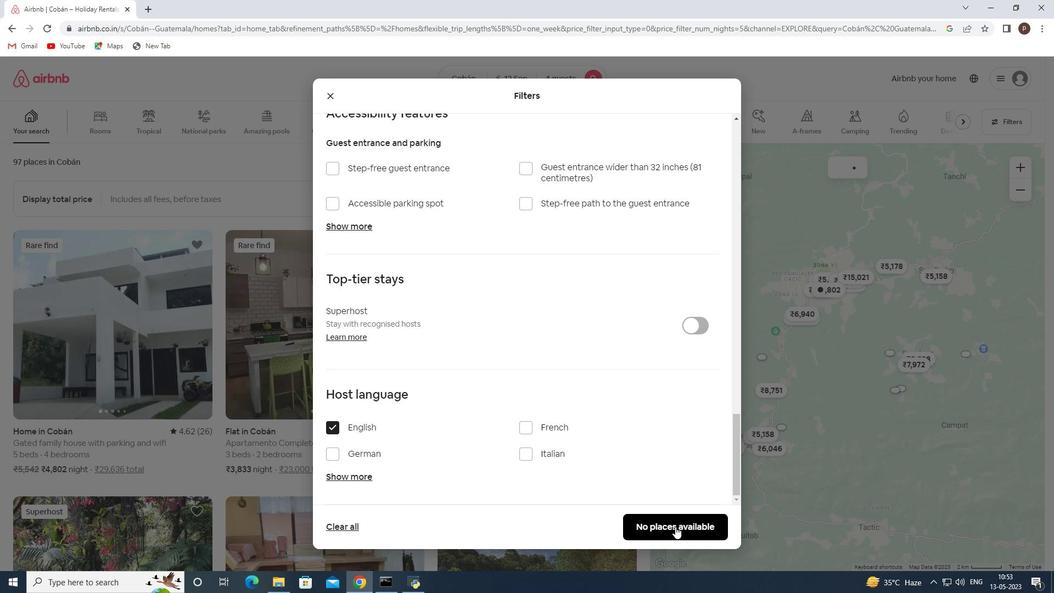 
Action: Mouse pressed left at (667, 522)
Screenshot: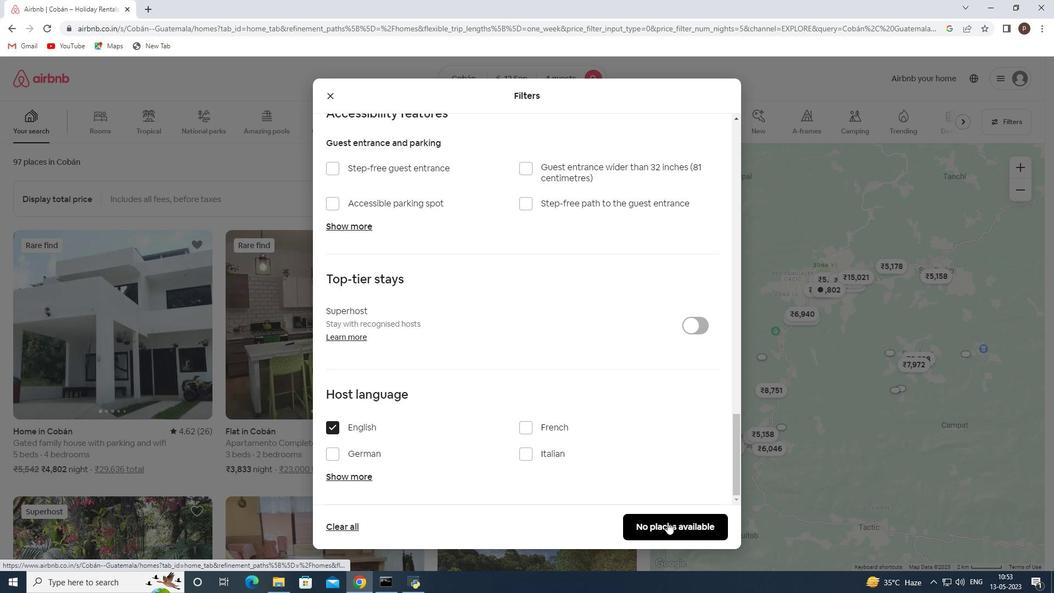 
